 Task: Find connections with filter location Três Lagoas with filter topic #LetsWork with filter profile language French with filter current company JOJO INTERNATIONAL PVT LTD with filter school International Institute of Information Technology Bangalore with filter industry Child Day Care Services with filter service category SupportTechnical Writing with filter keywords title Retail Worker
Action: Mouse moved to (609, 115)
Screenshot: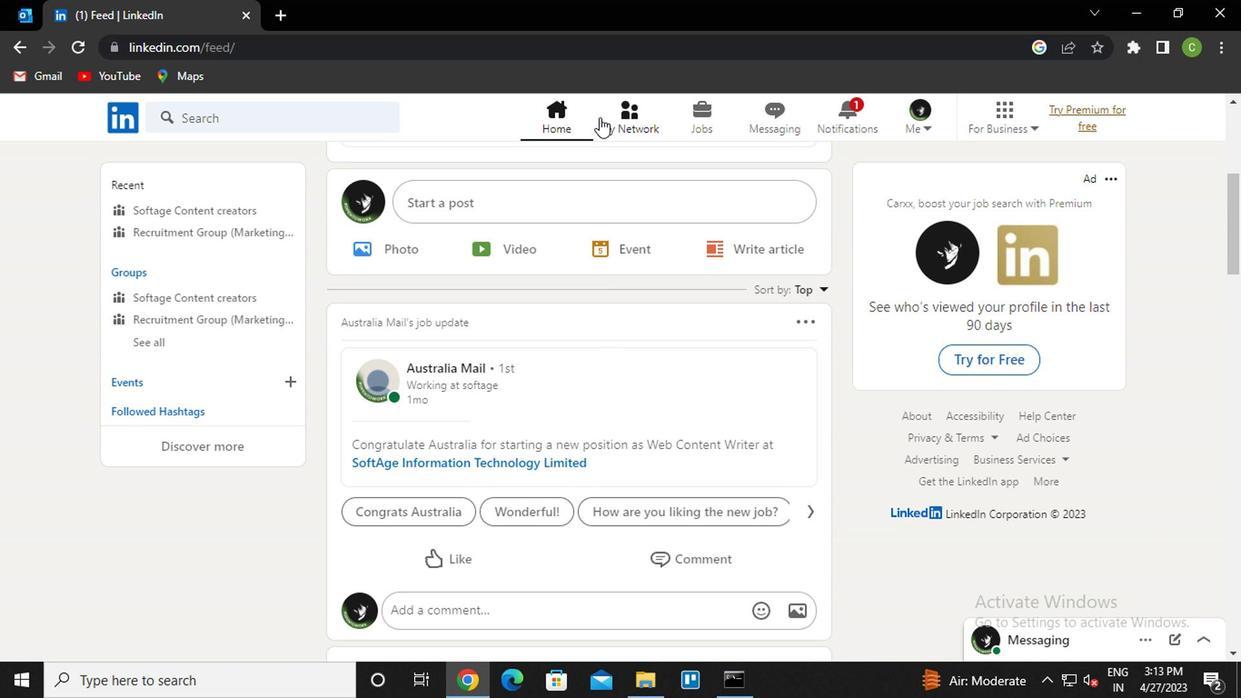 
Action: Mouse pressed left at (609, 115)
Screenshot: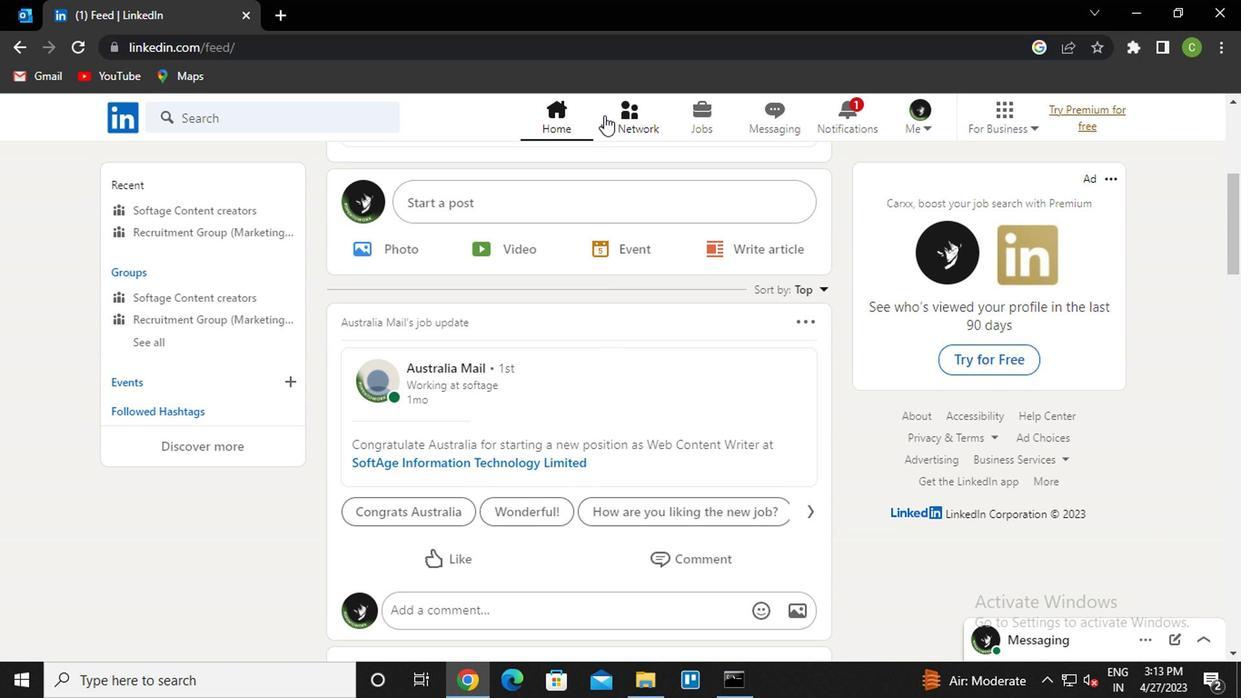 
Action: Mouse moved to (254, 216)
Screenshot: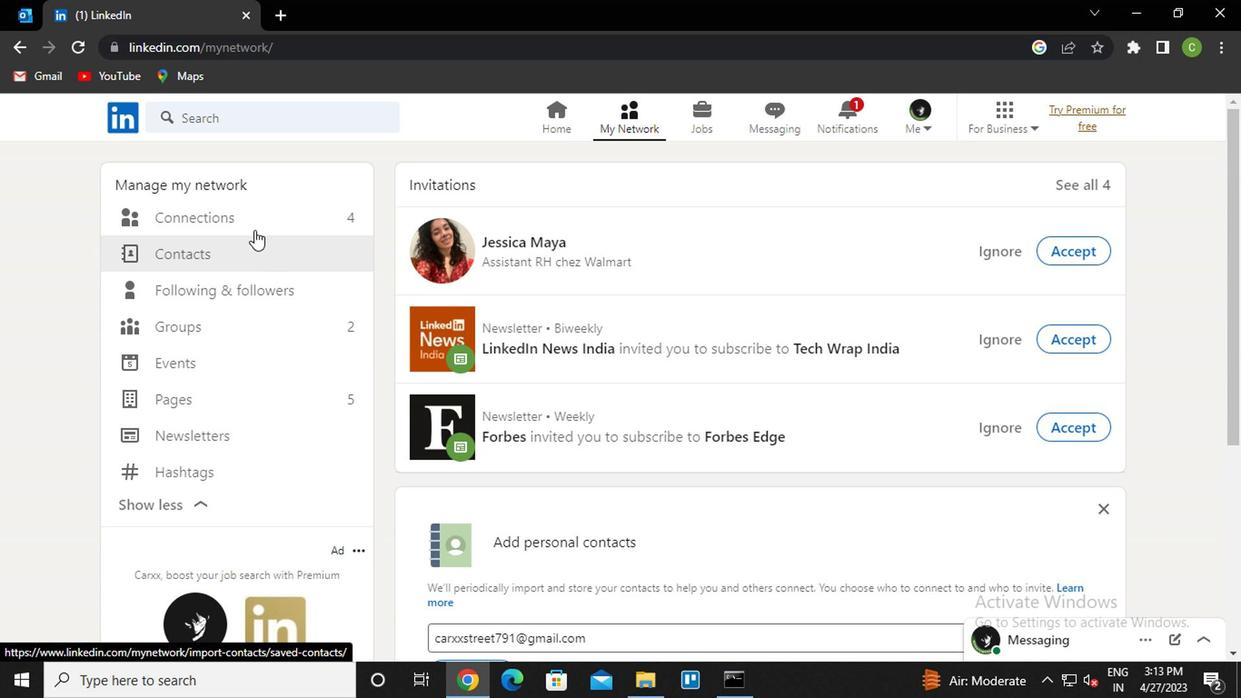 
Action: Mouse pressed left at (254, 216)
Screenshot: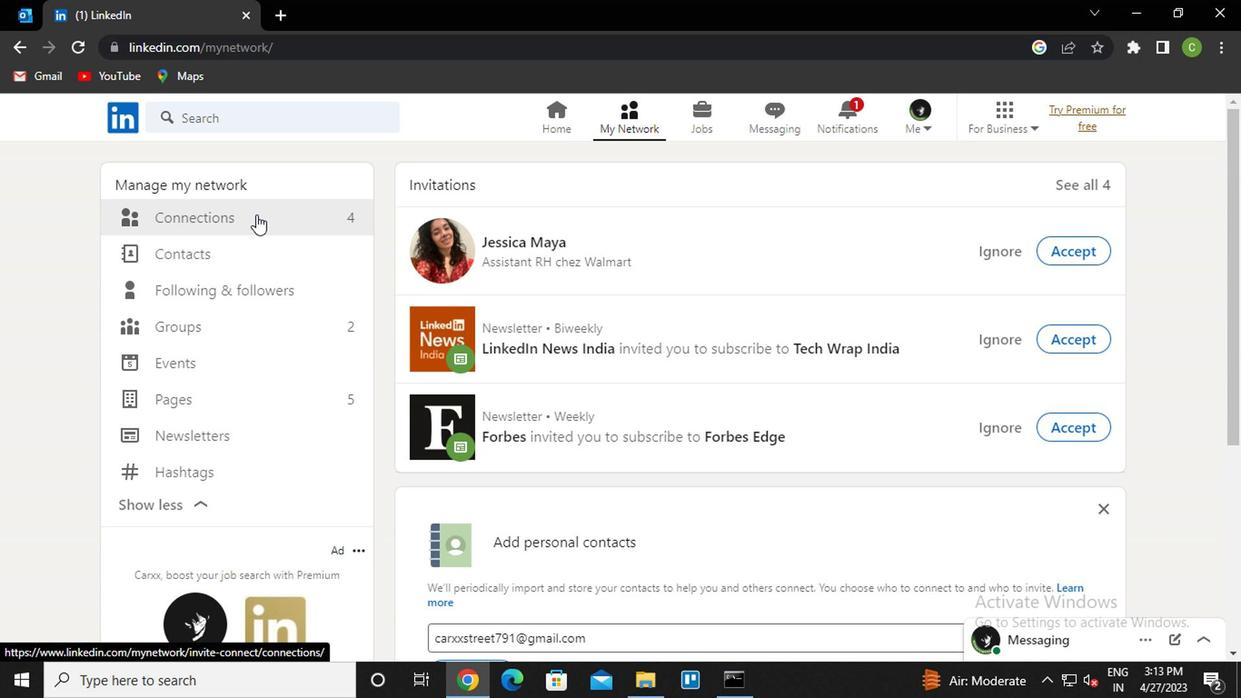 
Action: Mouse moved to (739, 223)
Screenshot: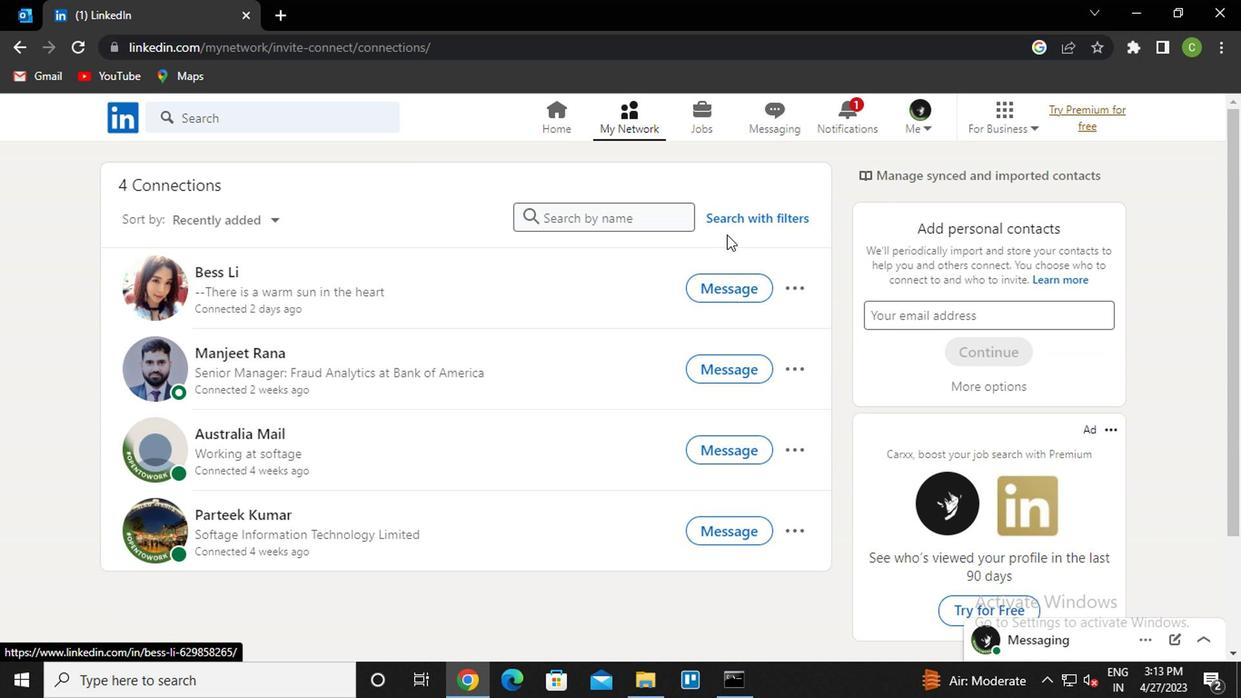 
Action: Mouse pressed left at (739, 223)
Screenshot: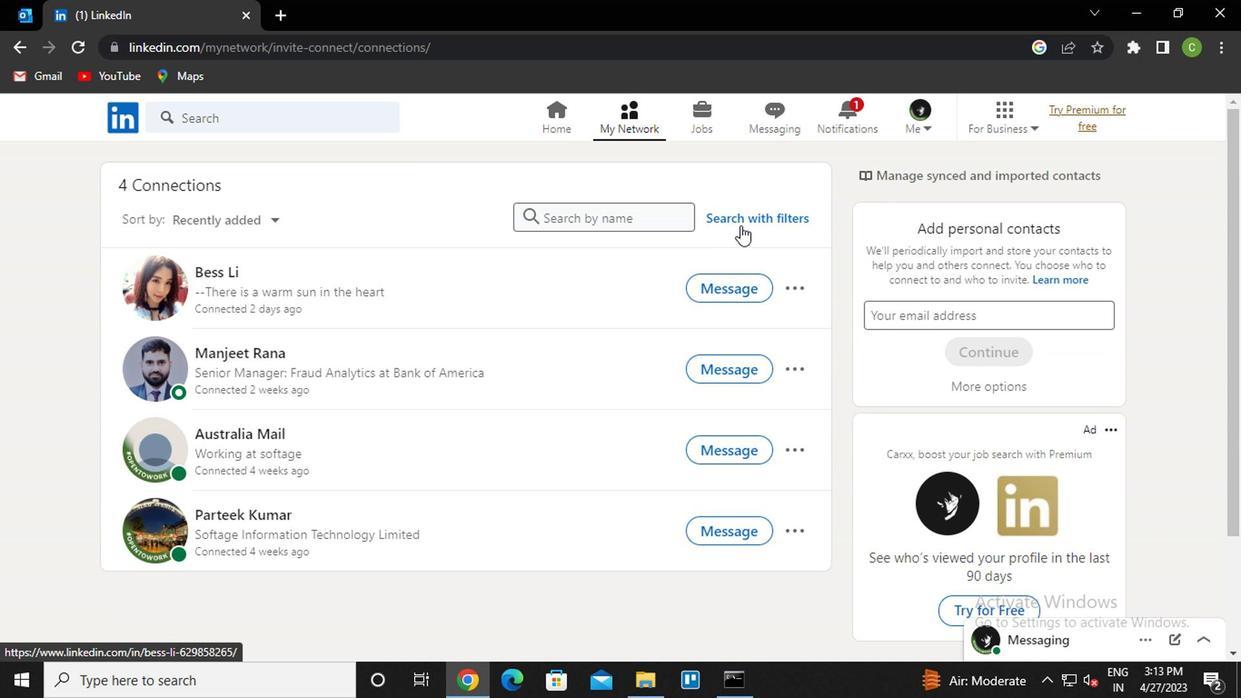 
Action: Mouse moved to (670, 172)
Screenshot: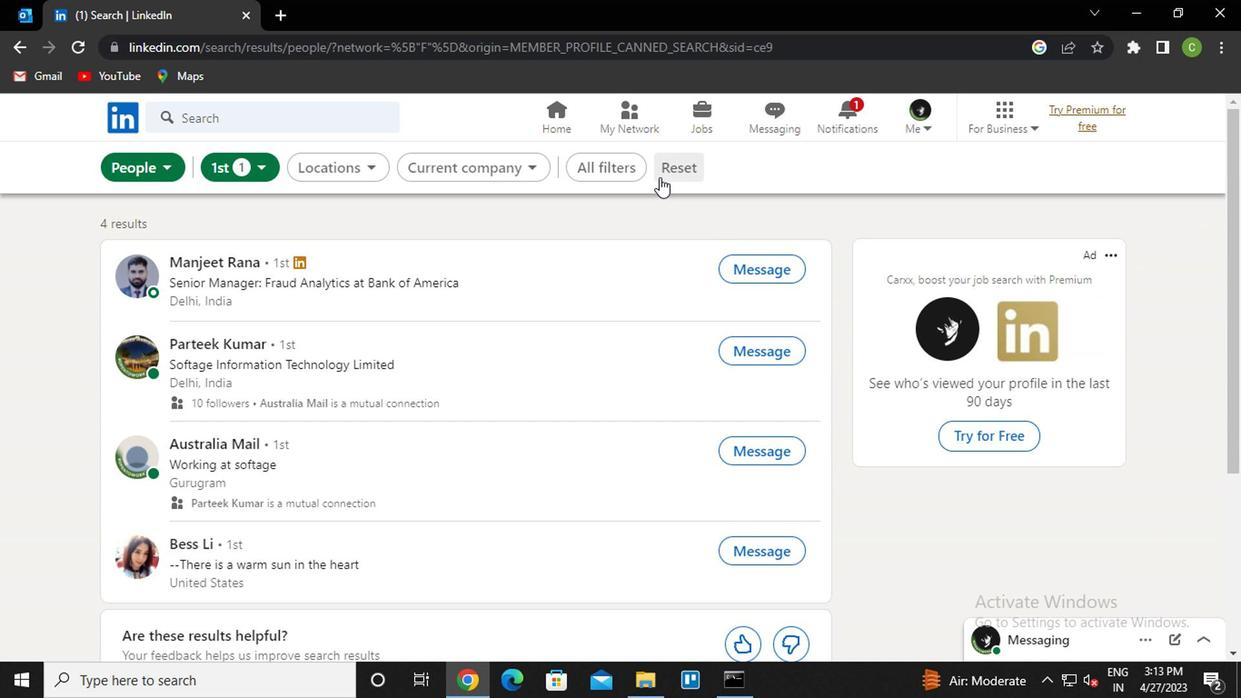 
Action: Mouse pressed left at (670, 172)
Screenshot: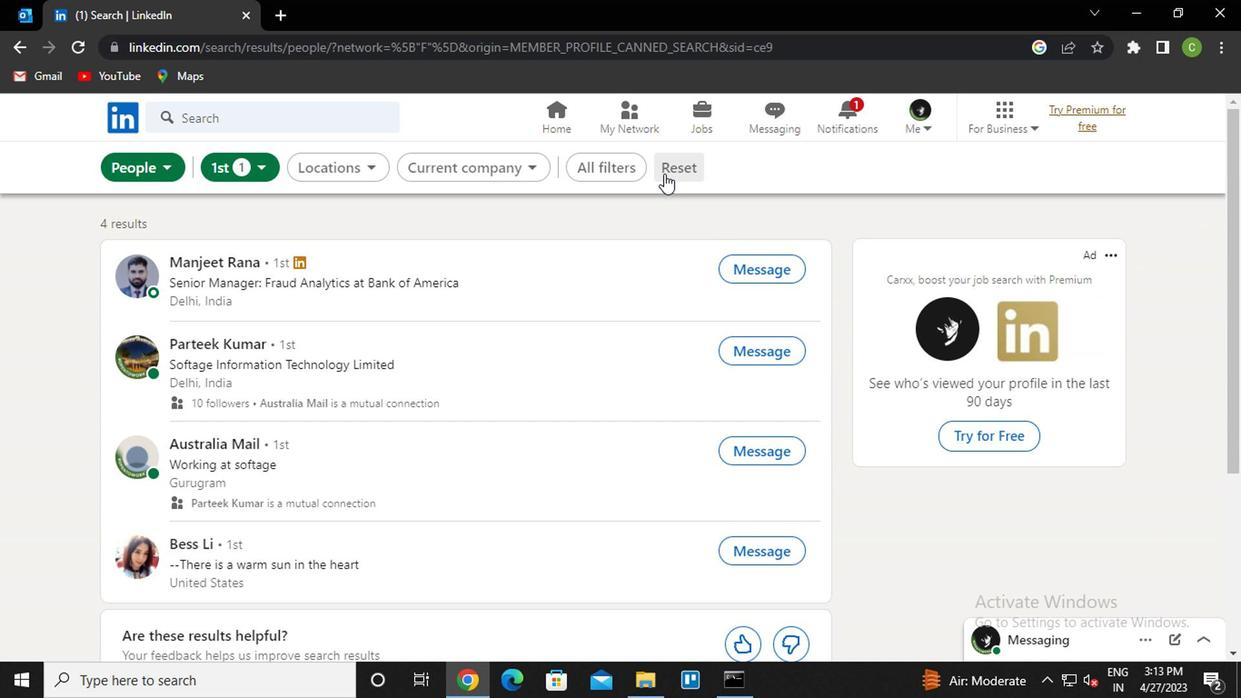 
Action: Mouse moved to (649, 170)
Screenshot: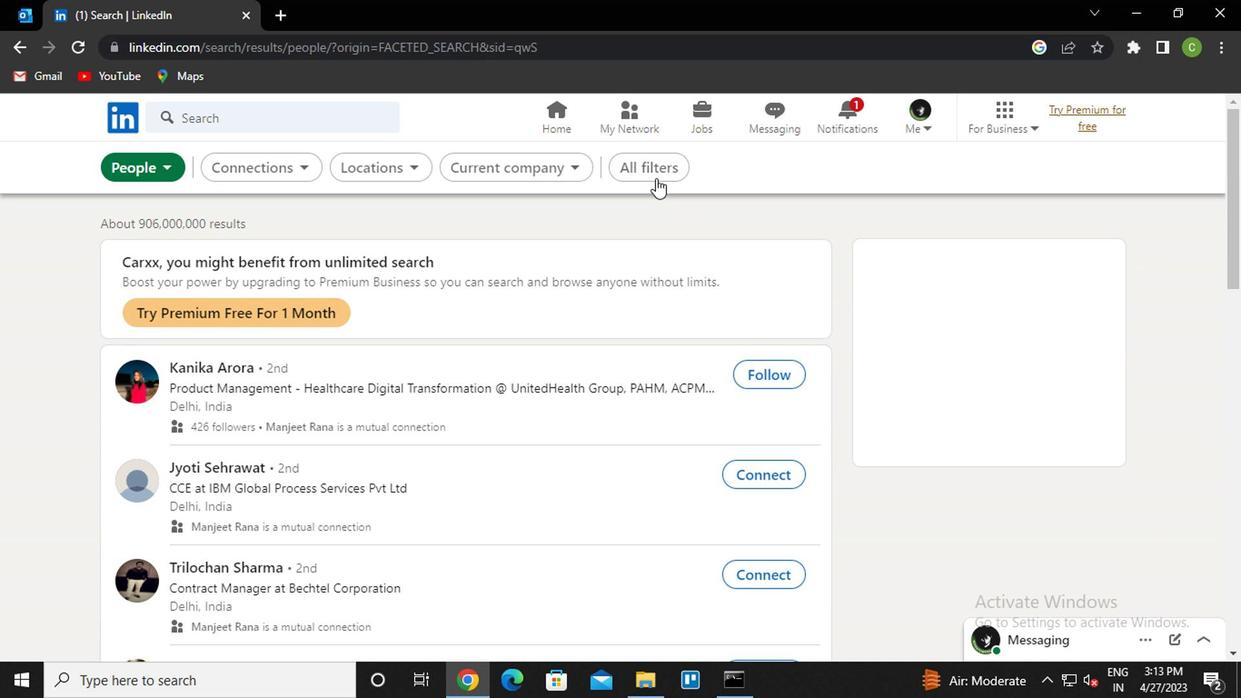 
Action: Mouse pressed left at (649, 170)
Screenshot: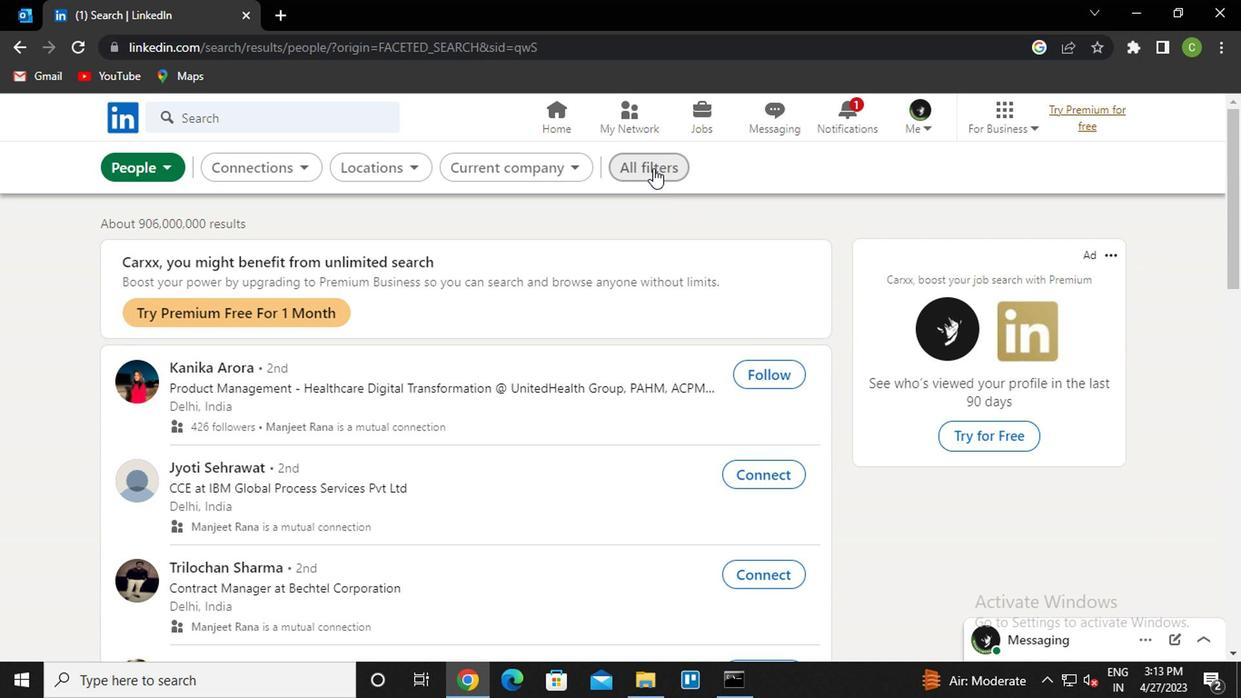 
Action: Mouse moved to (833, 351)
Screenshot: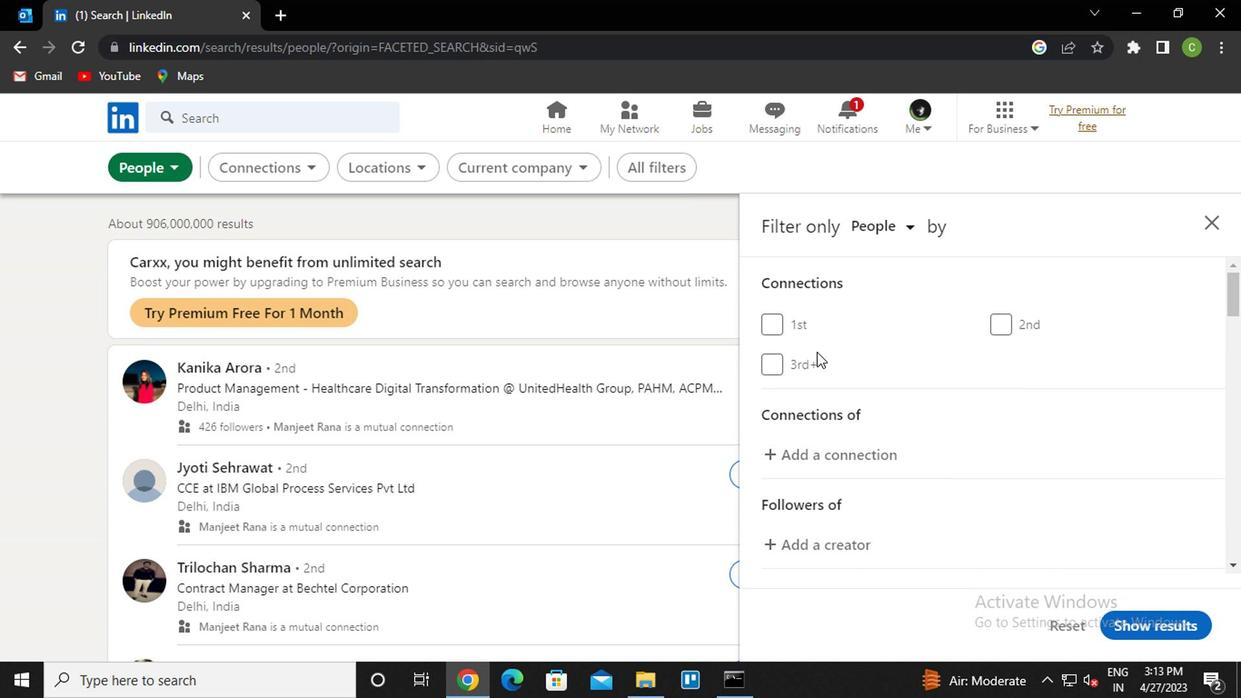 
Action: Mouse scrolled (833, 351) with delta (0, 0)
Screenshot: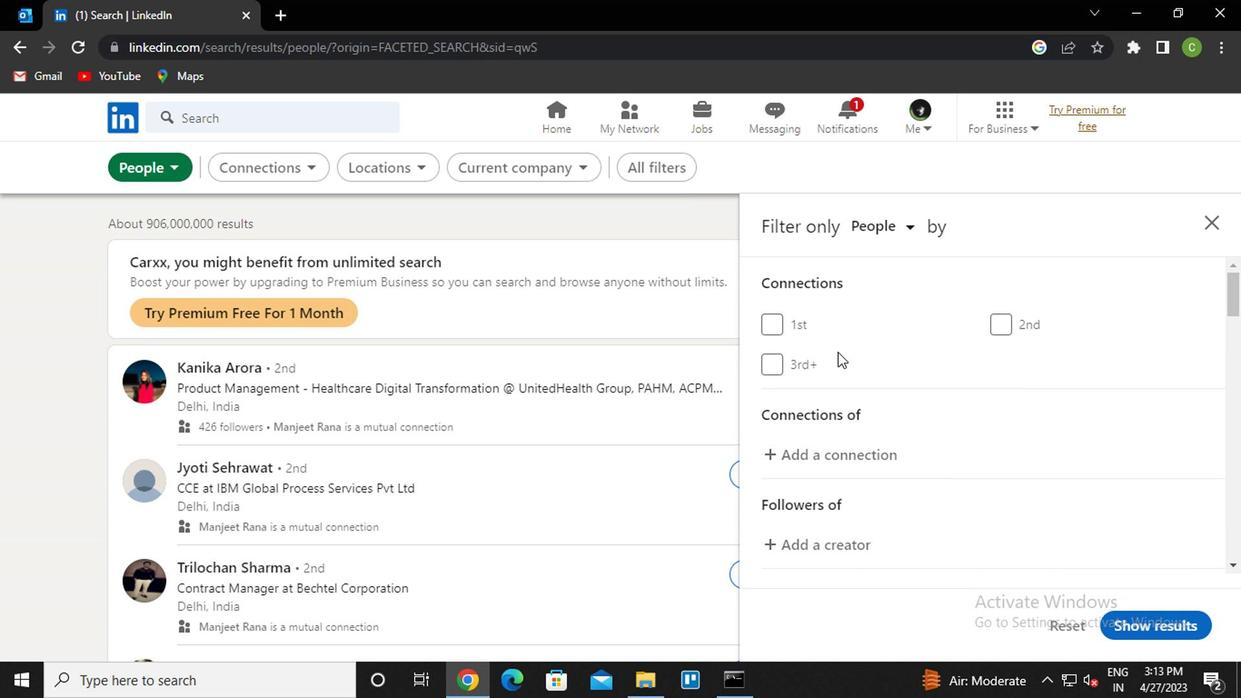 
Action: Mouse scrolled (833, 351) with delta (0, 0)
Screenshot: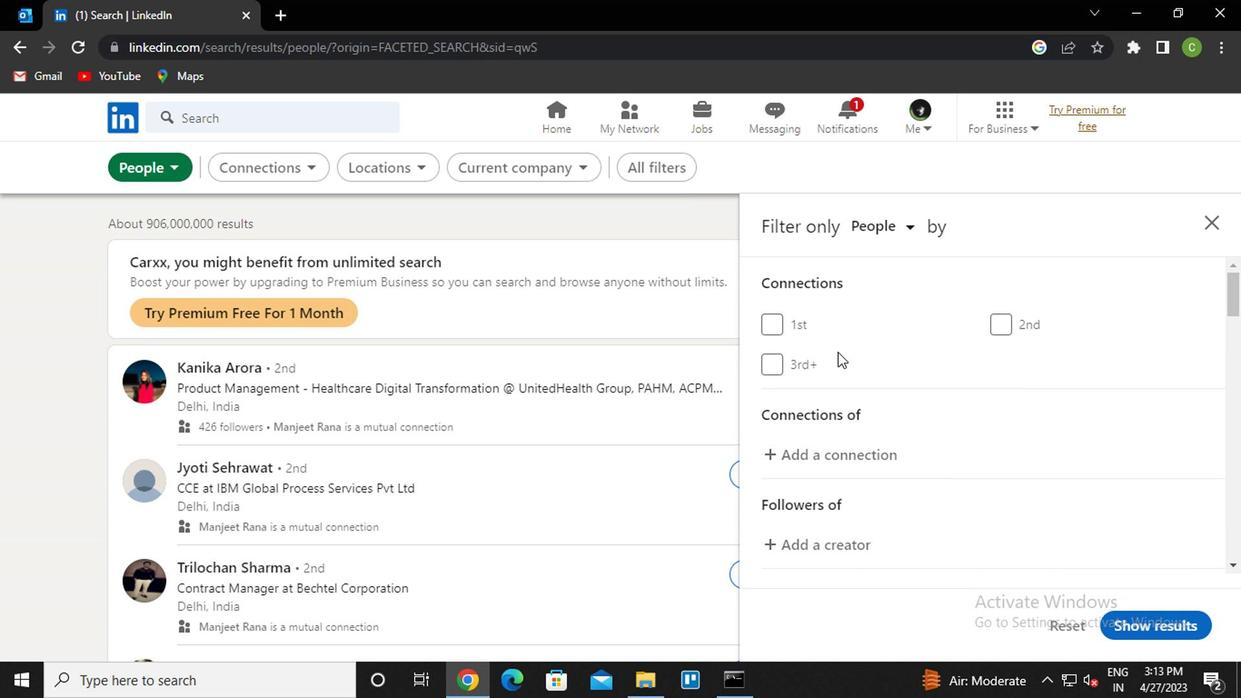 
Action: Mouse scrolled (833, 351) with delta (0, 0)
Screenshot: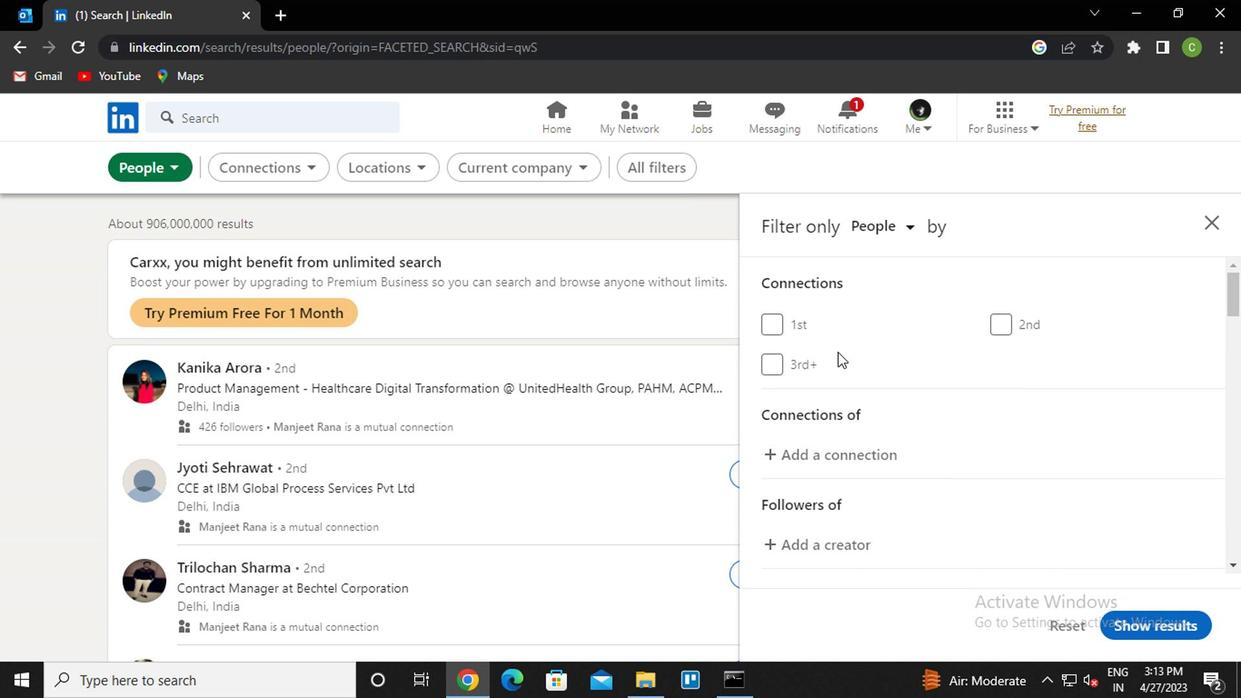 
Action: Mouse scrolled (833, 351) with delta (0, 0)
Screenshot: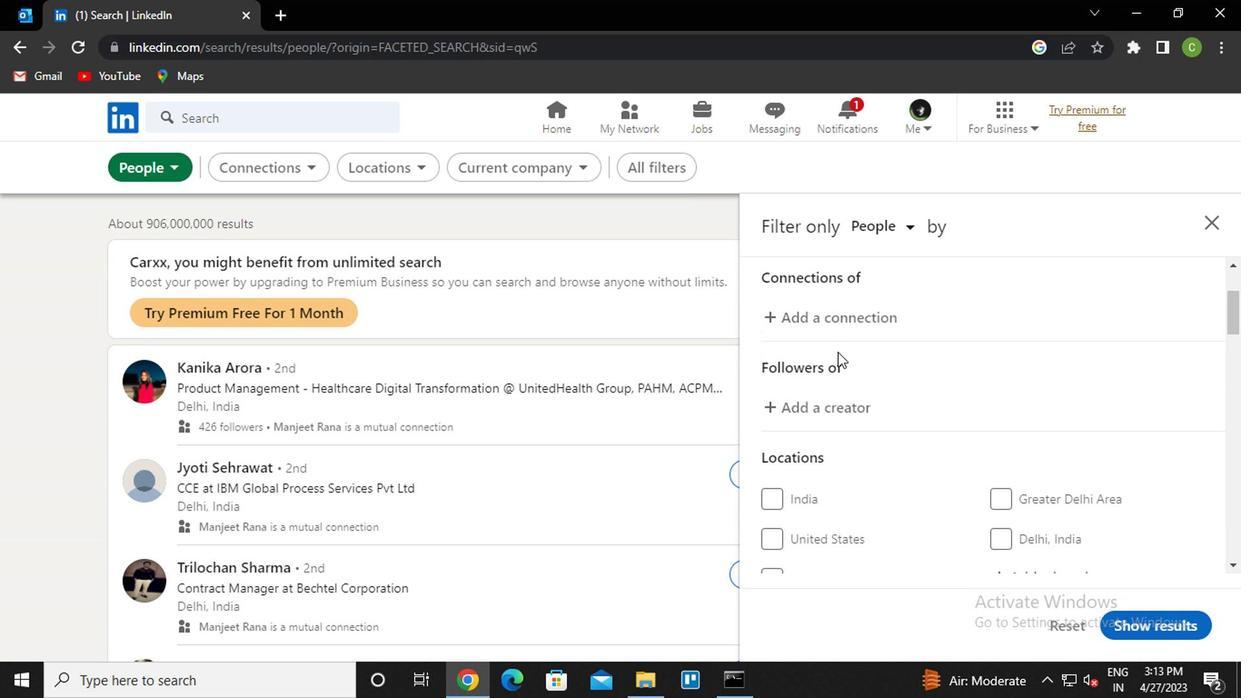 
Action: Mouse moved to (1054, 355)
Screenshot: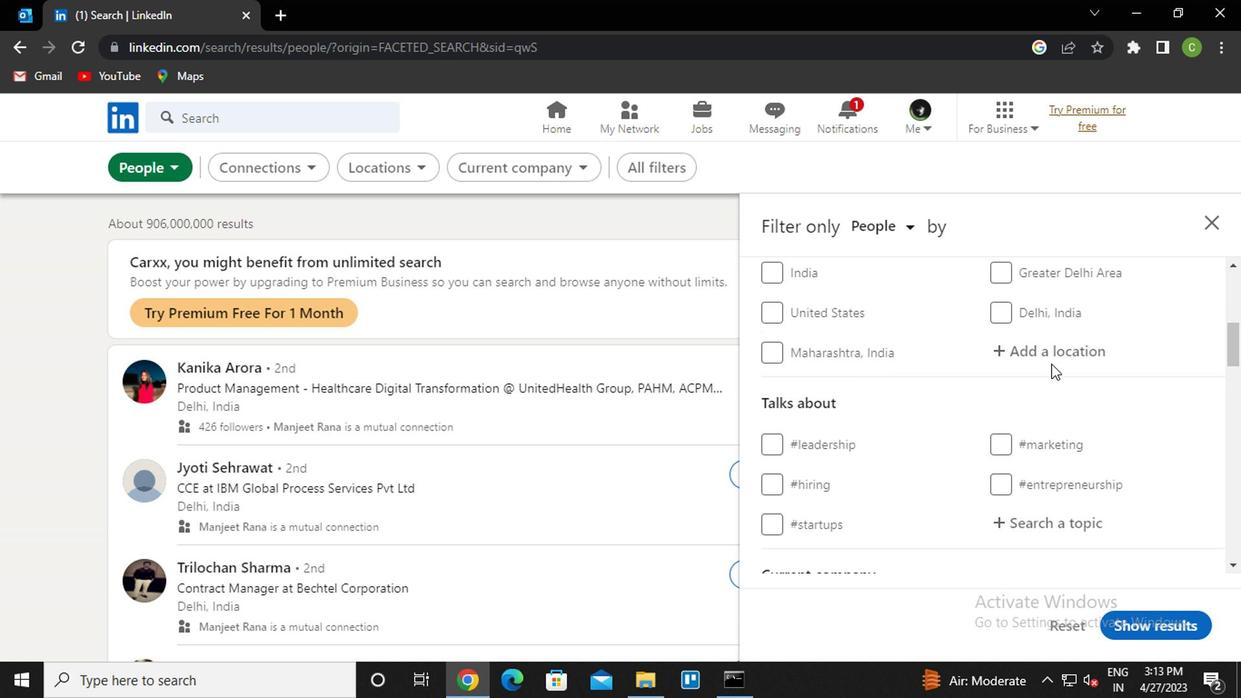 
Action: Mouse pressed left at (1054, 355)
Screenshot: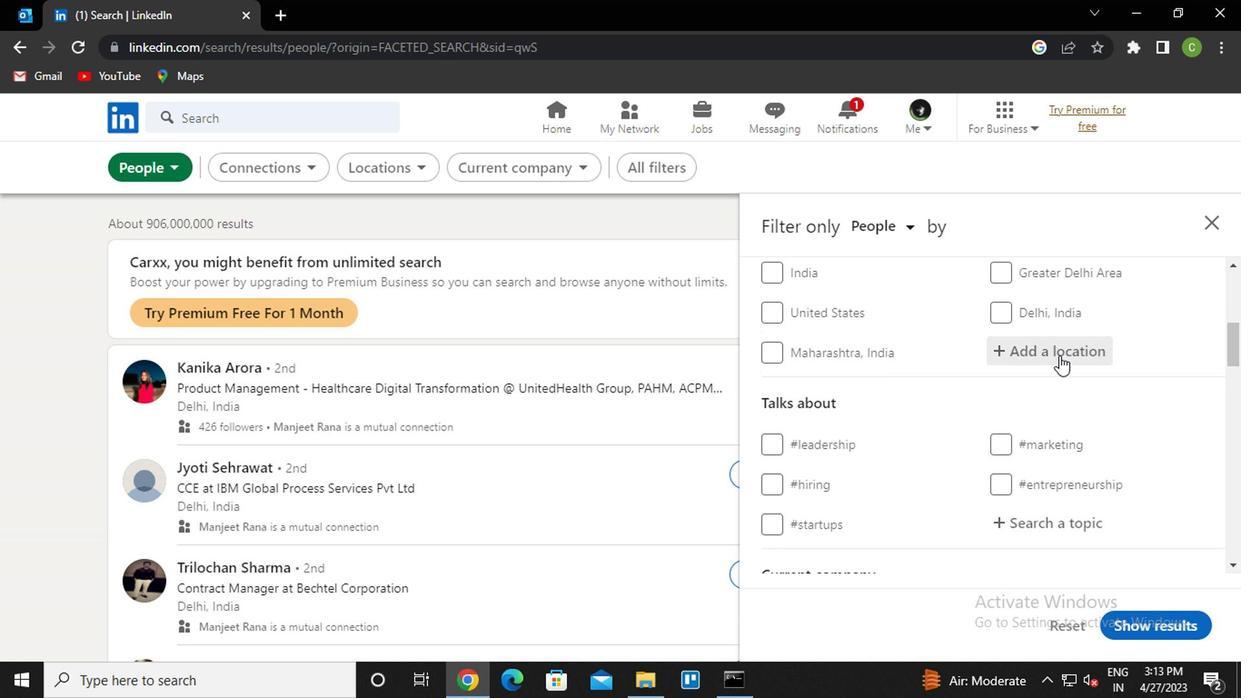 
Action: Key pressed <Key.caps_lock>t<Key.caps_lock>res<Key.space><Key.caps_lock>l<Key.caps_lock>ag<Key.down><Key.enter>
Screenshot: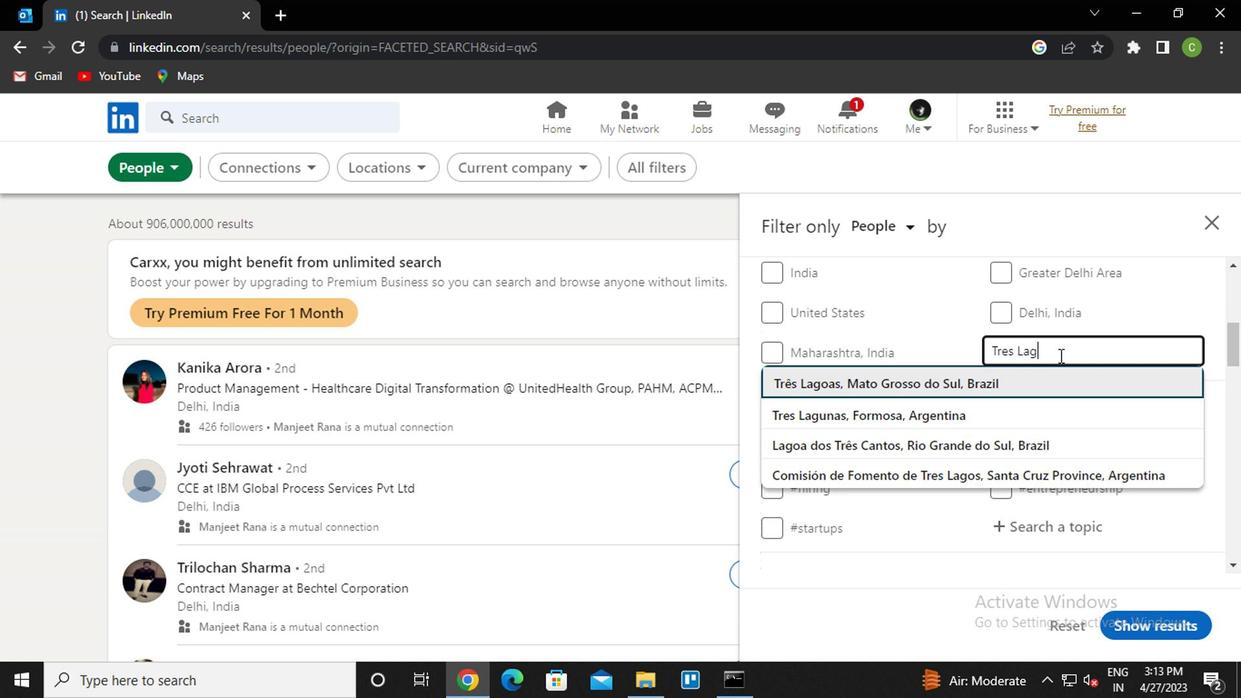 
Action: Mouse scrolled (1054, 354) with delta (0, -1)
Screenshot: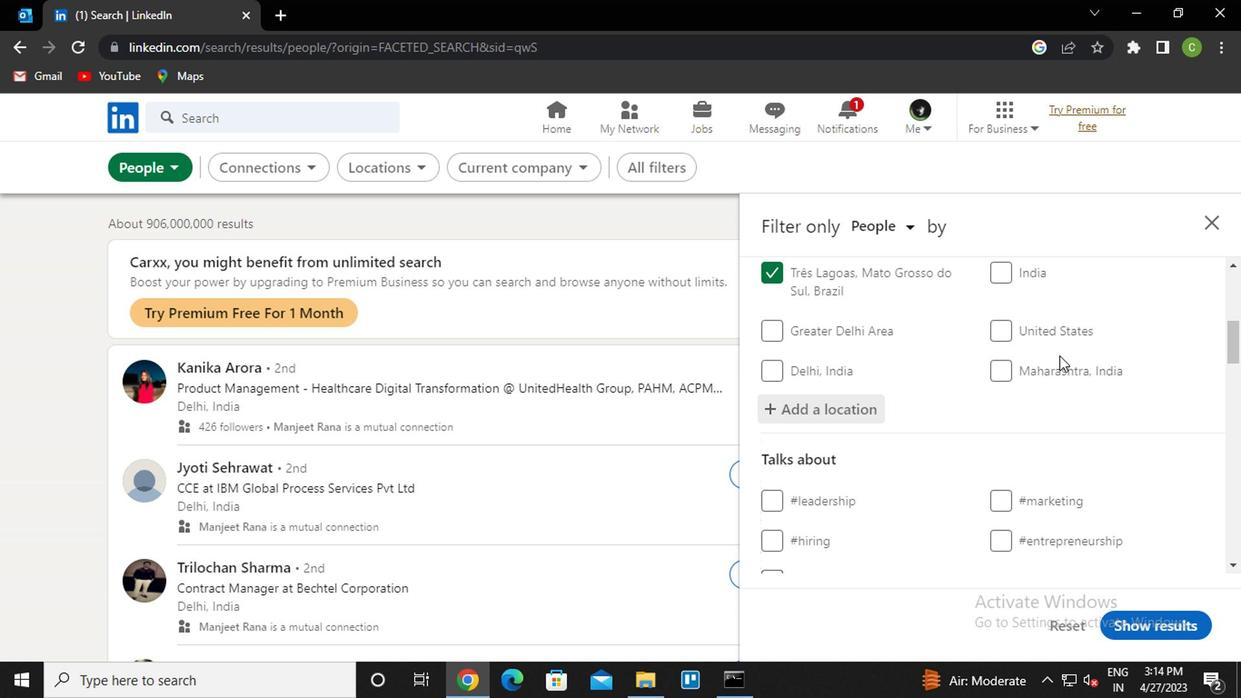 
Action: Mouse scrolled (1054, 354) with delta (0, -1)
Screenshot: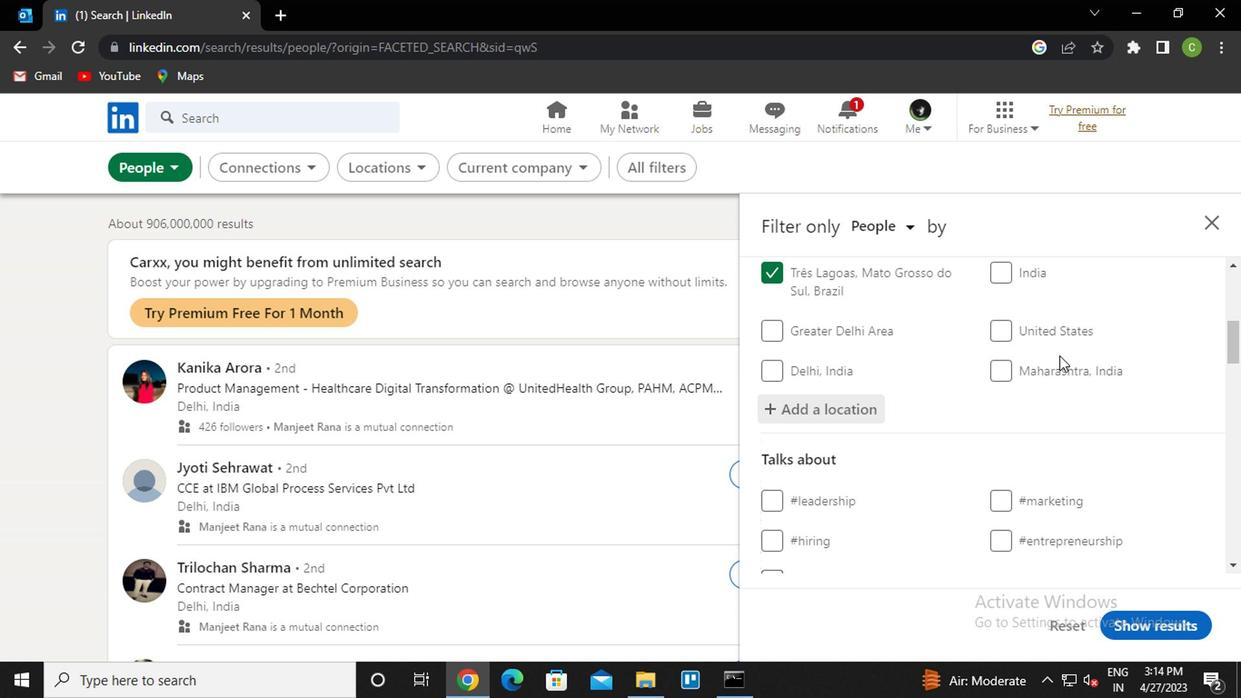 
Action: Mouse moved to (1048, 399)
Screenshot: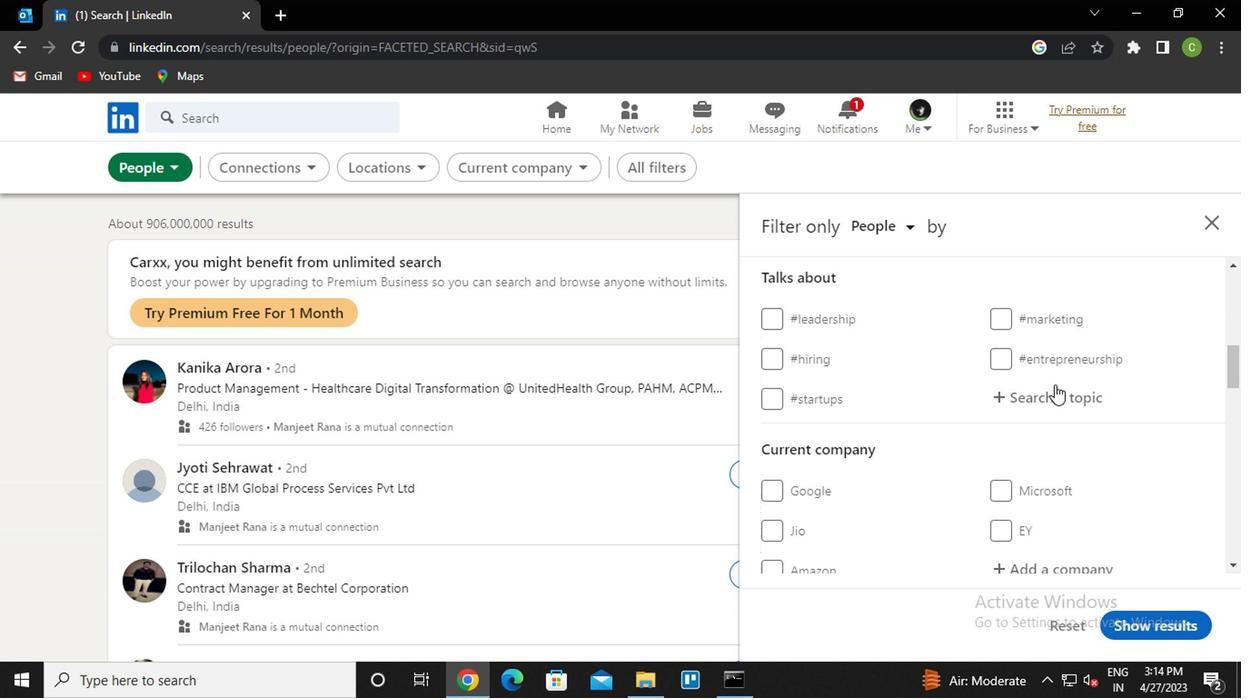 
Action: Mouse pressed left at (1048, 399)
Screenshot: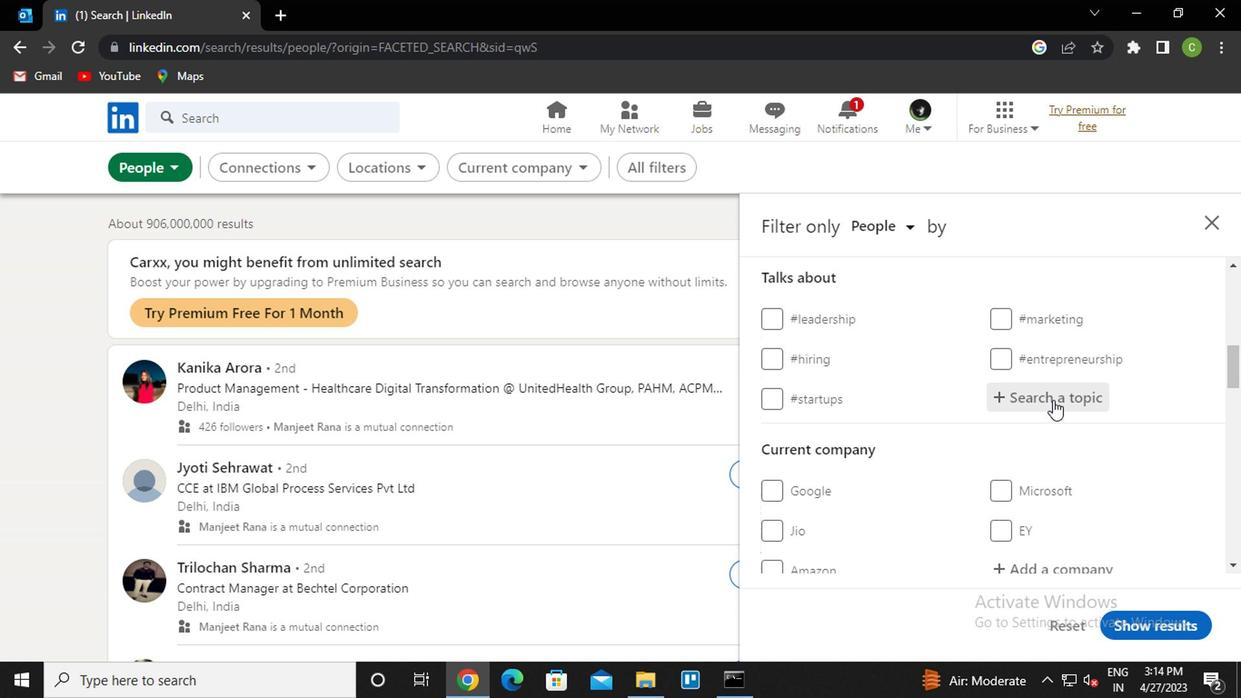 
Action: Key pressed letswork<Key.down><Key.enter>
Screenshot: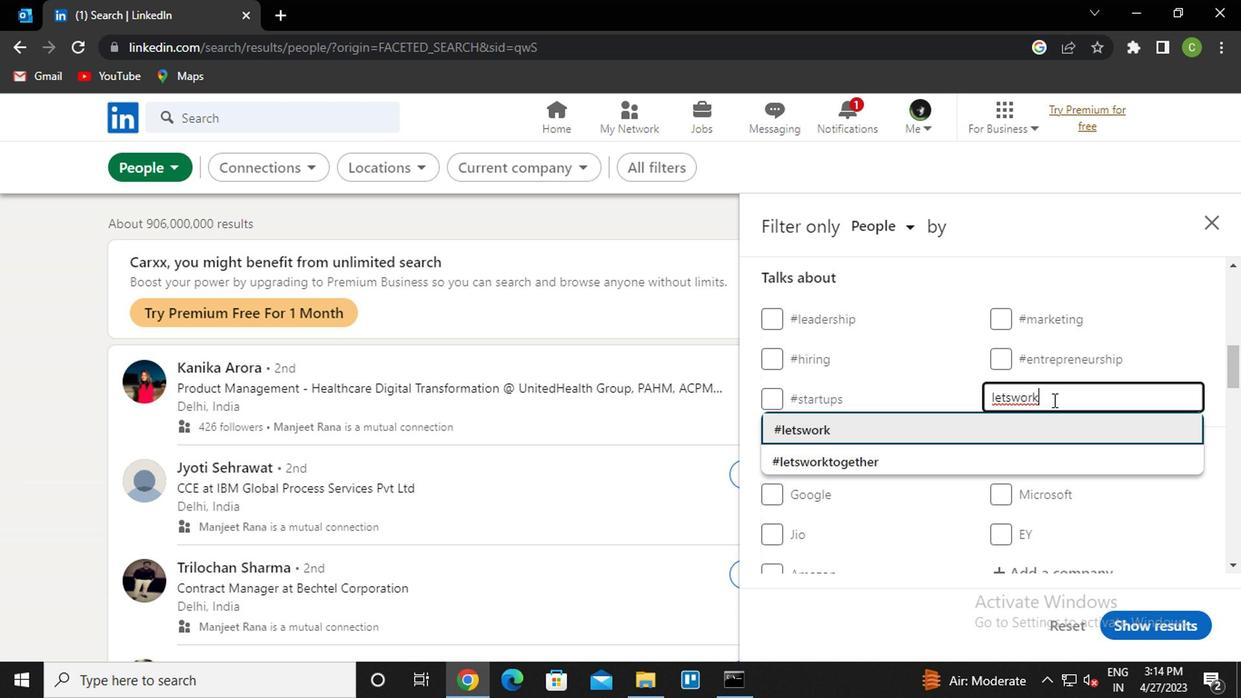
Action: Mouse scrolled (1048, 398) with delta (0, -1)
Screenshot: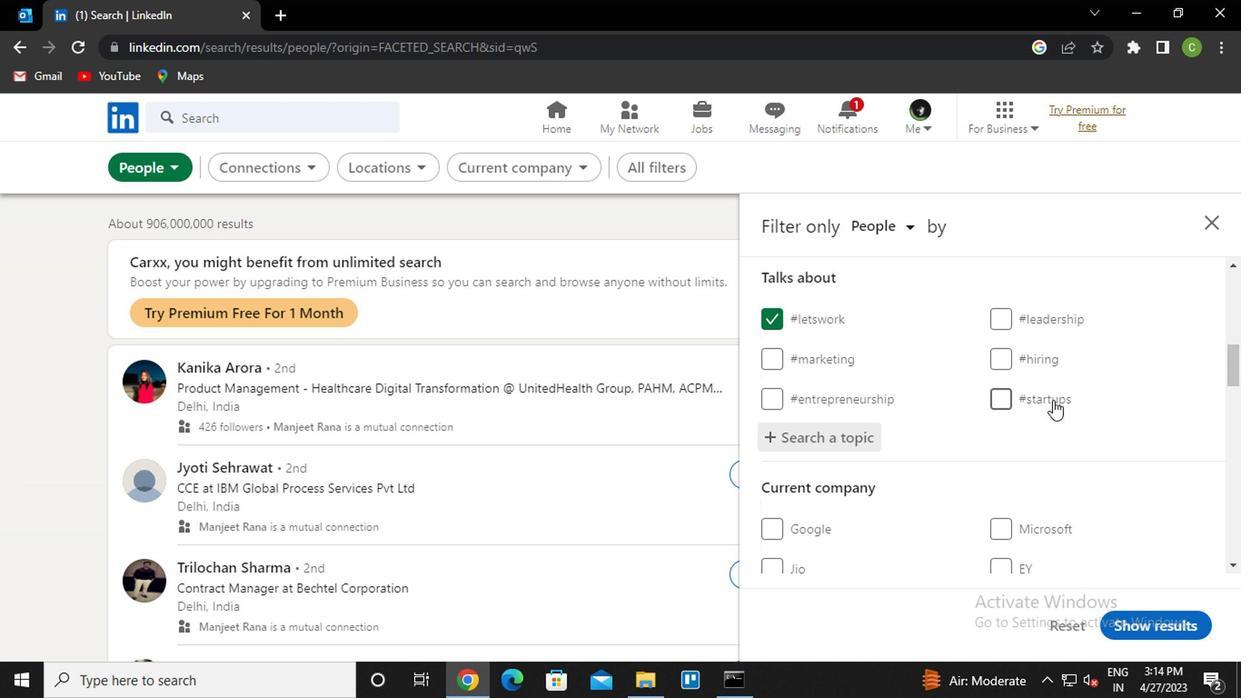 
Action: Mouse scrolled (1048, 398) with delta (0, -1)
Screenshot: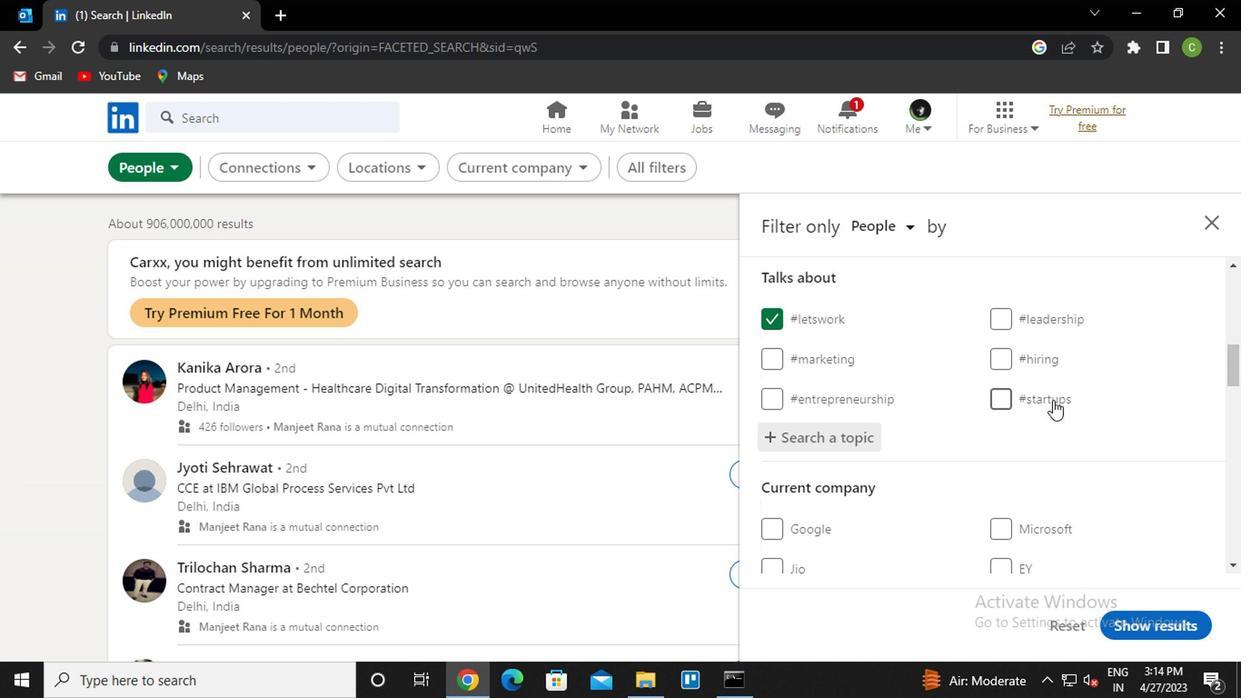 
Action: Mouse moved to (1047, 401)
Screenshot: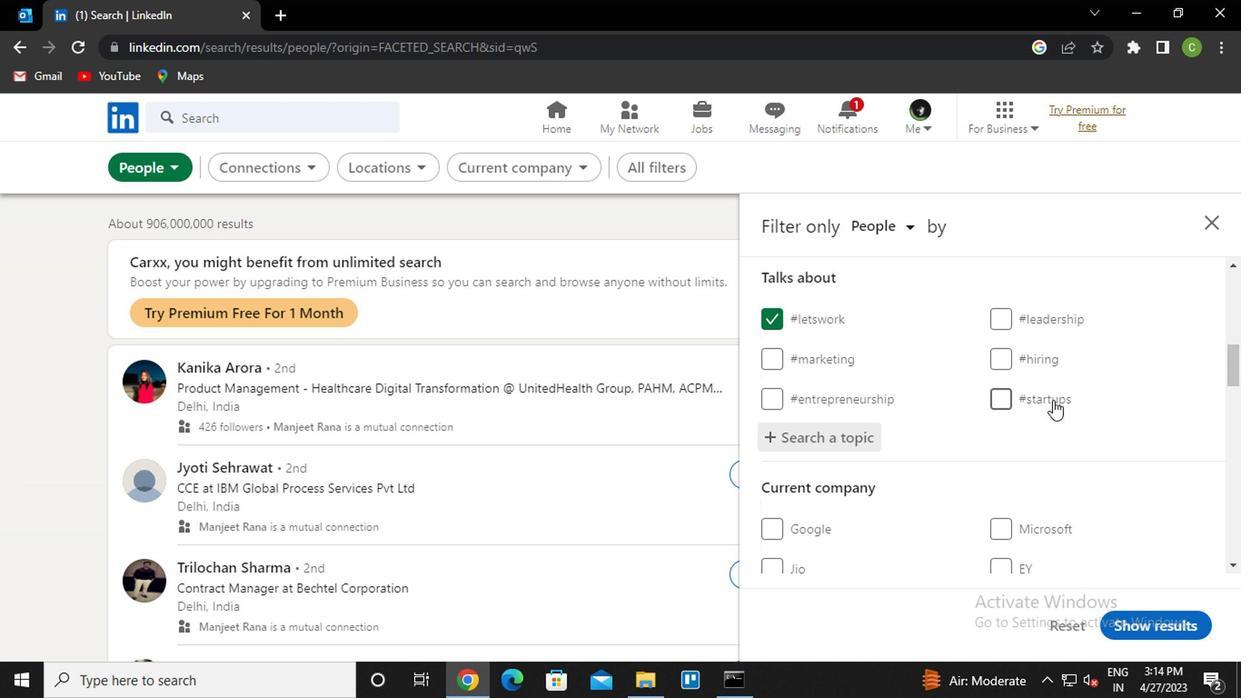 
Action: Mouse scrolled (1047, 400) with delta (0, -1)
Screenshot: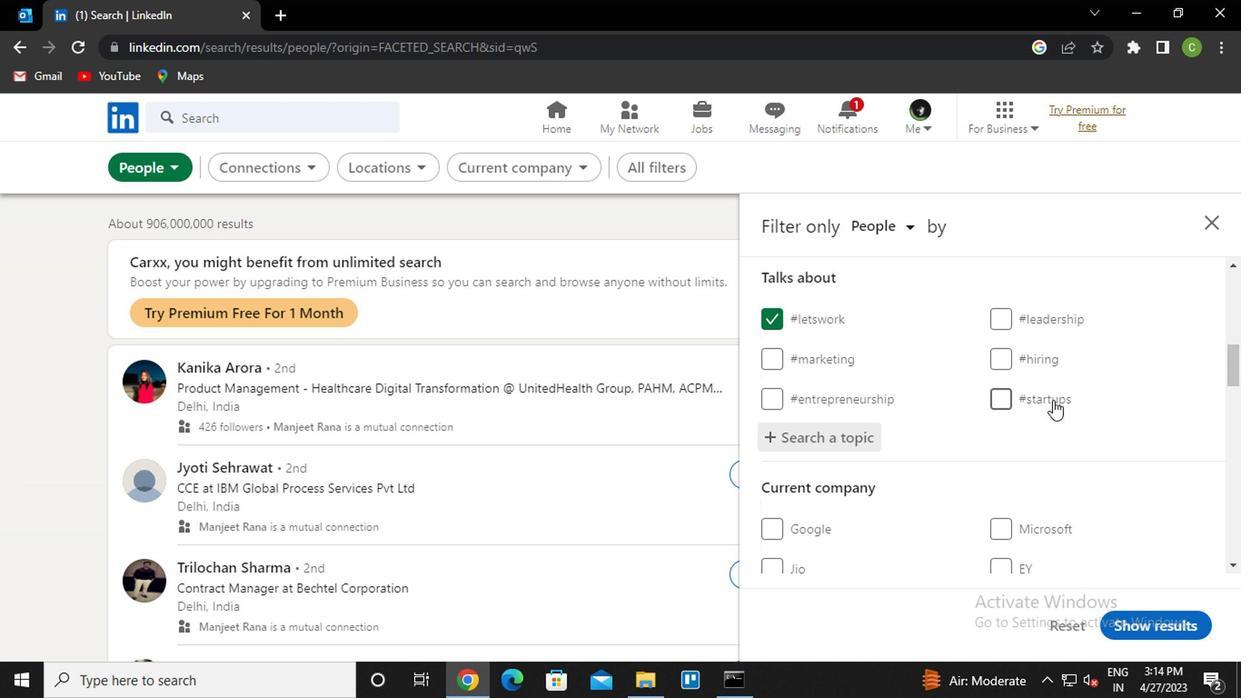 
Action: Mouse moved to (1045, 402)
Screenshot: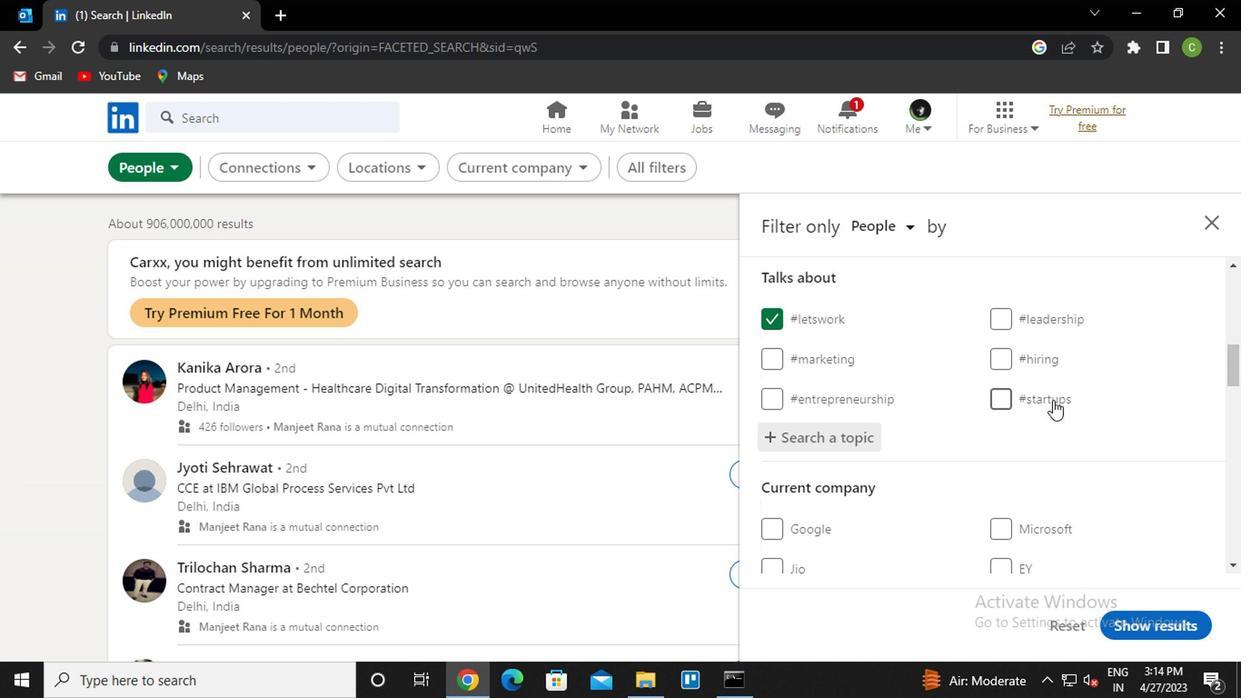 
Action: Mouse scrolled (1045, 402) with delta (0, 0)
Screenshot: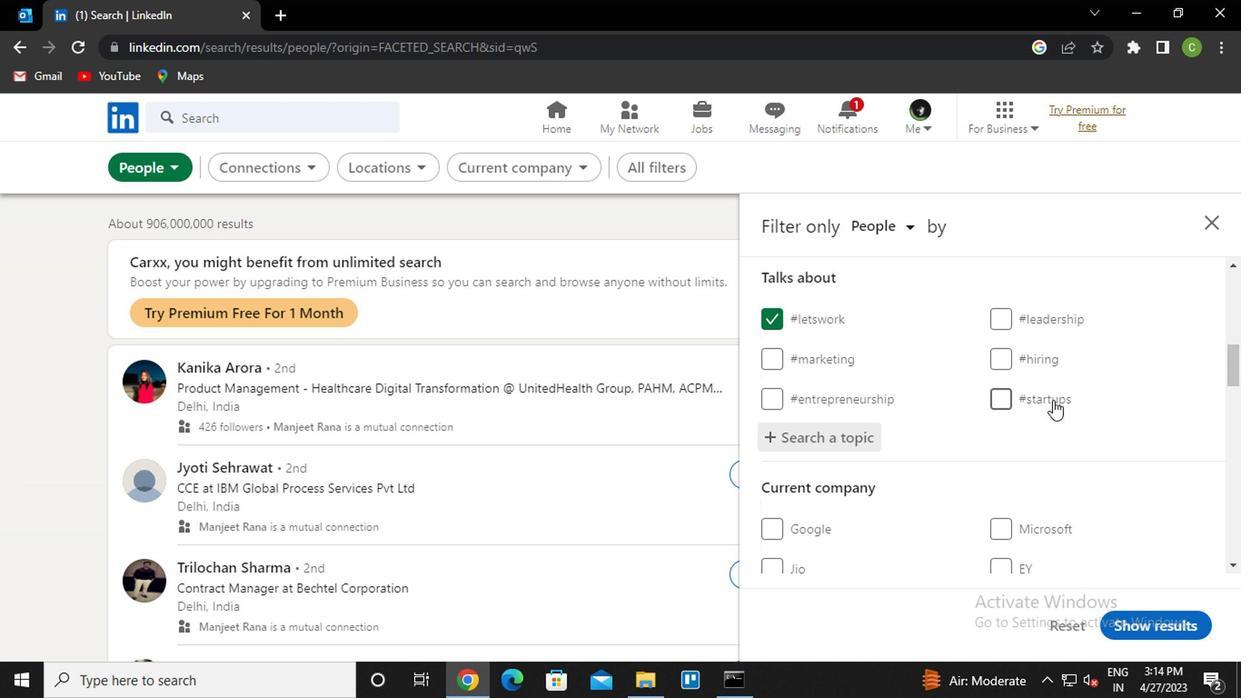 
Action: Mouse moved to (1045, 404)
Screenshot: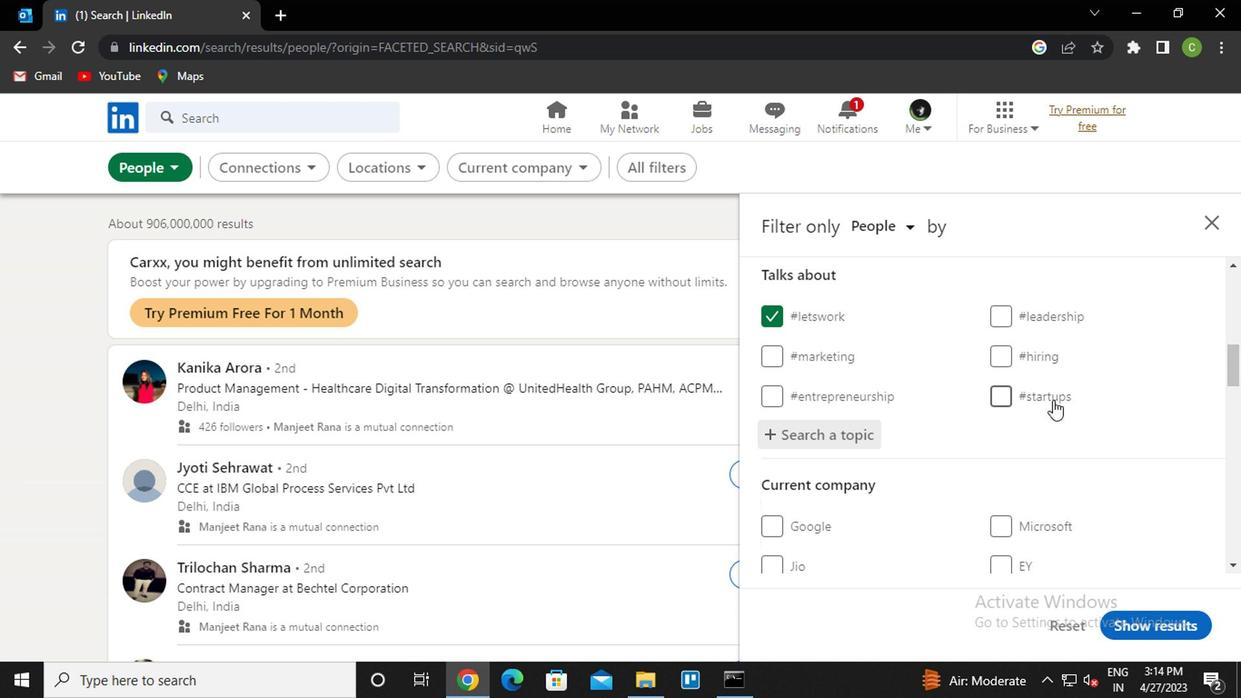 
Action: Mouse scrolled (1045, 402) with delta (0, -1)
Screenshot: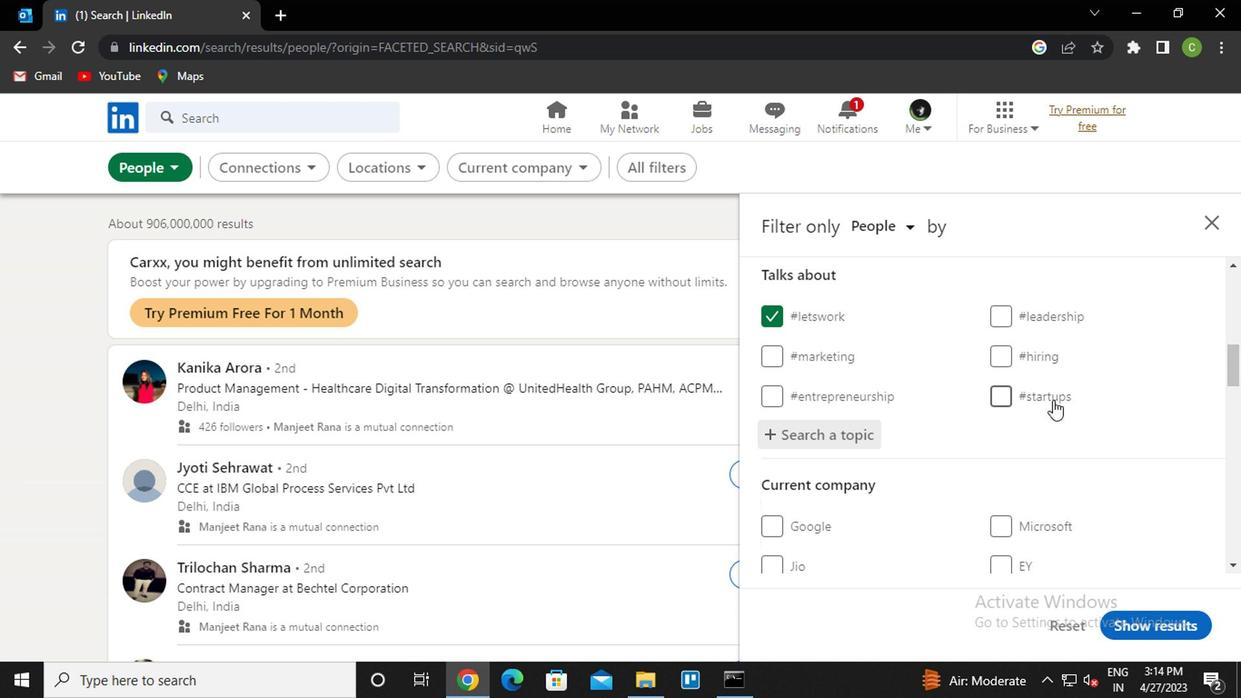 
Action: Mouse moved to (1045, 404)
Screenshot: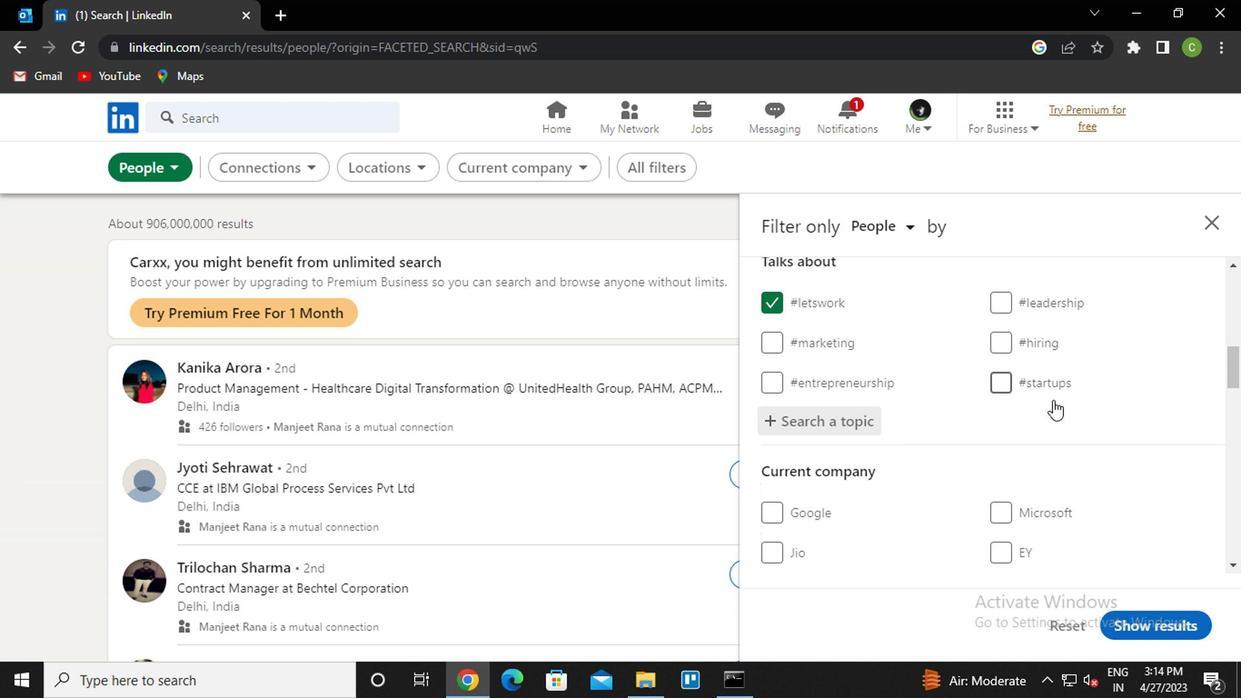 
Action: Mouse scrolled (1045, 402) with delta (0, -1)
Screenshot: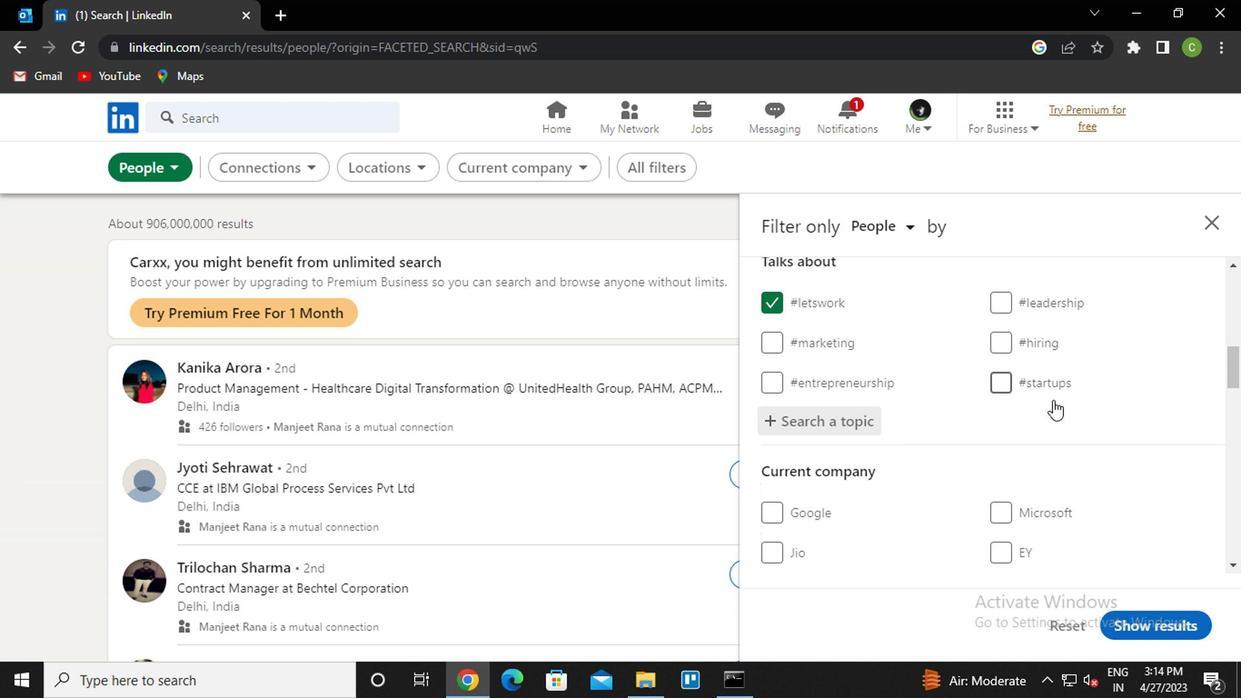 
Action: Mouse scrolled (1045, 402) with delta (0, -1)
Screenshot: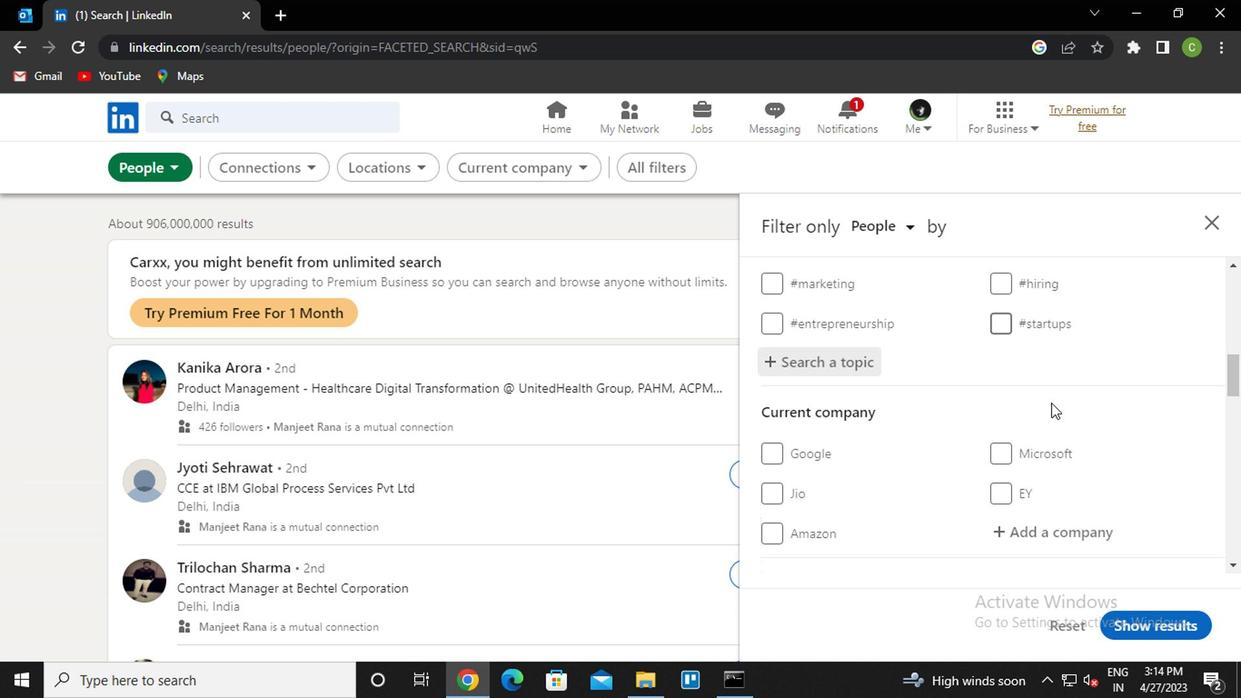 
Action: Mouse moved to (1043, 404)
Screenshot: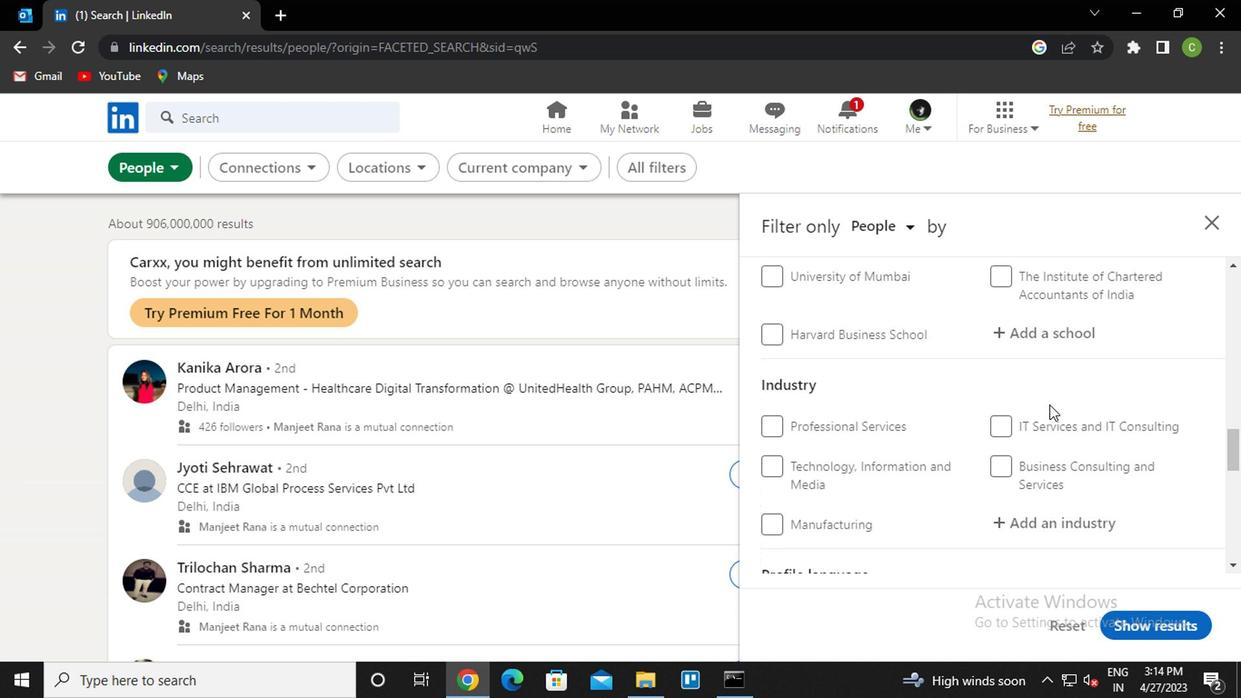 
Action: Mouse scrolled (1043, 402) with delta (0, -1)
Screenshot: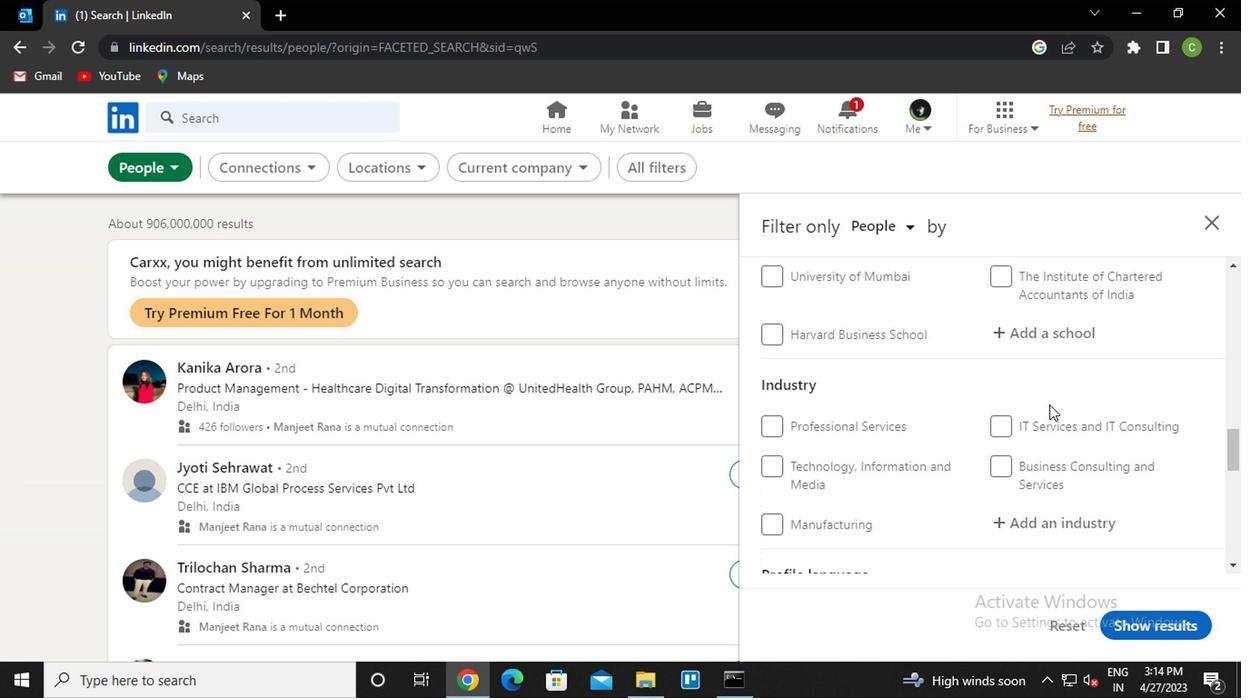 
Action: Mouse moved to (1043, 404)
Screenshot: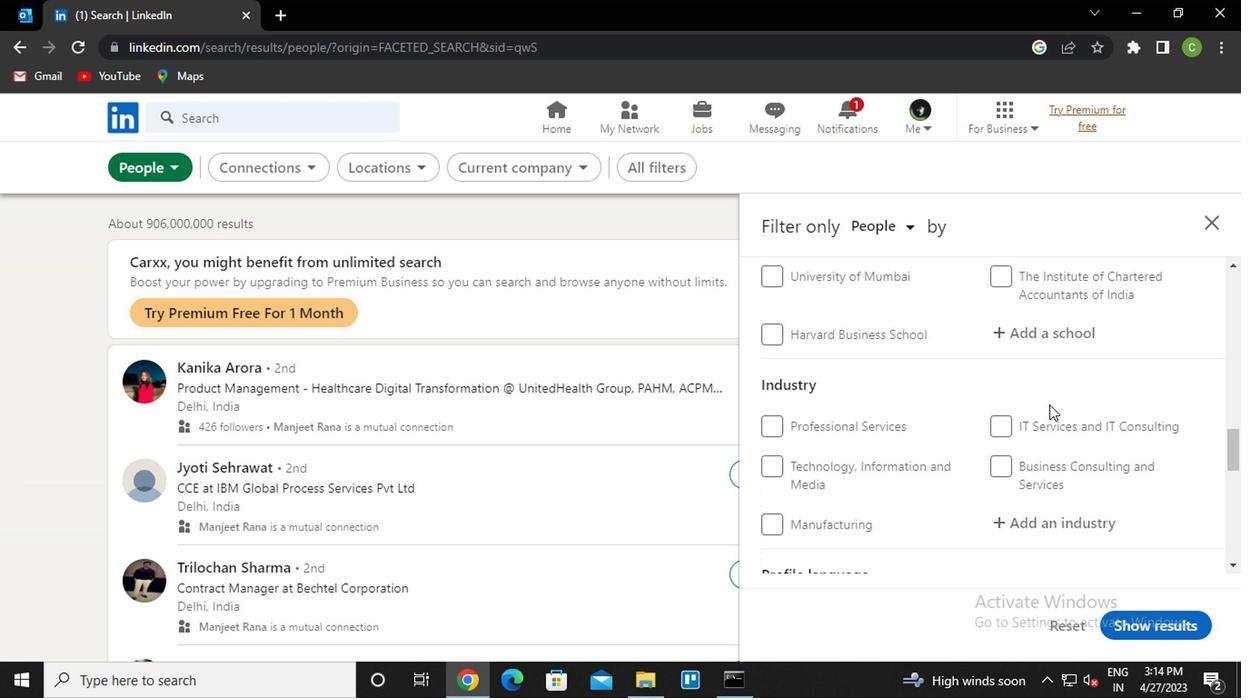 
Action: Mouse scrolled (1043, 402) with delta (0, -1)
Screenshot: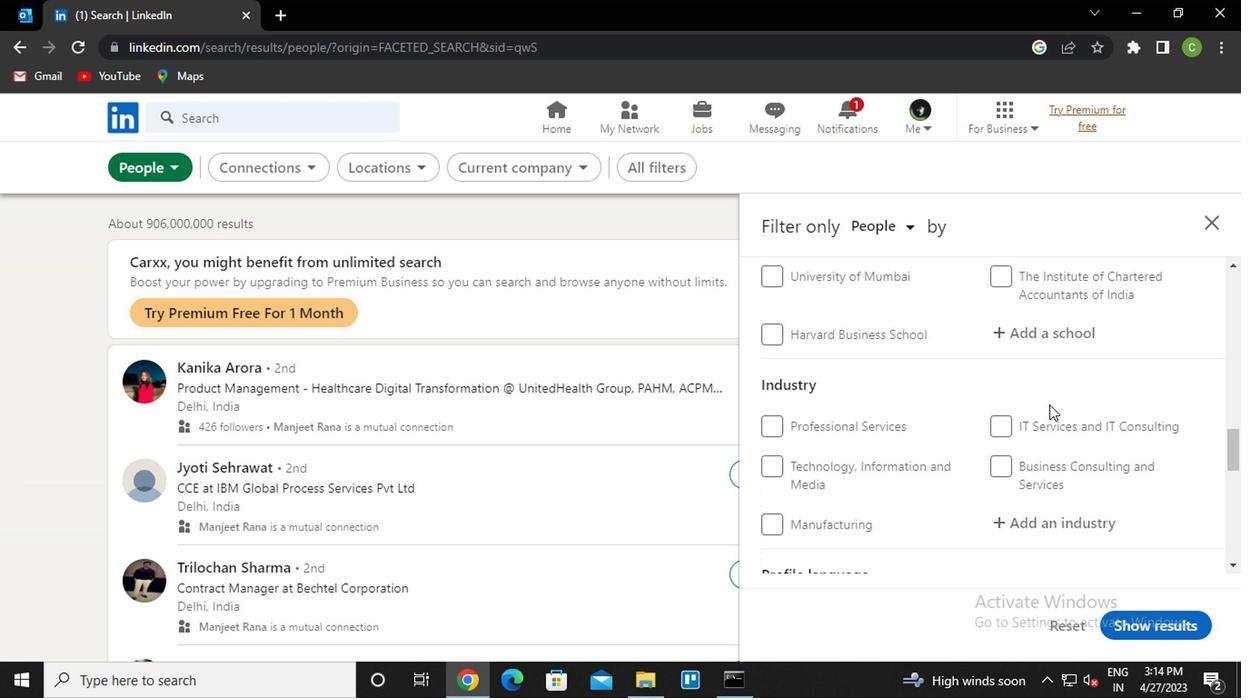 
Action: Mouse moved to (1041, 404)
Screenshot: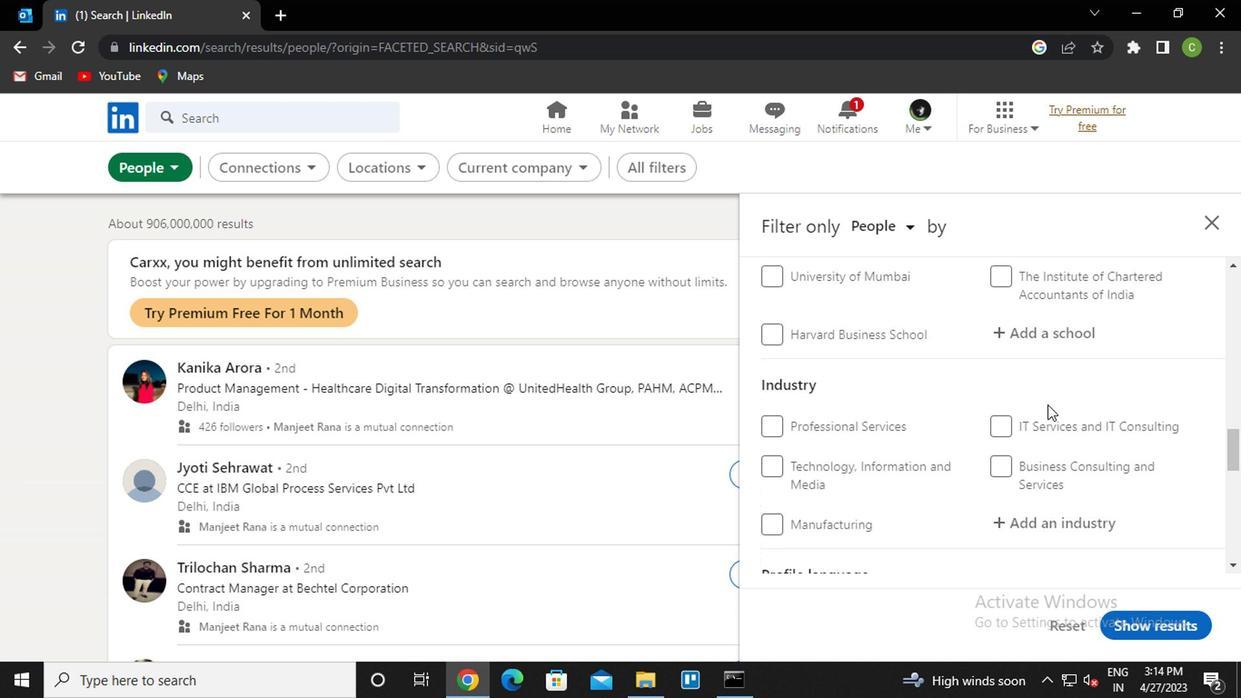 
Action: Mouse scrolled (1041, 404) with delta (0, 0)
Screenshot: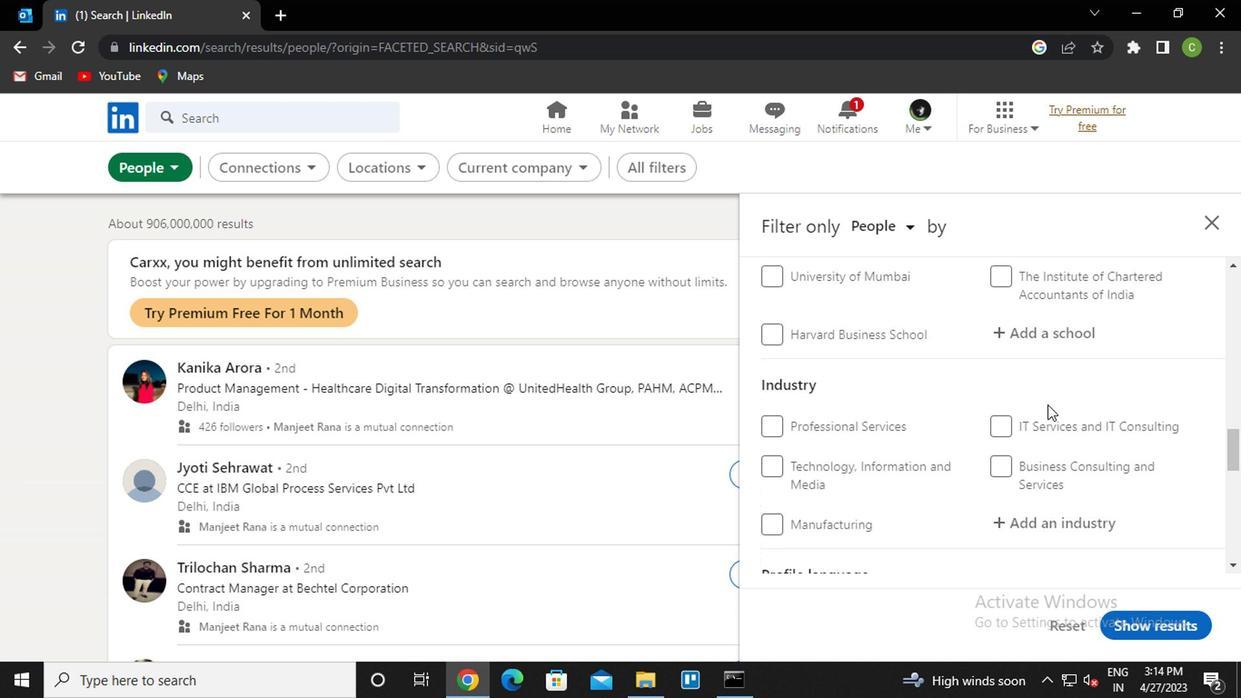 
Action: Mouse moved to (1003, 346)
Screenshot: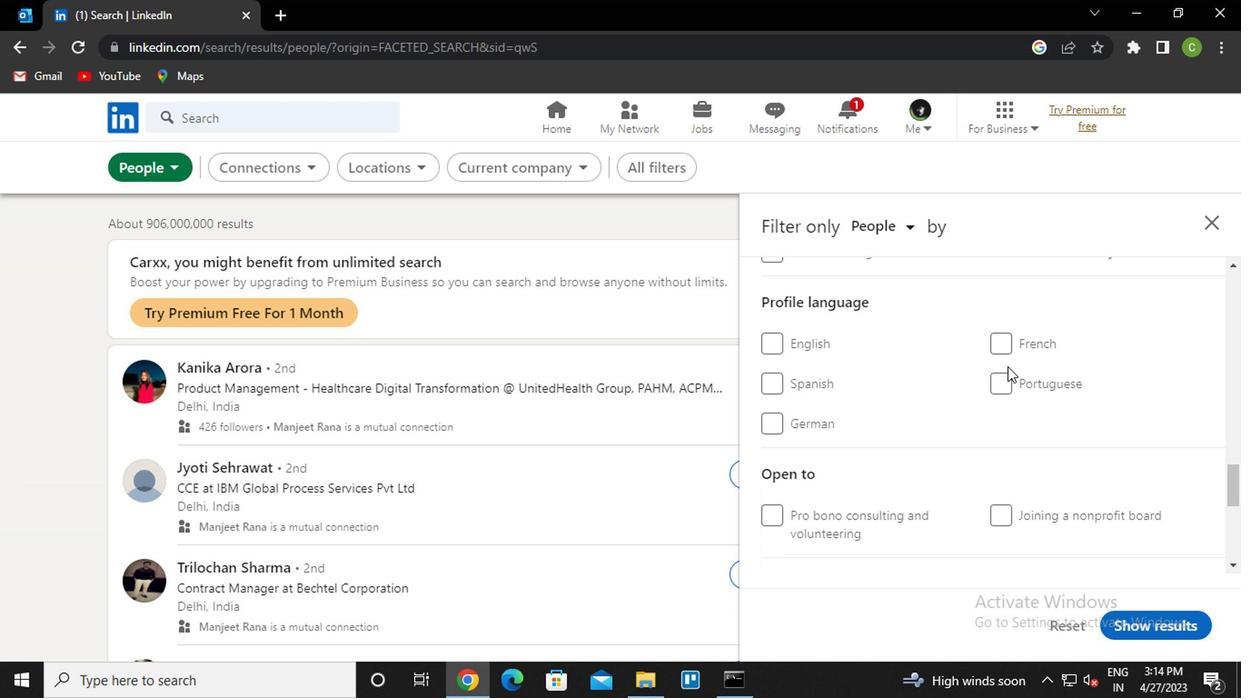 
Action: Mouse pressed left at (1003, 346)
Screenshot: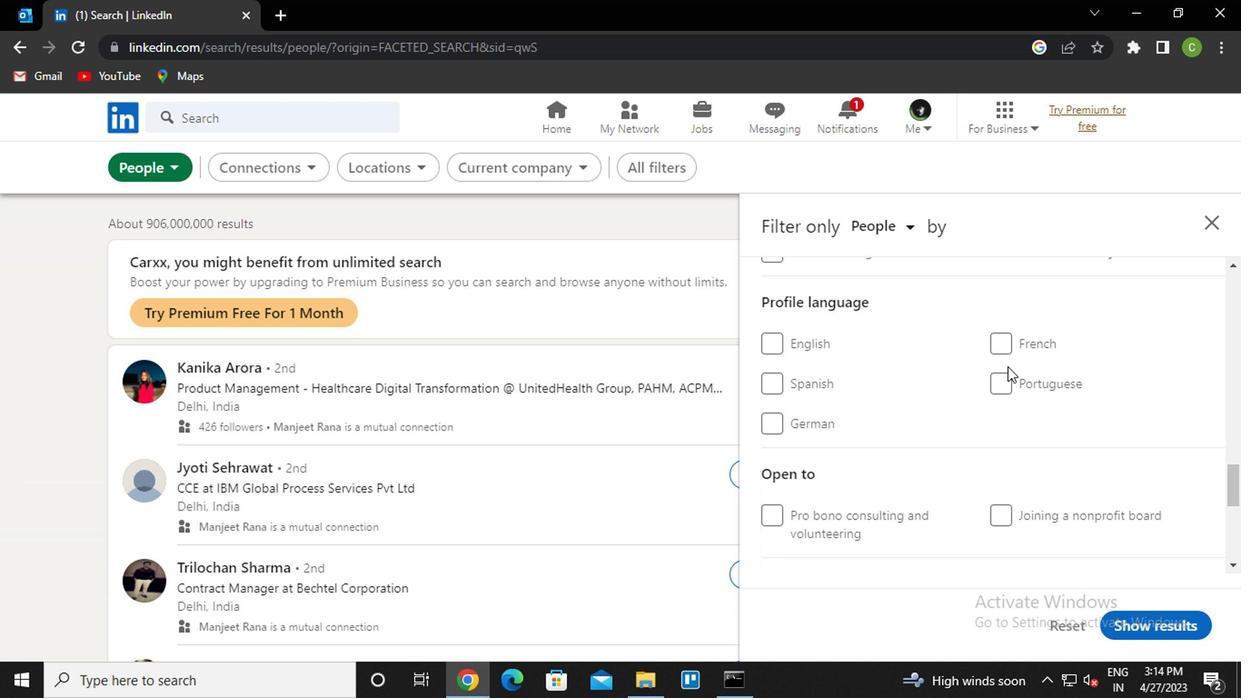 
Action: Mouse moved to (966, 379)
Screenshot: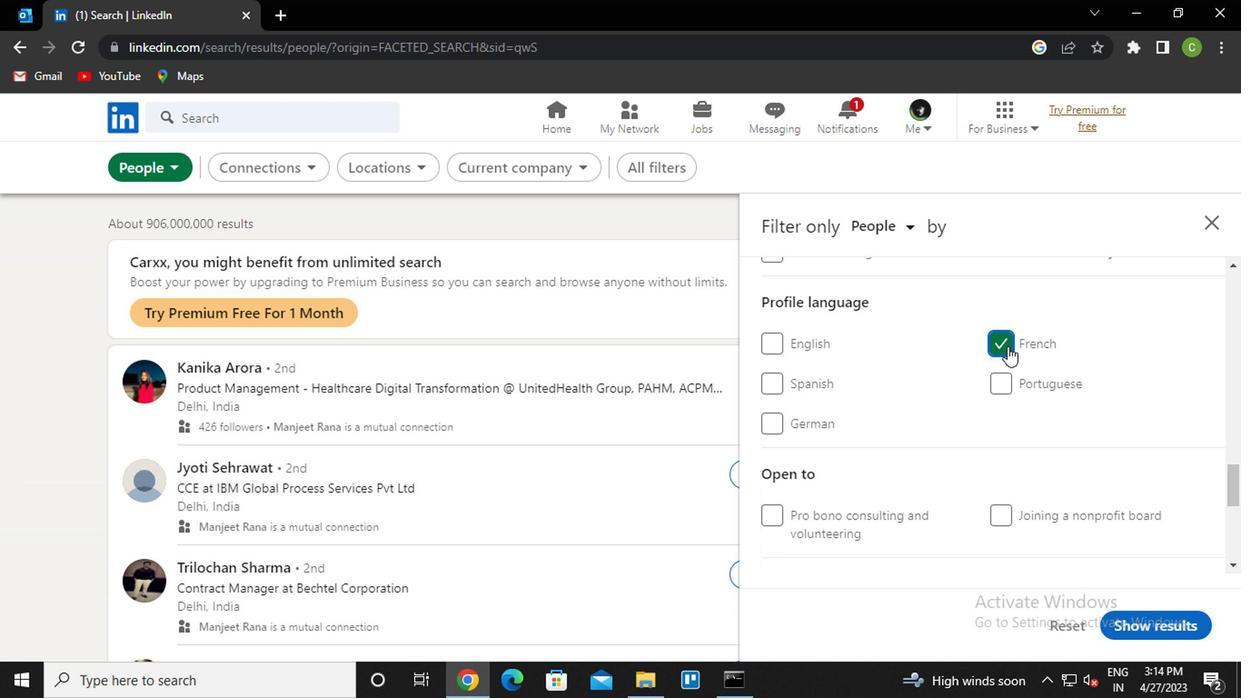 
Action: Mouse scrolled (966, 380) with delta (0, 1)
Screenshot: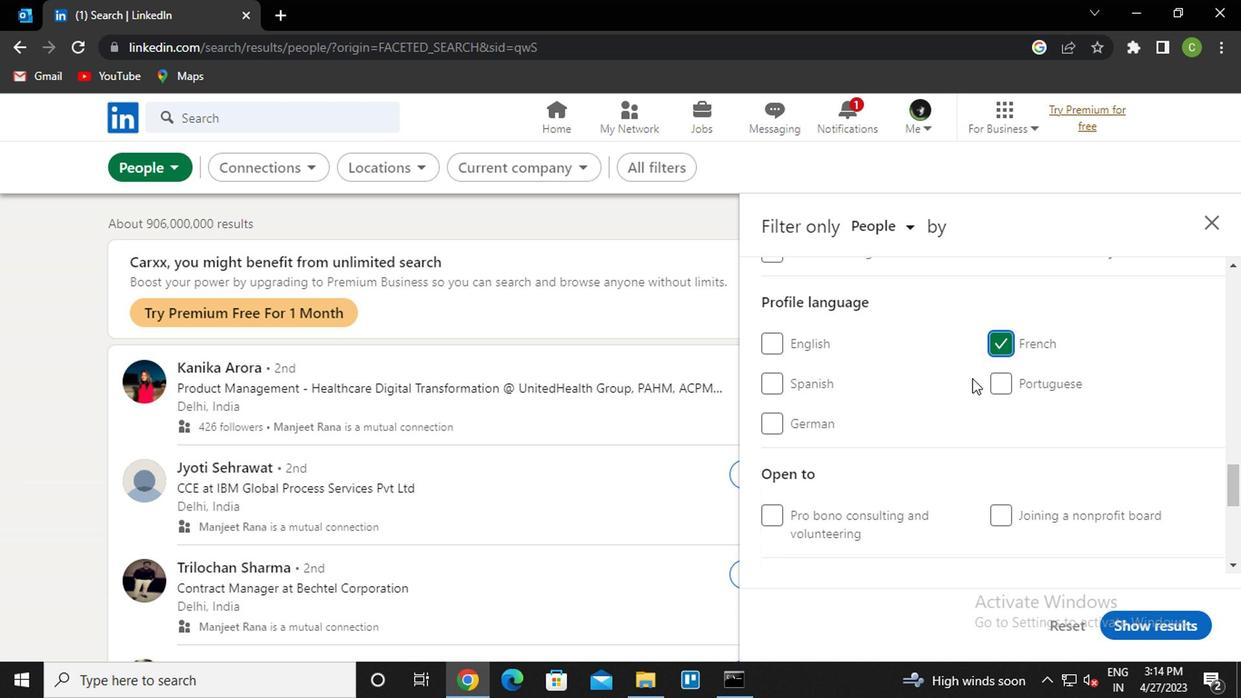 
Action: Mouse scrolled (966, 380) with delta (0, 1)
Screenshot: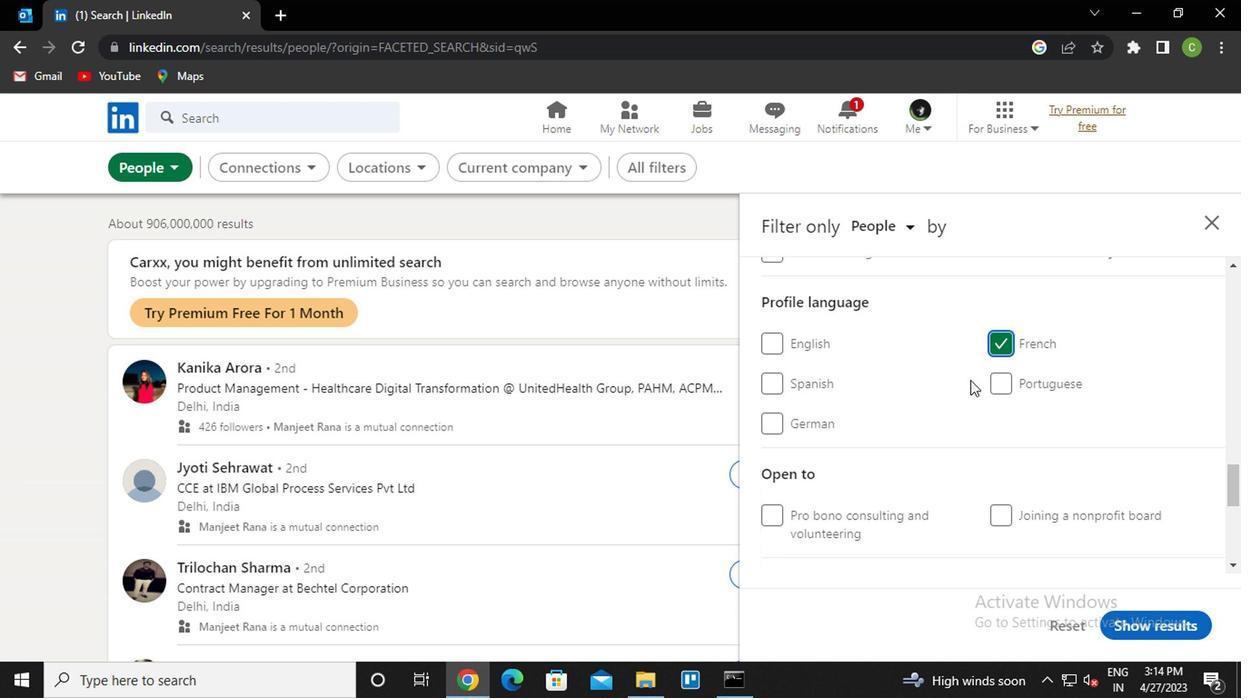 
Action: Mouse scrolled (966, 380) with delta (0, 1)
Screenshot: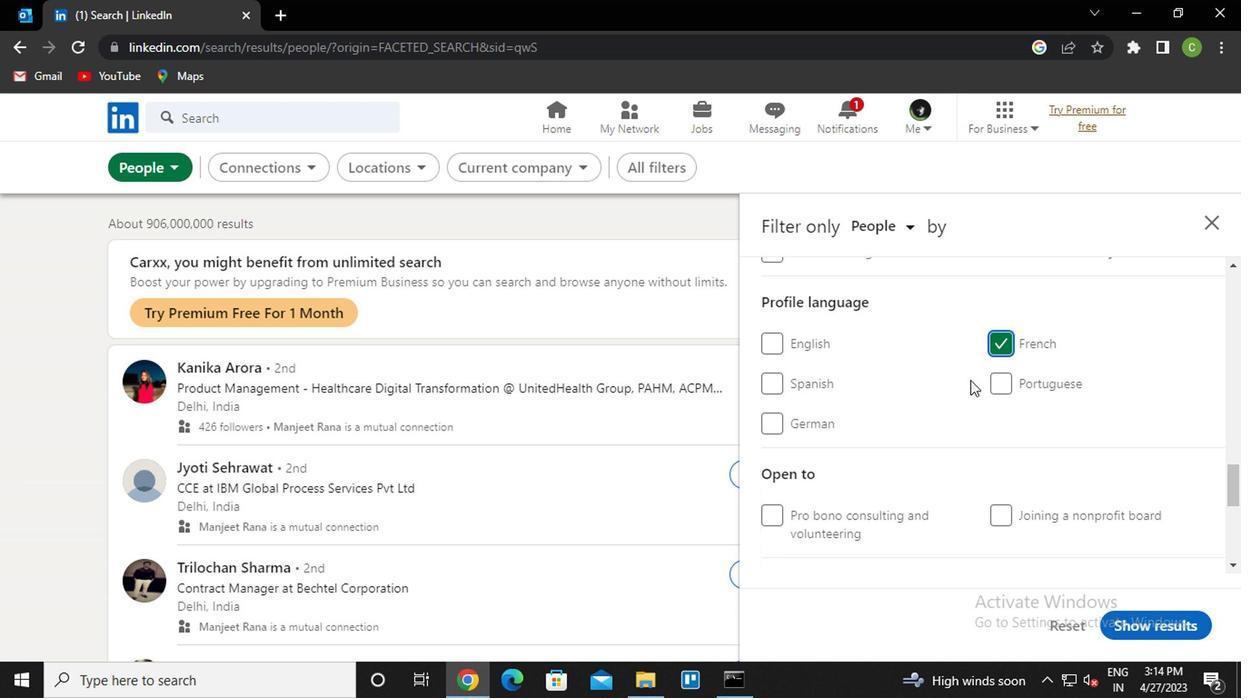 
Action: Mouse scrolled (966, 380) with delta (0, 1)
Screenshot: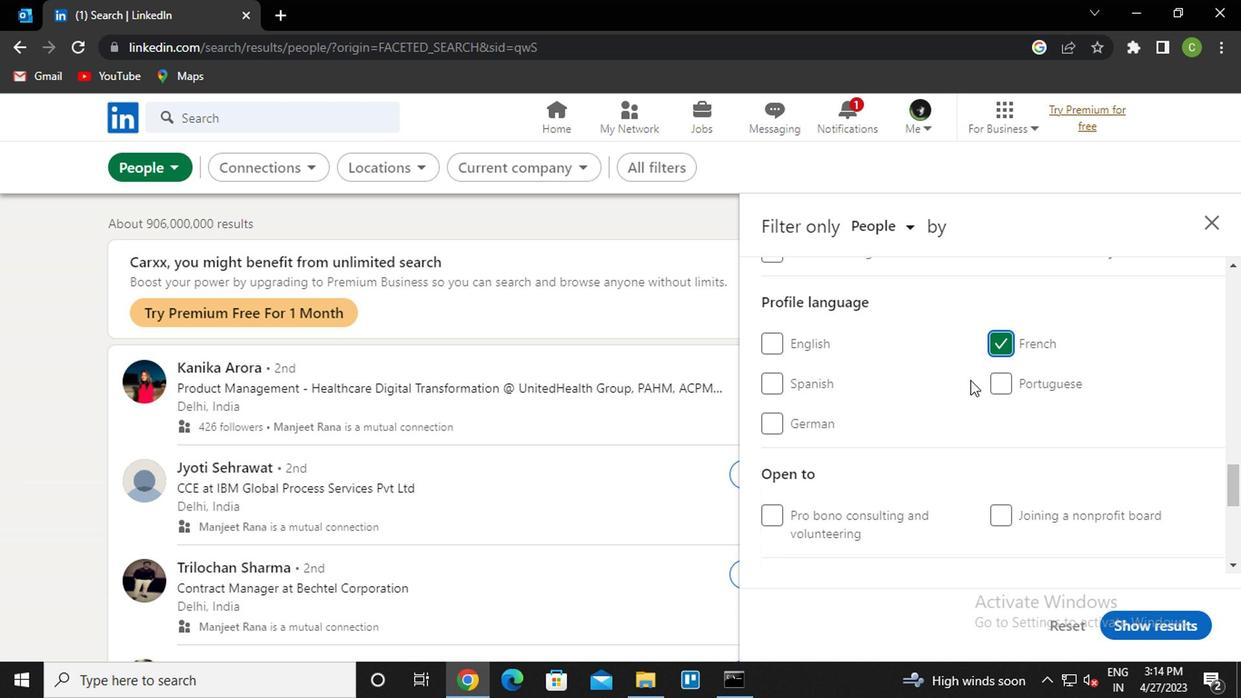
Action: Mouse scrolled (966, 380) with delta (0, 1)
Screenshot: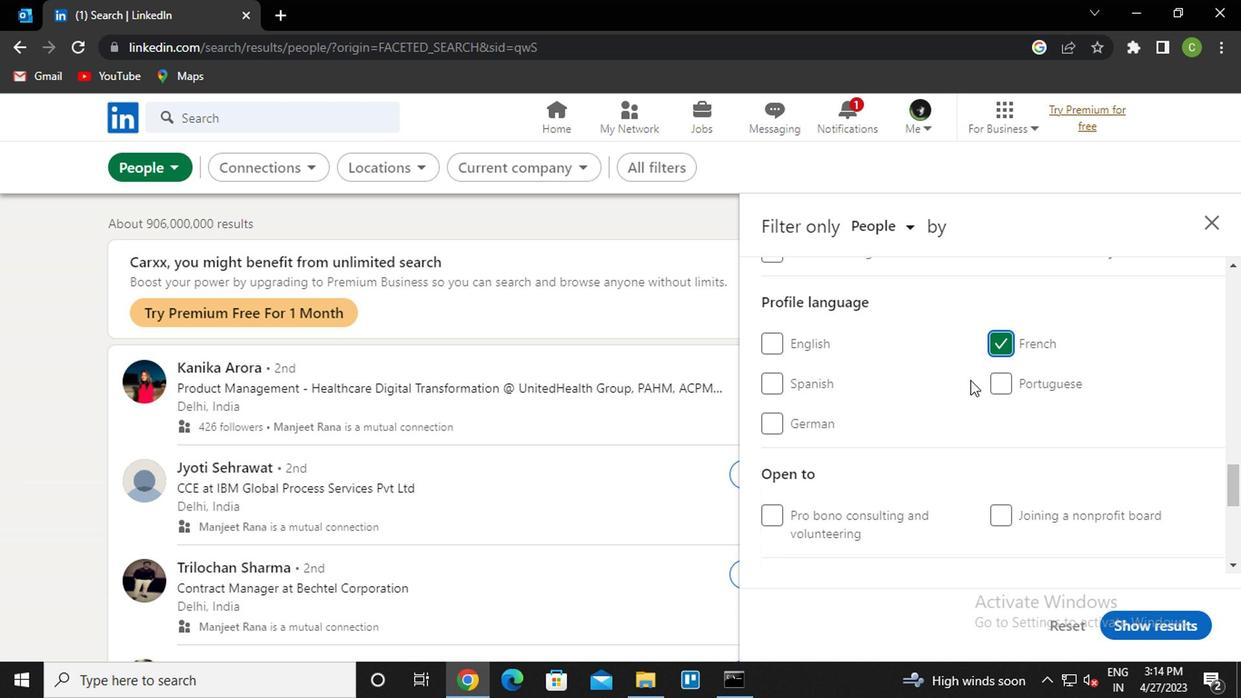 
Action: Mouse scrolled (966, 380) with delta (0, 1)
Screenshot: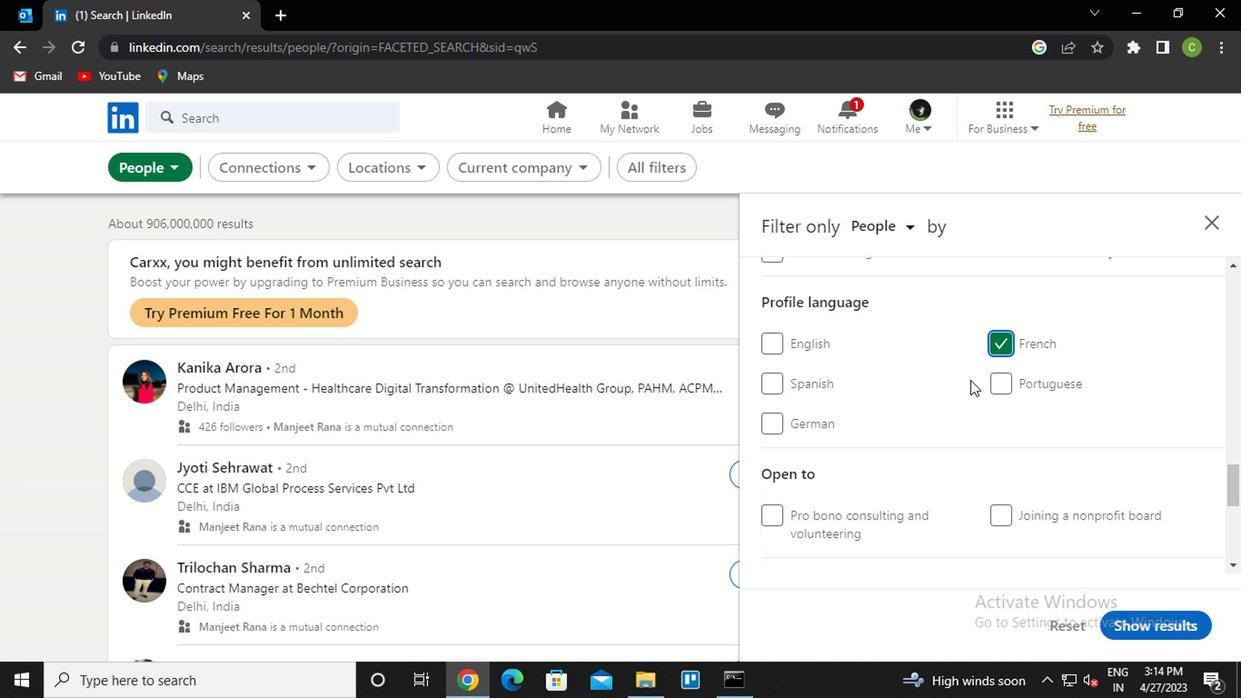 
Action: Mouse scrolled (966, 380) with delta (0, 1)
Screenshot: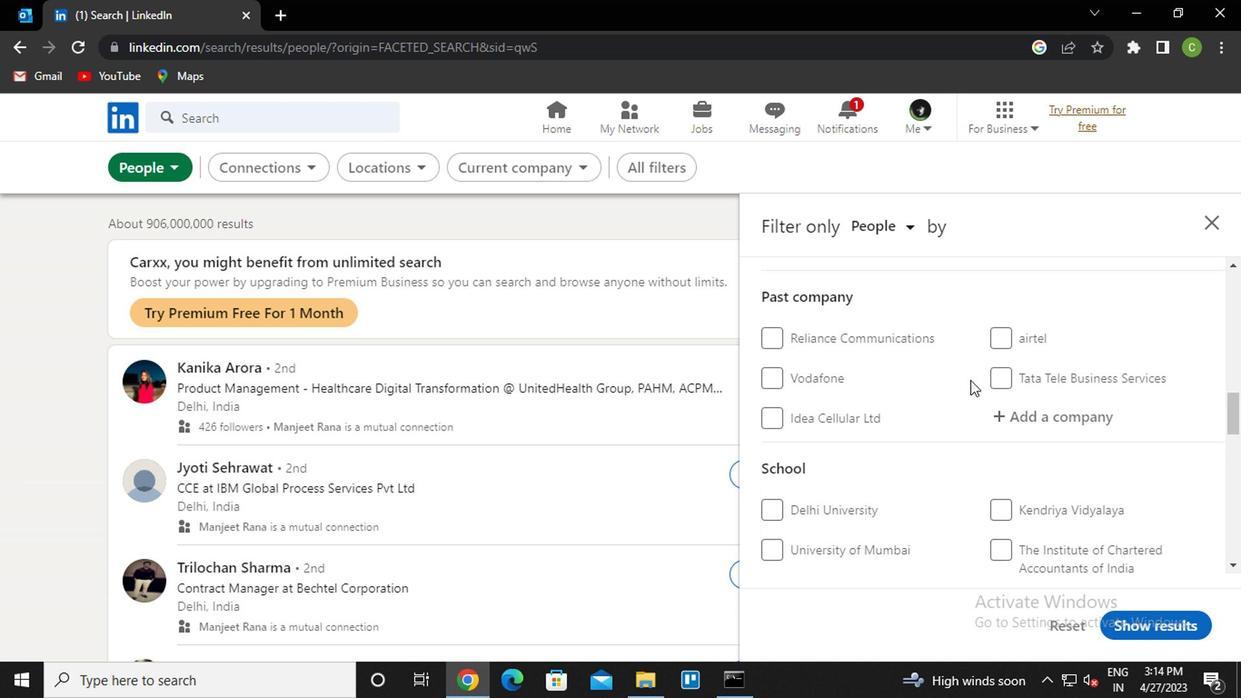 
Action: Mouse scrolled (966, 380) with delta (0, 1)
Screenshot: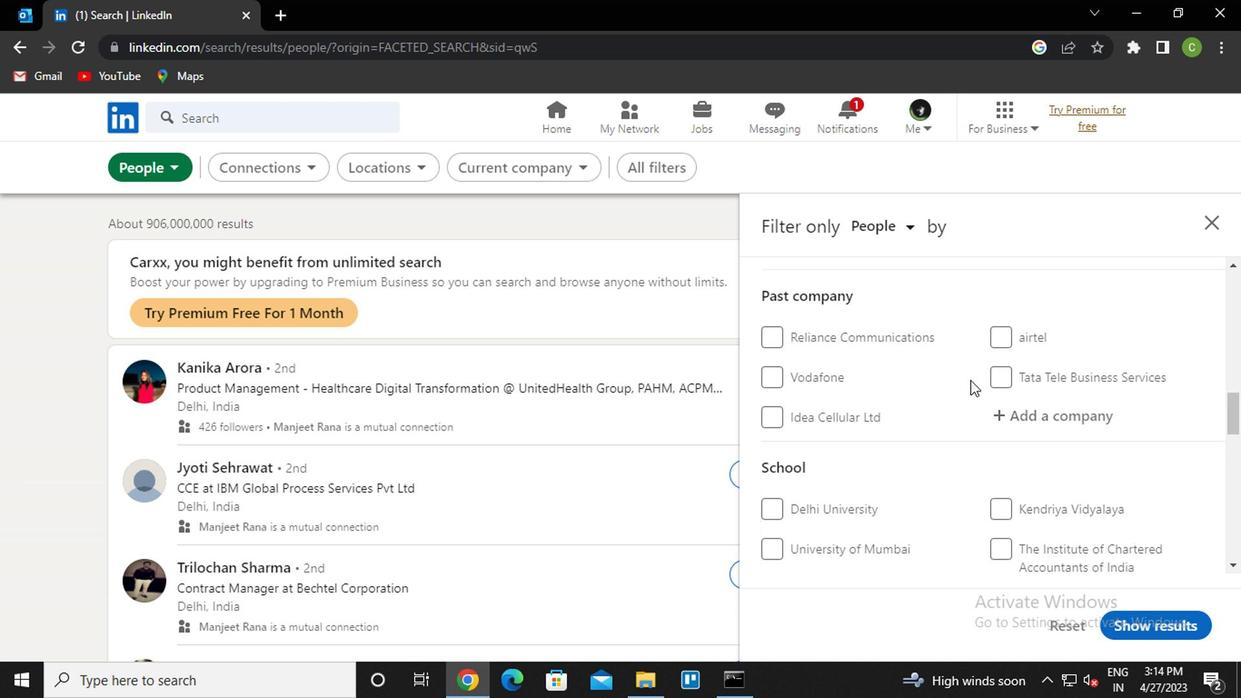 
Action: Mouse scrolled (966, 380) with delta (0, 1)
Screenshot: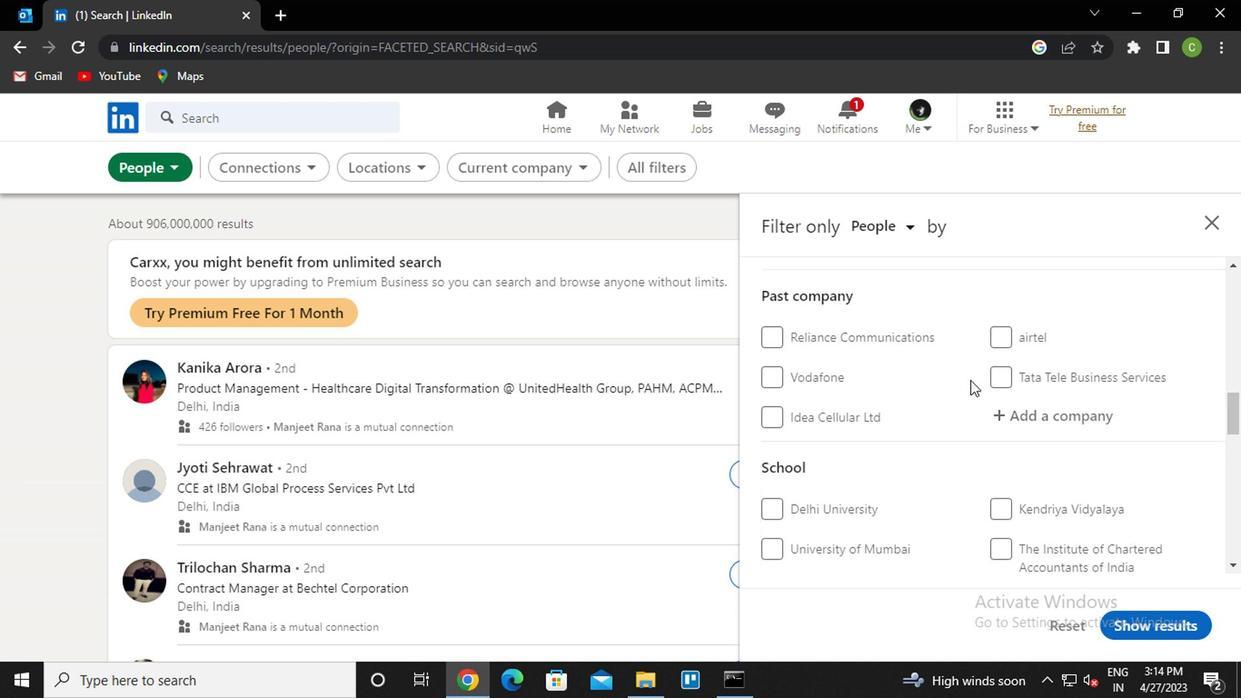 
Action: Mouse scrolled (966, 380) with delta (0, 1)
Screenshot: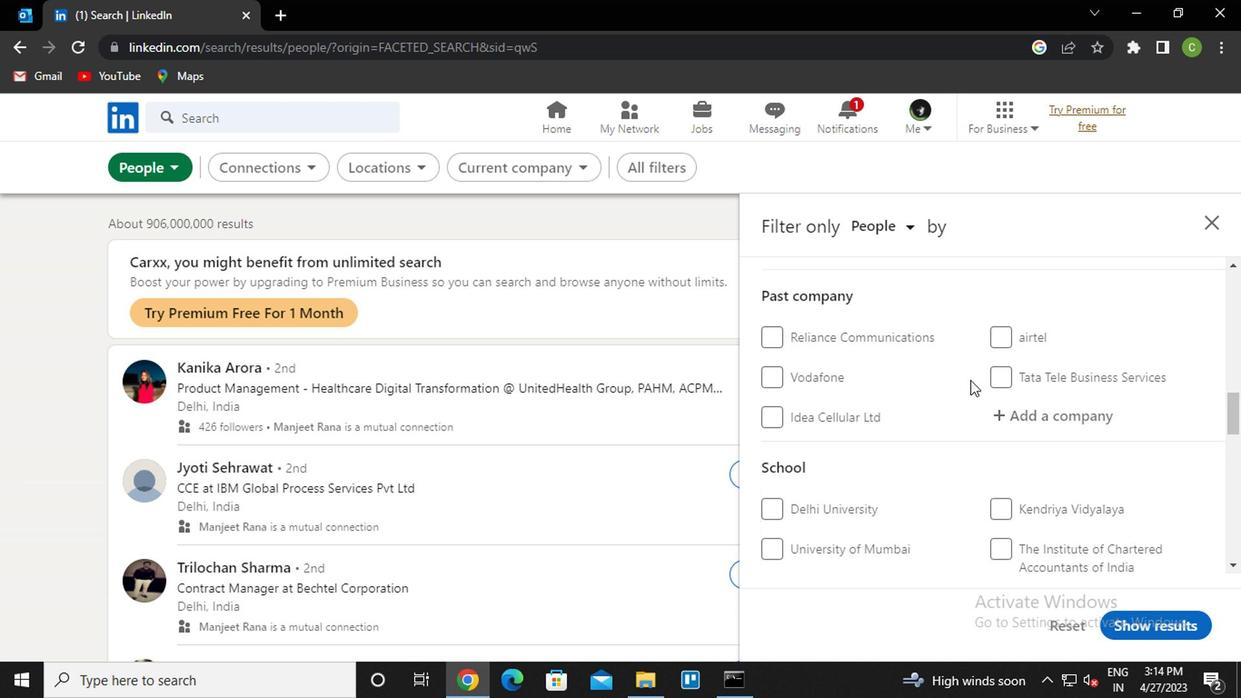 
Action: Mouse moved to (989, 425)
Screenshot: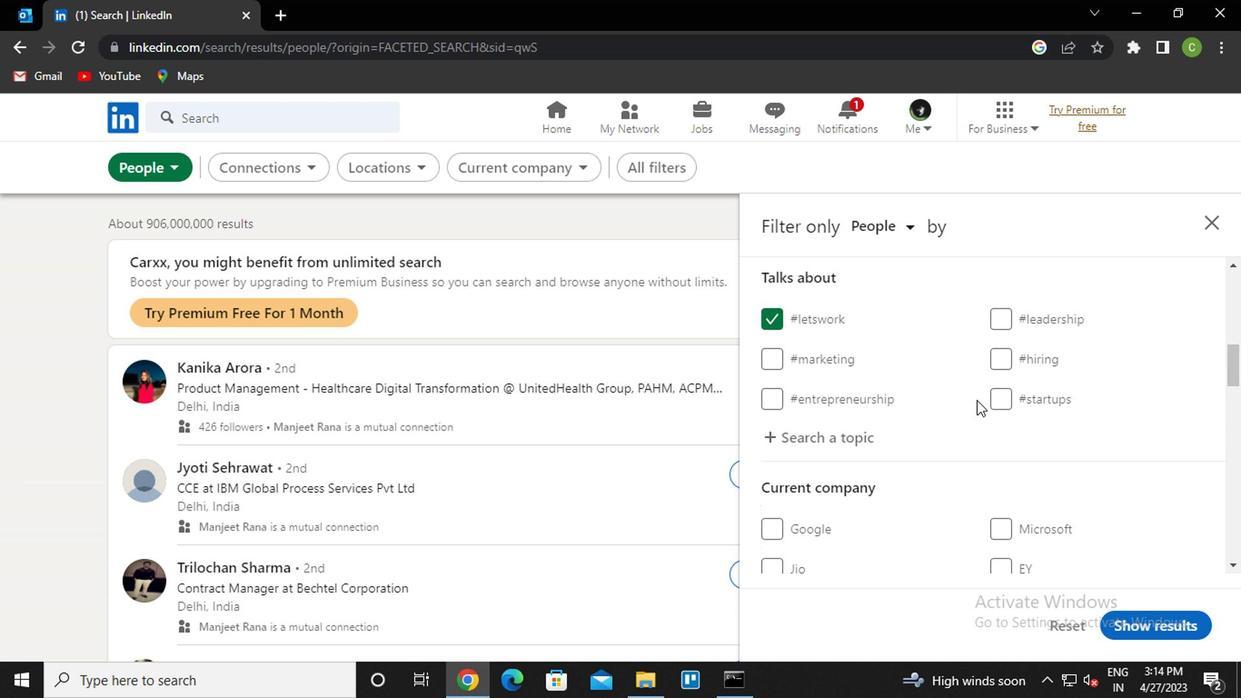 
Action: Mouse scrolled (989, 424) with delta (0, 0)
Screenshot: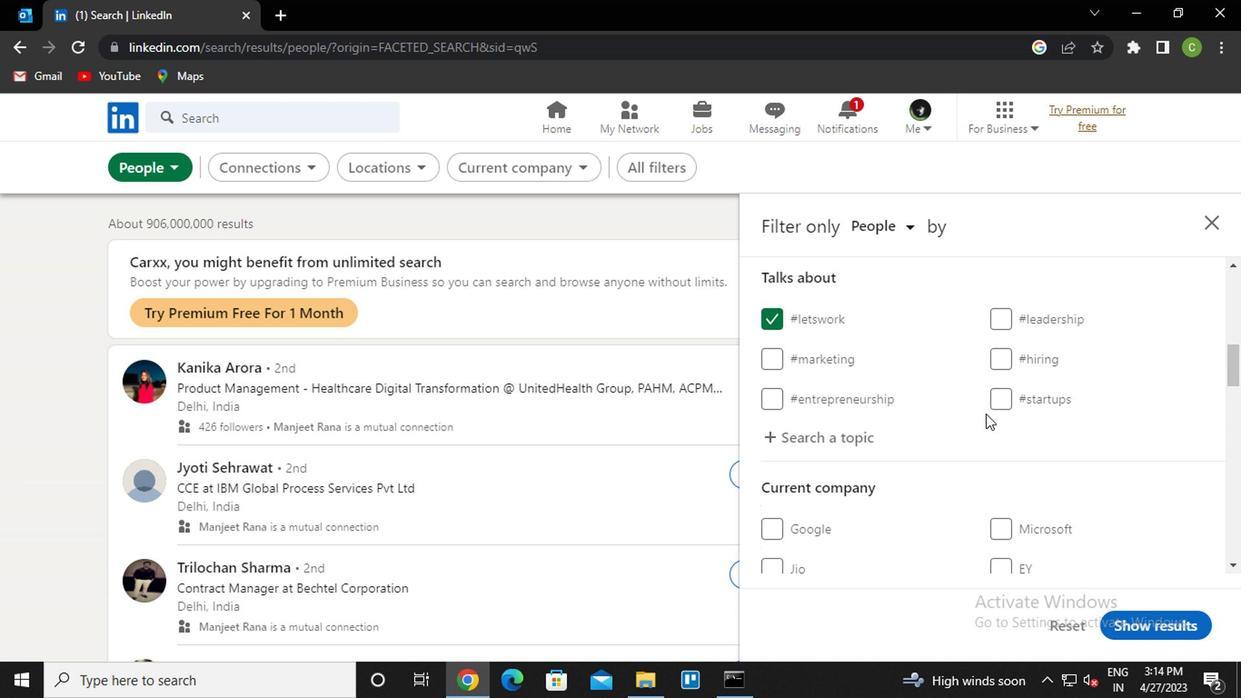 
Action: Mouse scrolled (989, 424) with delta (0, 0)
Screenshot: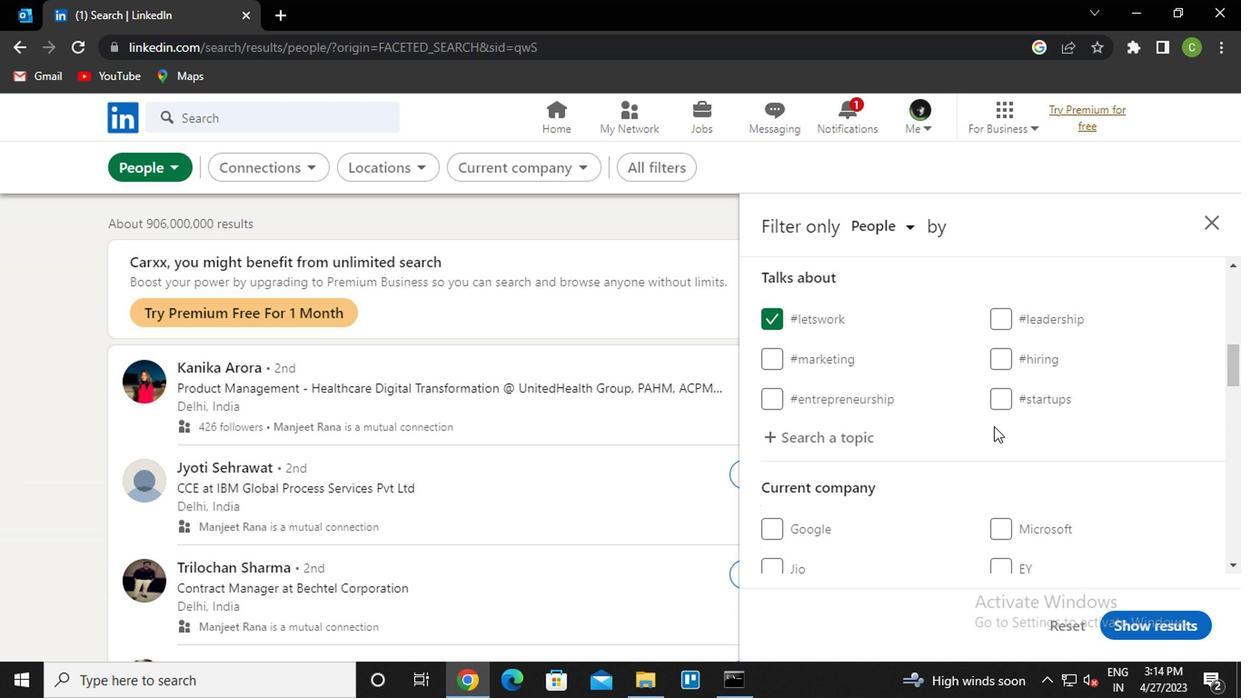 
Action: Mouse moved to (996, 423)
Screenshot: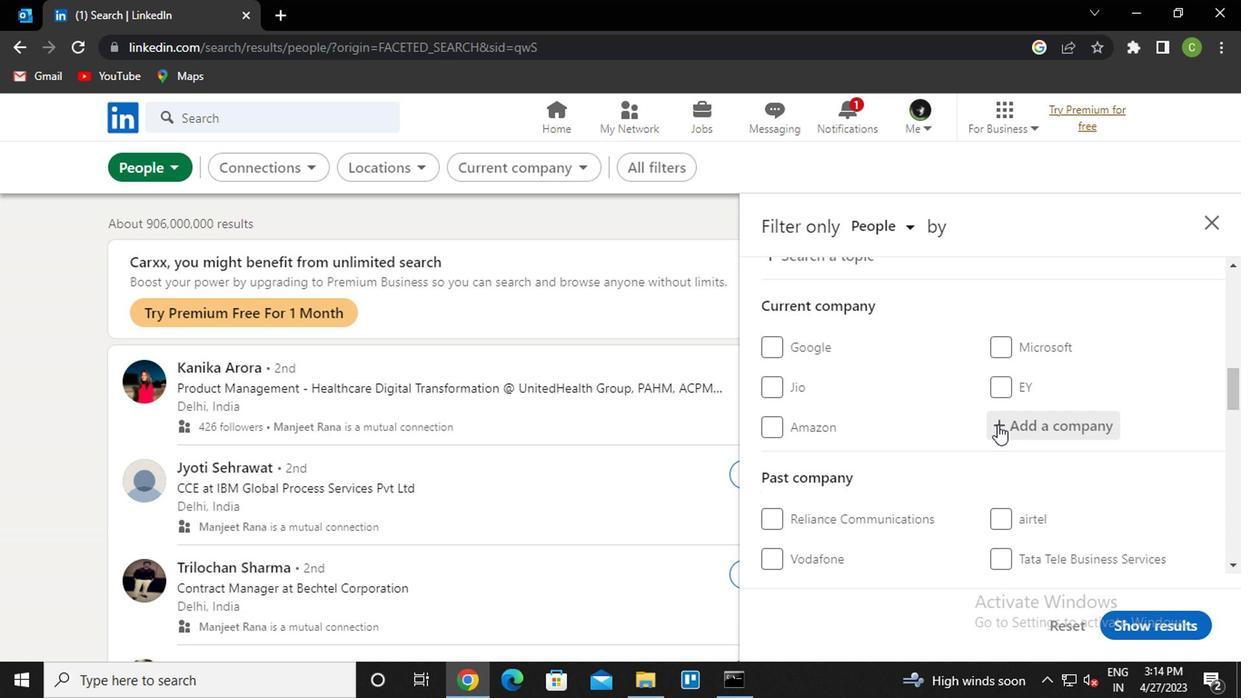 
Action: Mouse pressed left at (996, 423)
Screenshot: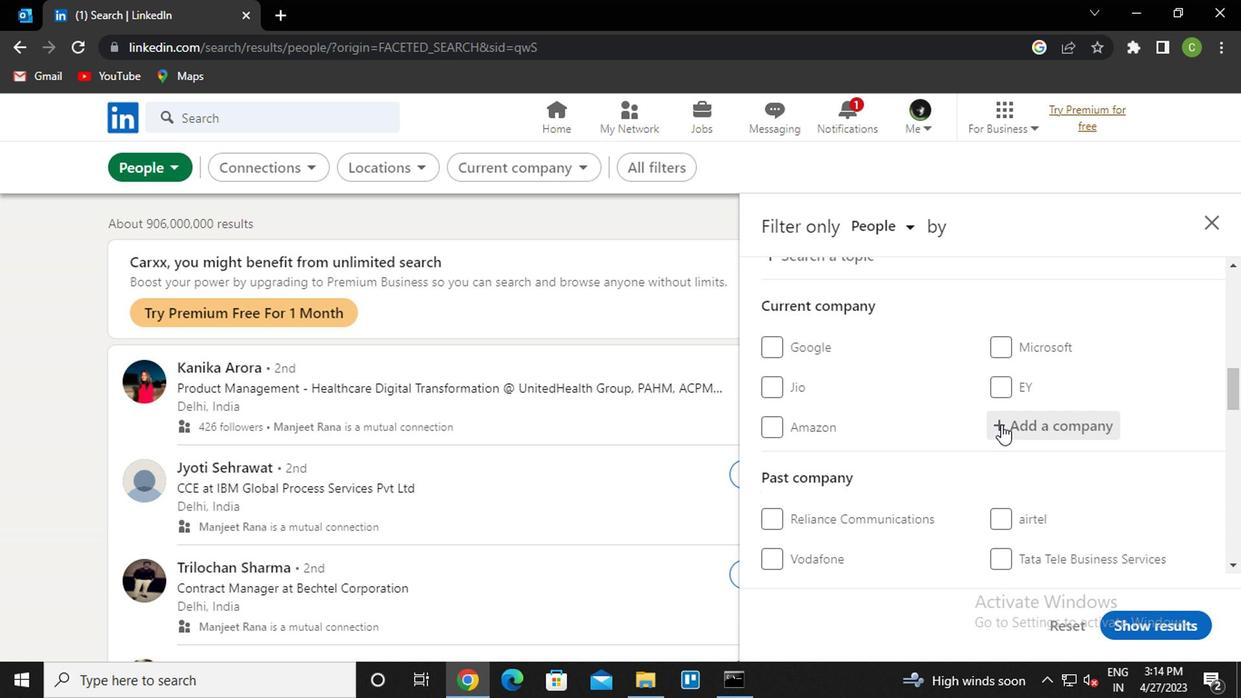 
Action: Key pressed <Key.caps_lock>jojo<Key.space>i<Key.caps_lock>nterla<Key.backspace><Key.backspace><Key.down><Key.enter>
Screenshot: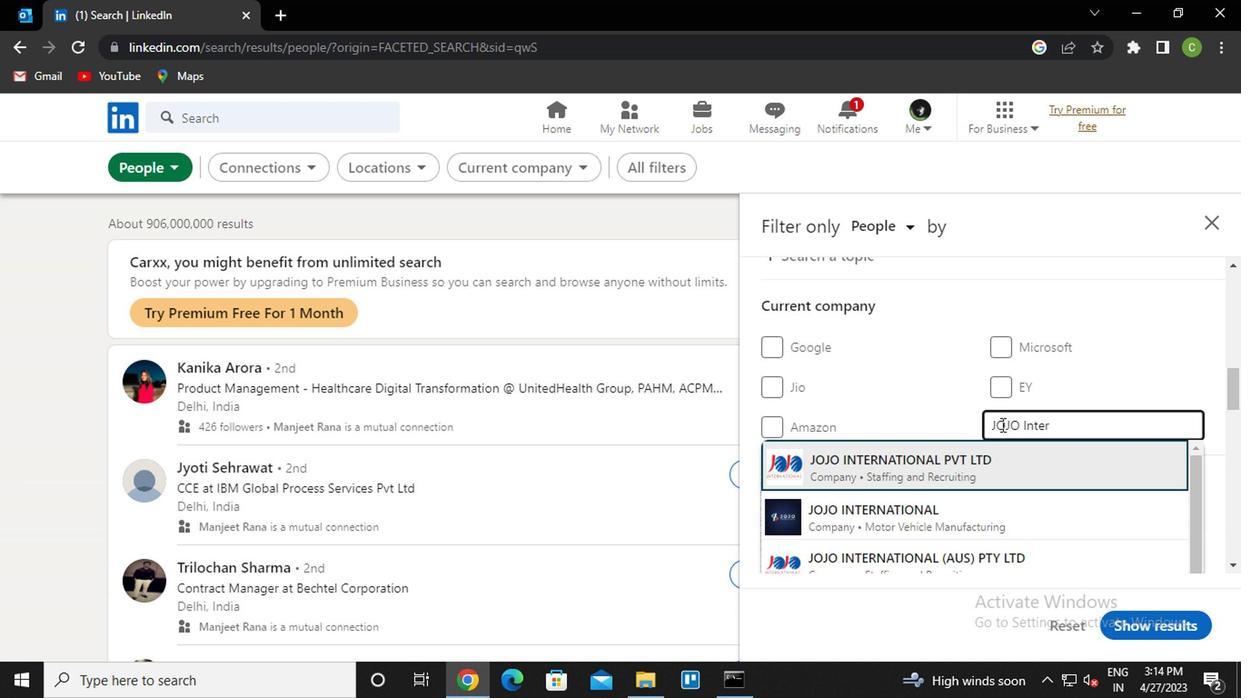 
Action: Mouse moved to (994, 415)
Screenshot: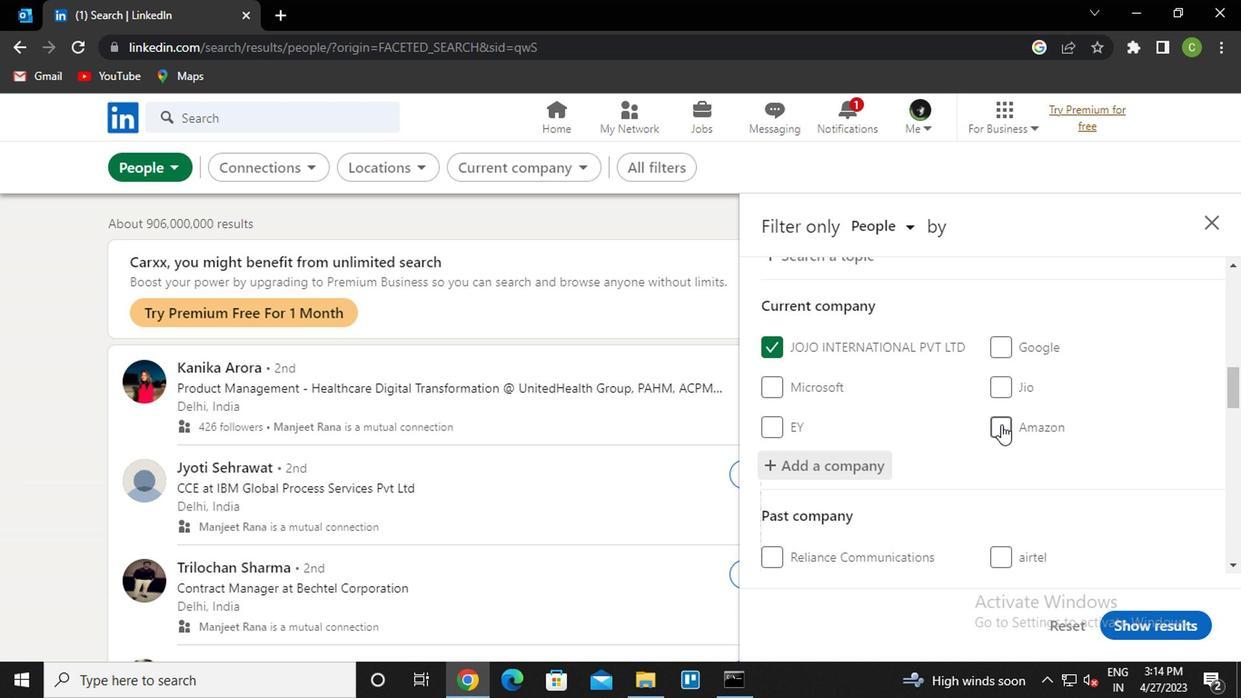 
Action: Mouse scrolled (994, 413) with delta (0, -1)
Screenshot: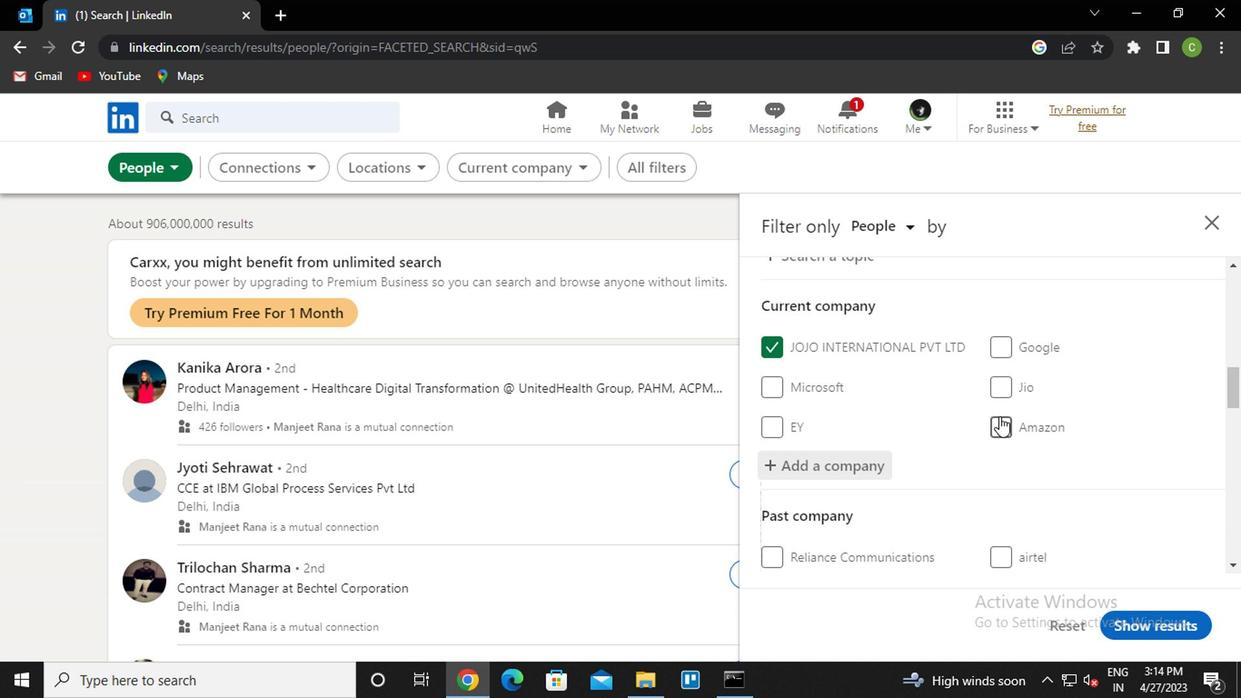
Action: Mouse moved to (994, 413)
Screenshot: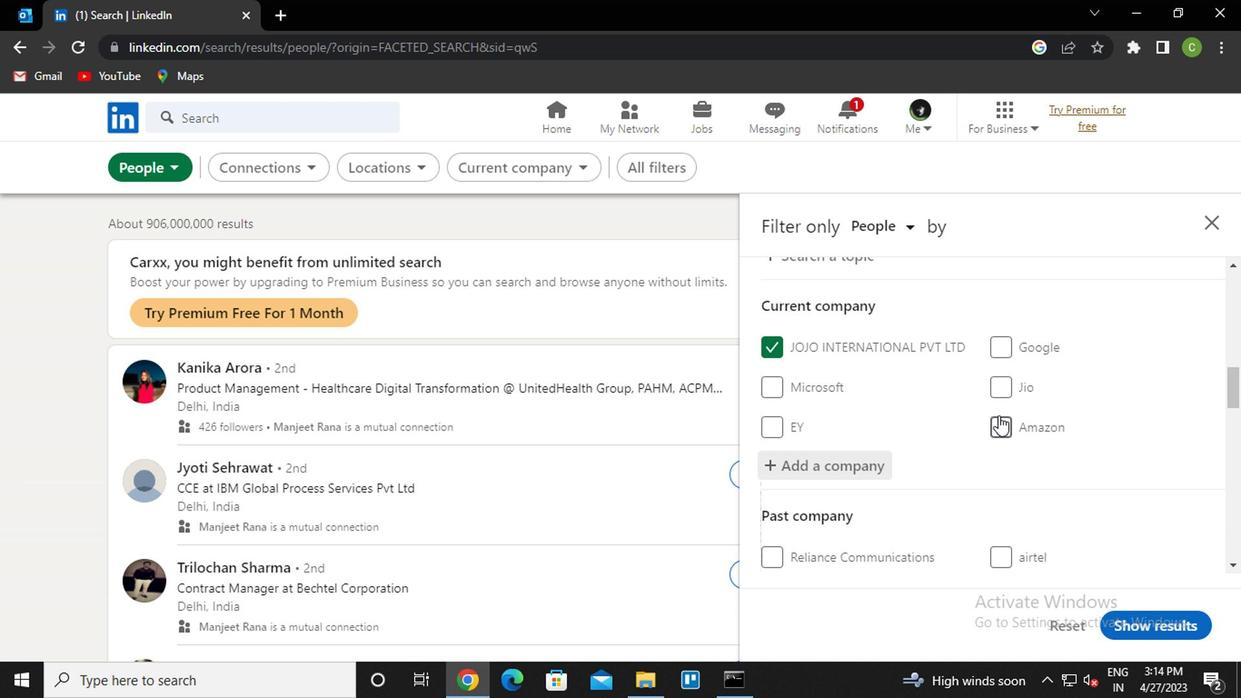 
Action: Mouse scrolled (994, 413) with delta (0, 0)
Screenshot: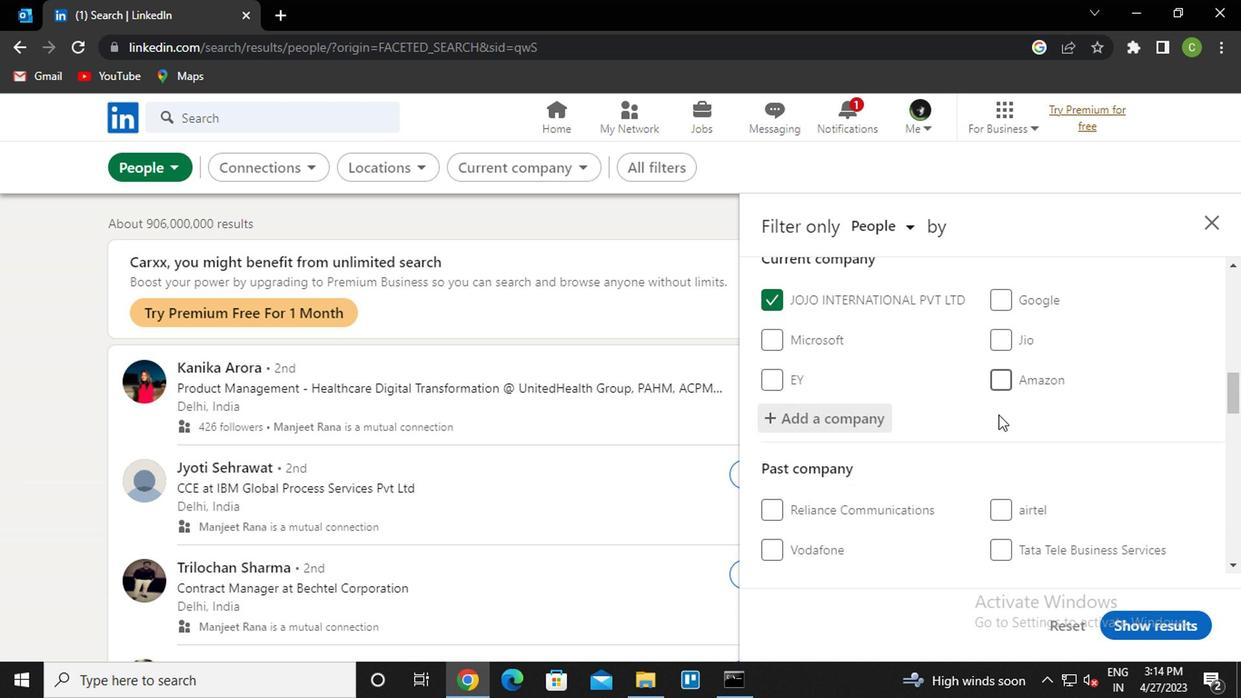 
Action: Mouse scrolled (994, 413) with delta (0, 0)
Screenshot: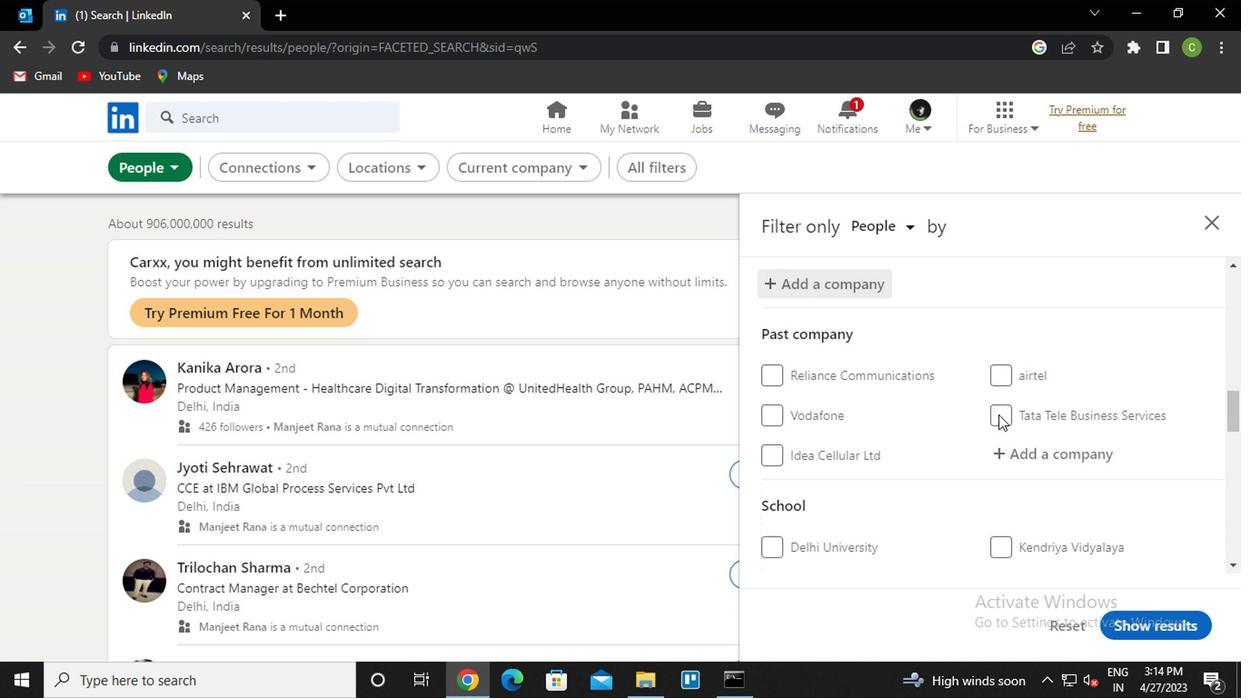 
Action: Mouse scrolled (994, 413) with delta (0, 0)
Screenshot: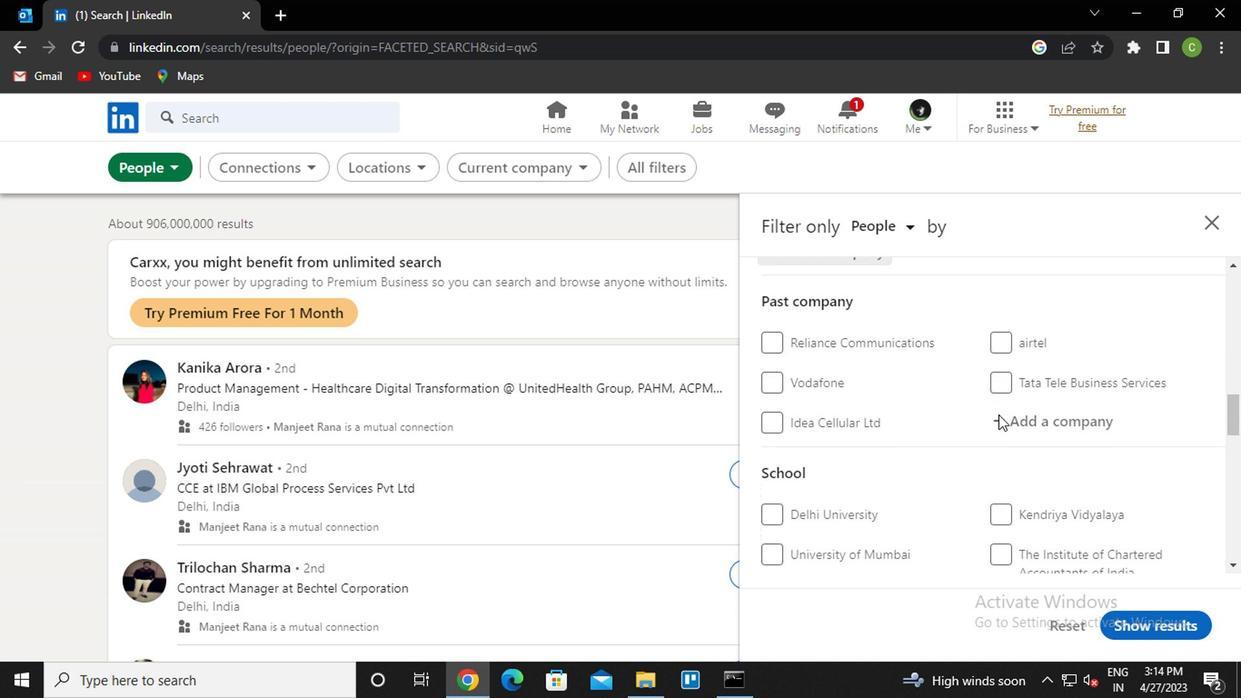 
Action: Mouse scrolled (994, 413) with delta (0, 0)
Screenshot: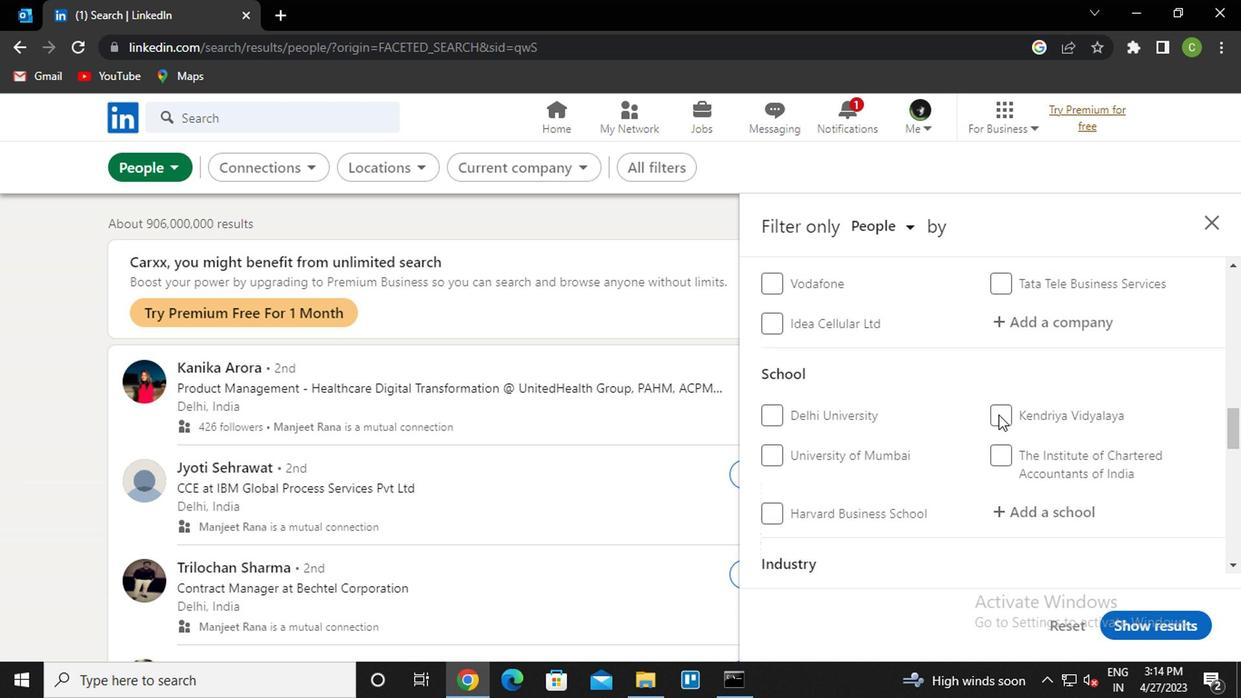 
Action: Mouse moved to (1036, 379)
Screenshot: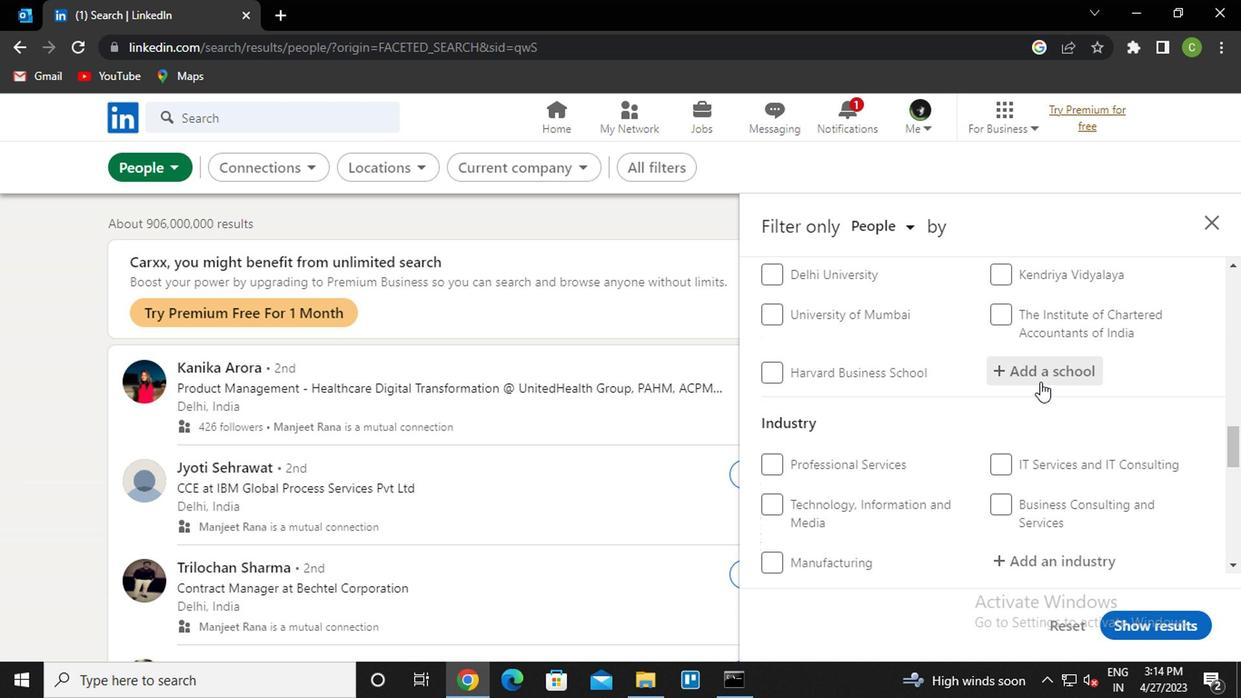 
Action: Mouse pressed left at (1036, 379)
Screenshot: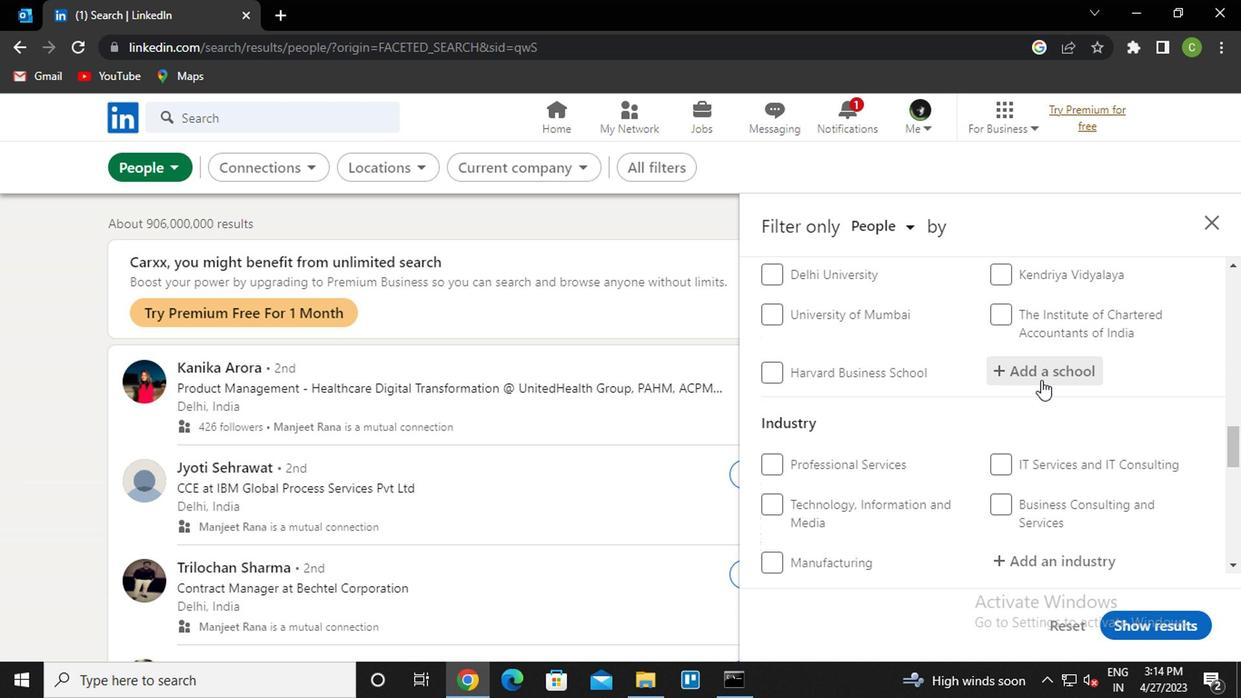 
Action: Key pressed <Key.caps_lock>i<Key.caps_lock>nternational<Key.space><Key.caps_lock>i<Key.caps_lock>nstitute<Key.space>of<Key.space>information<Key.space>
Screenshot: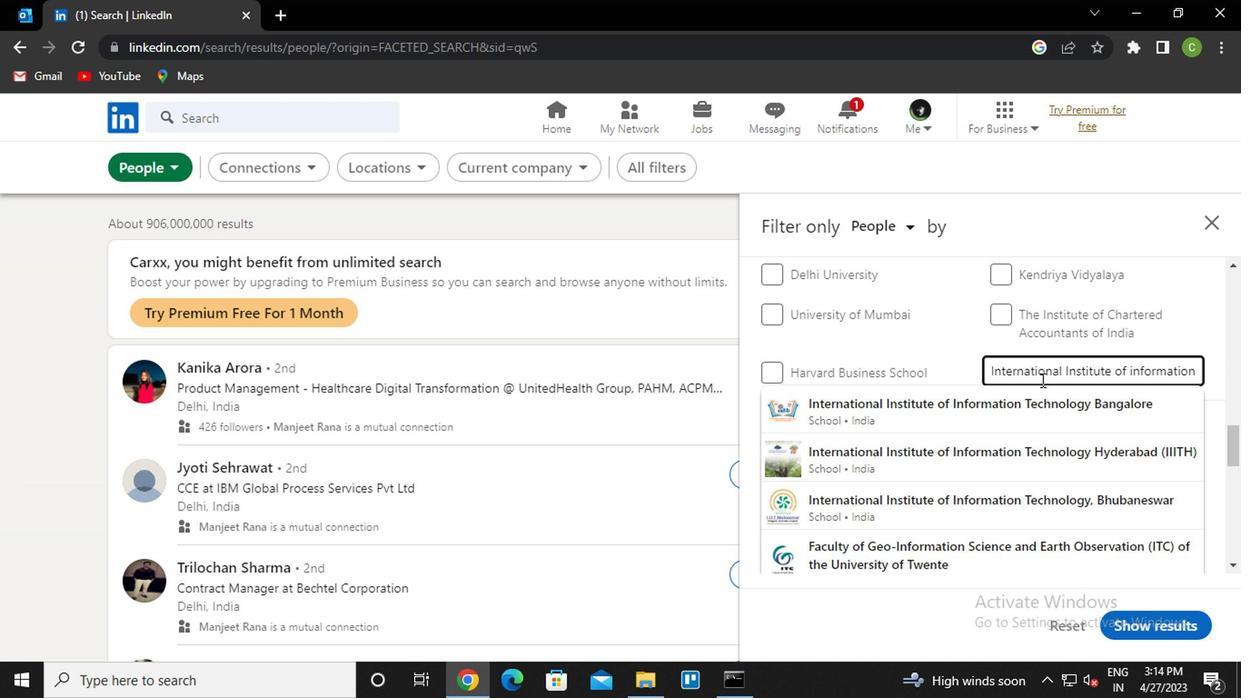 
Action: Mouse moved to (1034, 395)
Screenshot: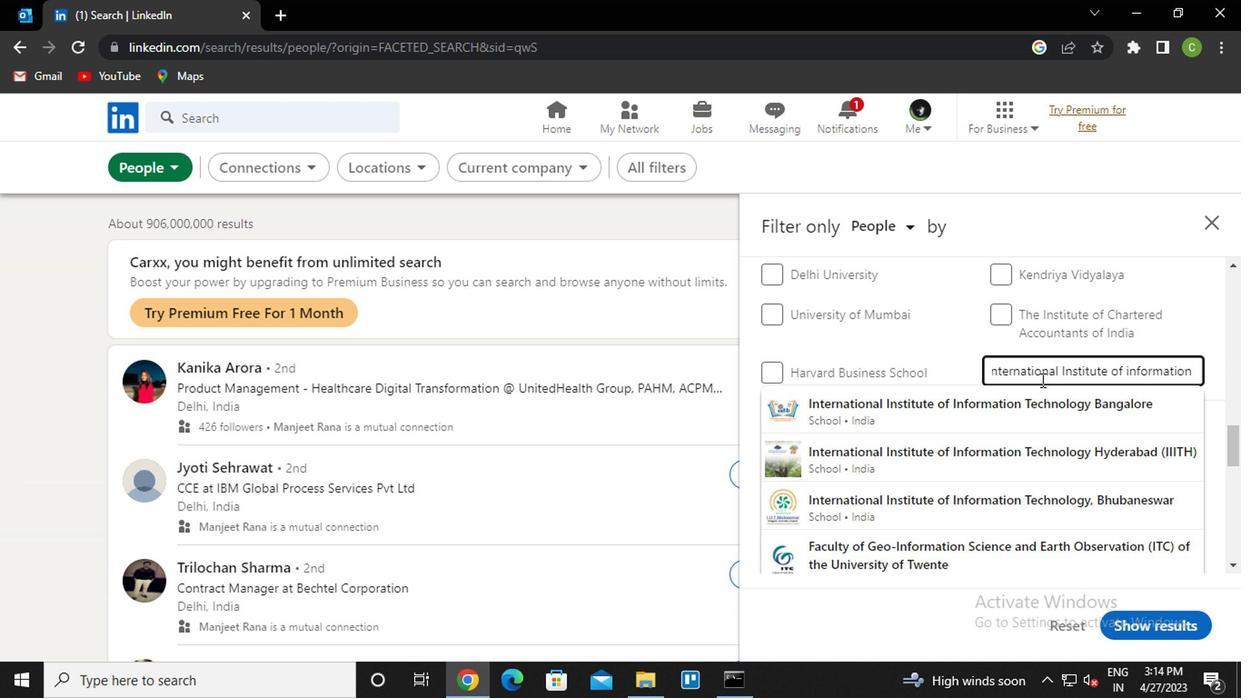 
Action: Mouse pressed left at (1034, 395)
Screenshot: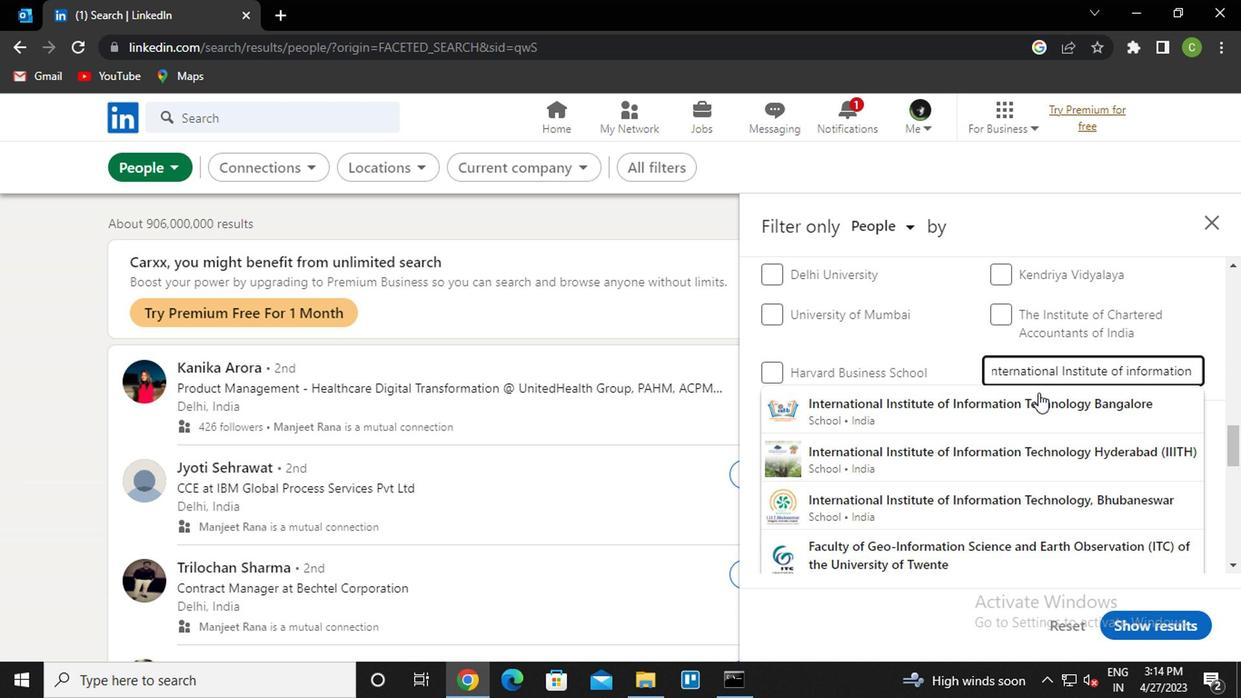 
Action: Mouse moved to (1027, 398)
Screenshot: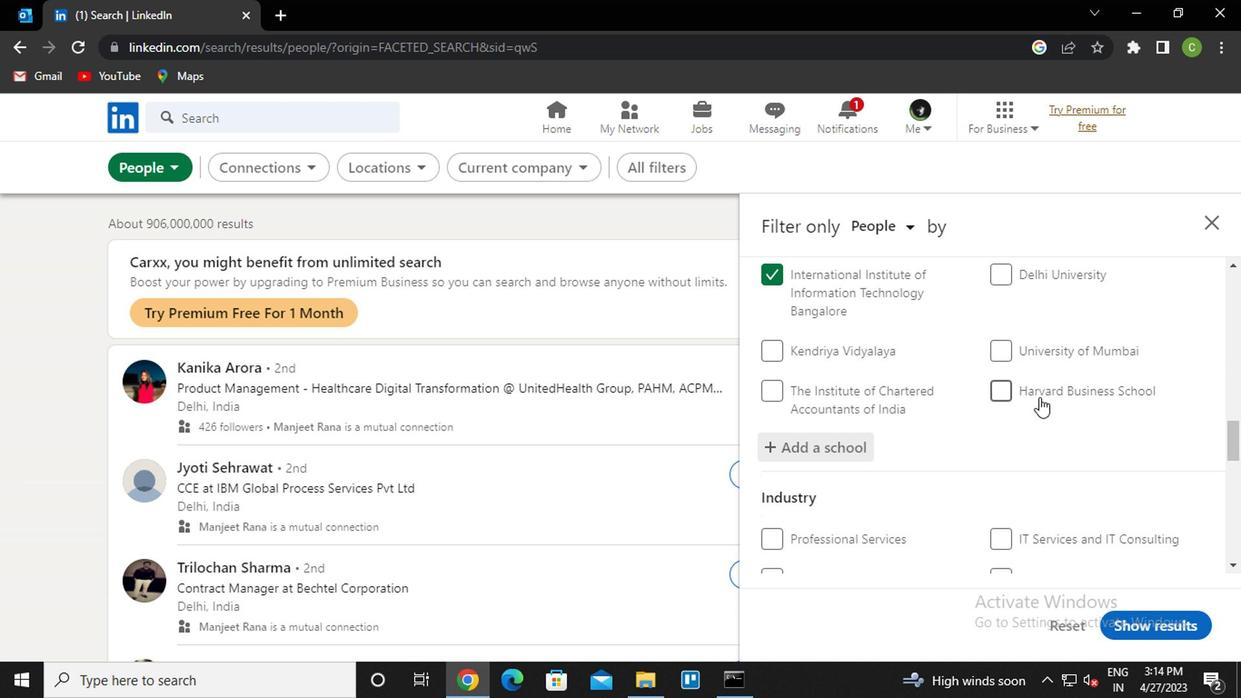 
Action: Mouse scrolled (1027, 397) with delta (0, 0)
Screenshot: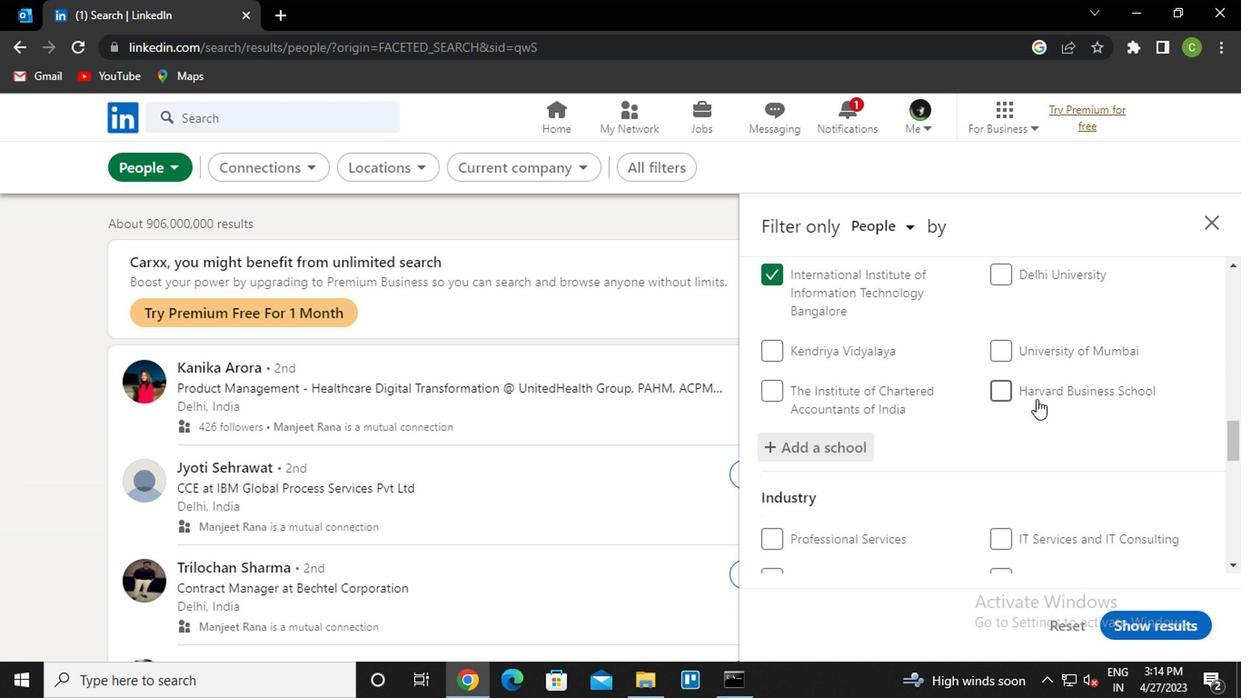 
Action: Mouse moved to (1025, 401)
Screenshot: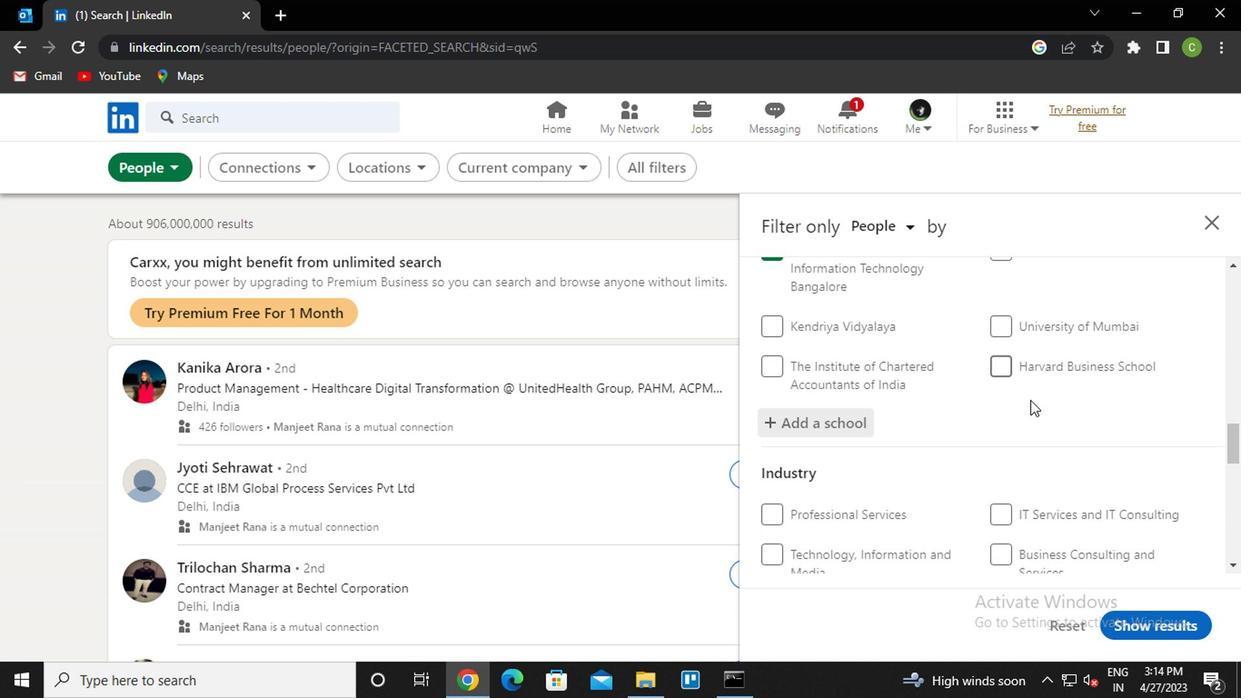 
Action: Mouse scrolled (1025, 400) with delta (0, -1)
Screenshot: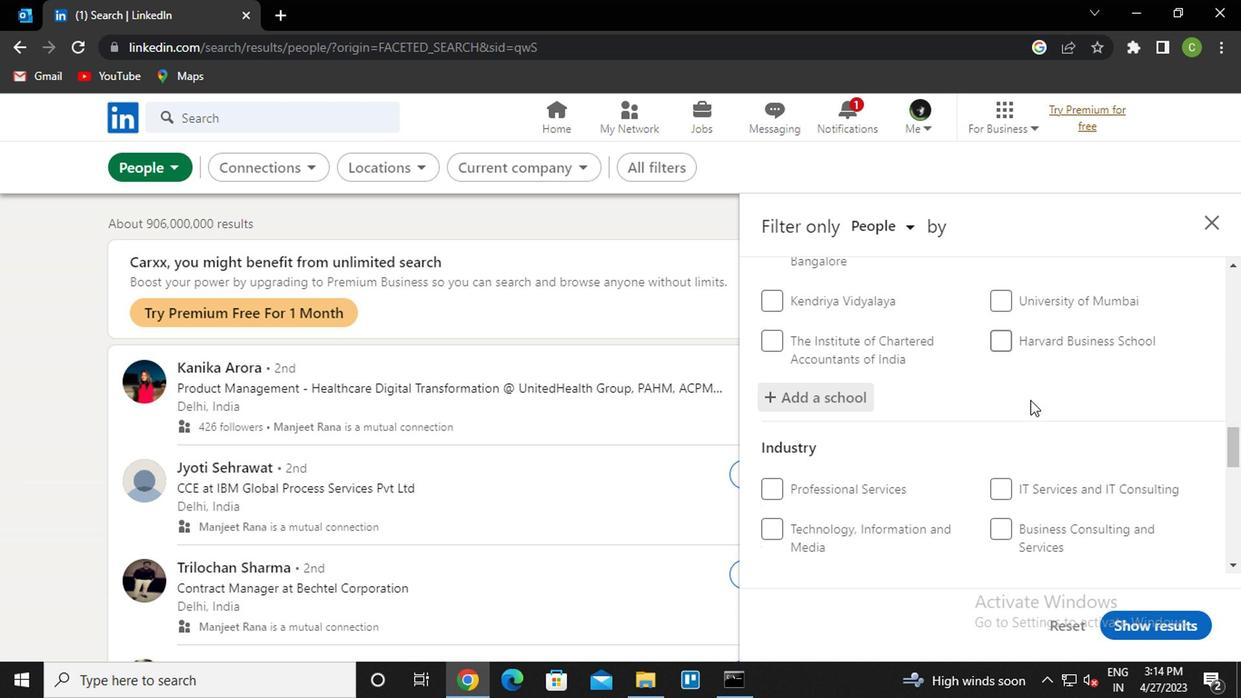 
Action: Mouse moved to (1023, 402)
Screenshot: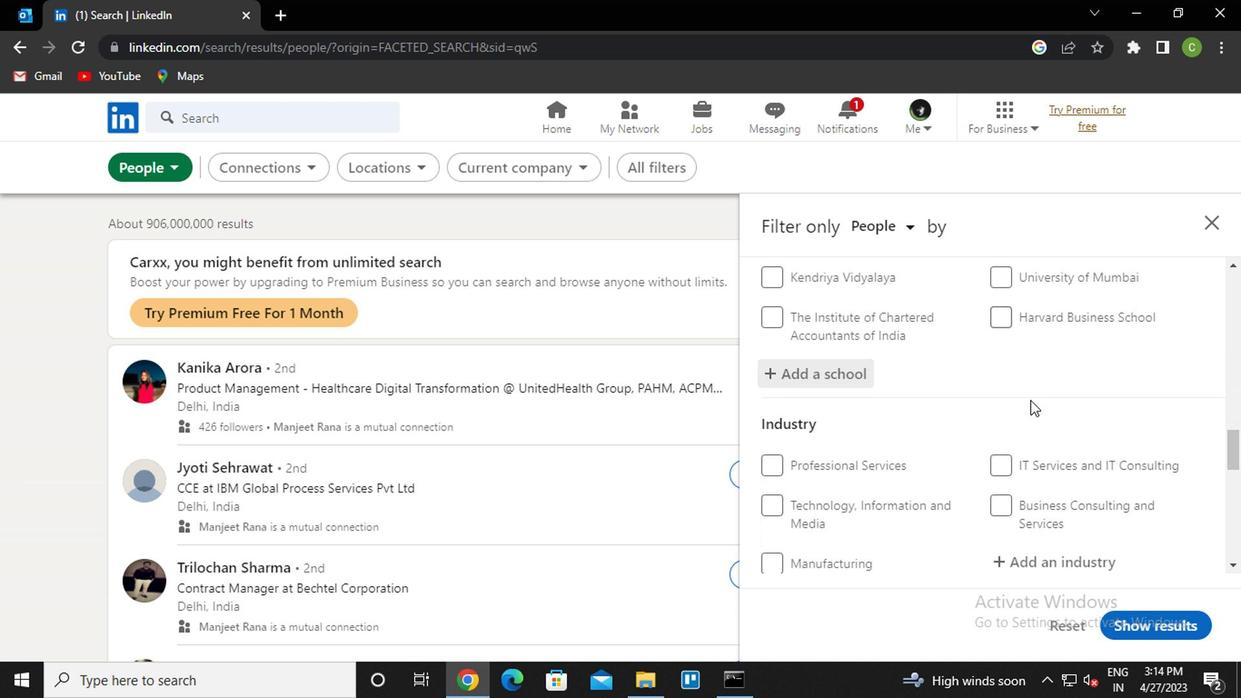 
Action: Mouse scrolled (1023, 401) with delta (0, 0)
Screenshot: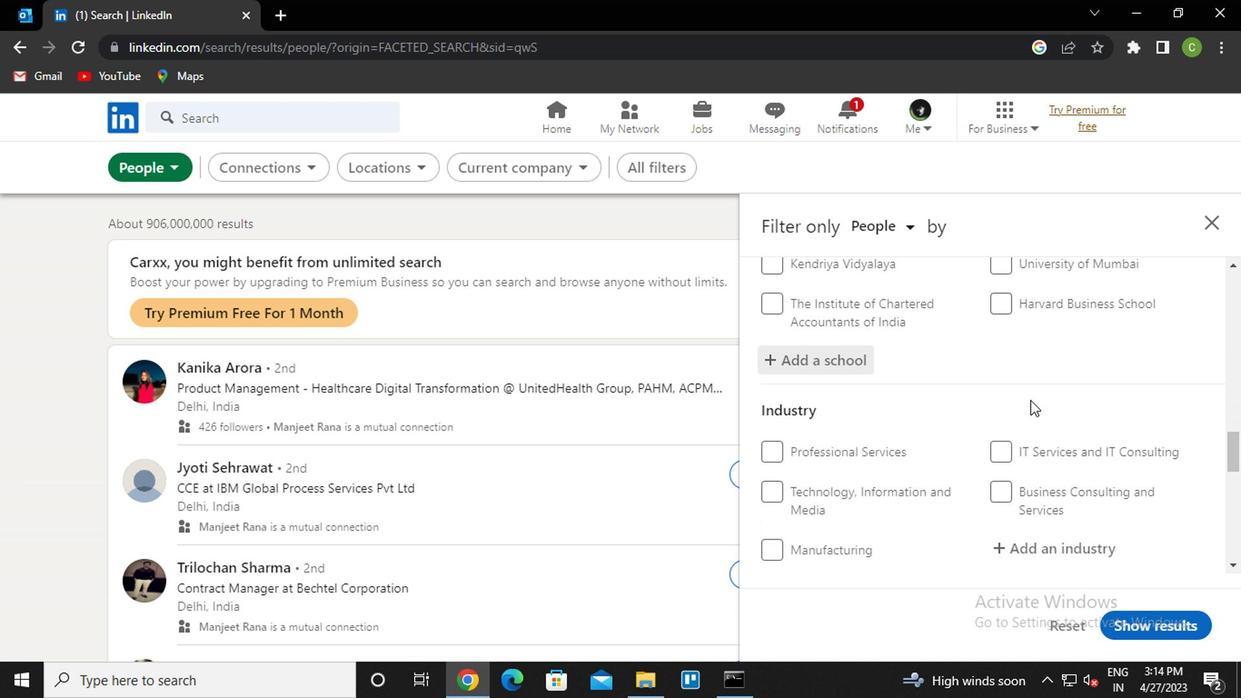 
Action: Mouse moved to (1023, 402)
Screenshot: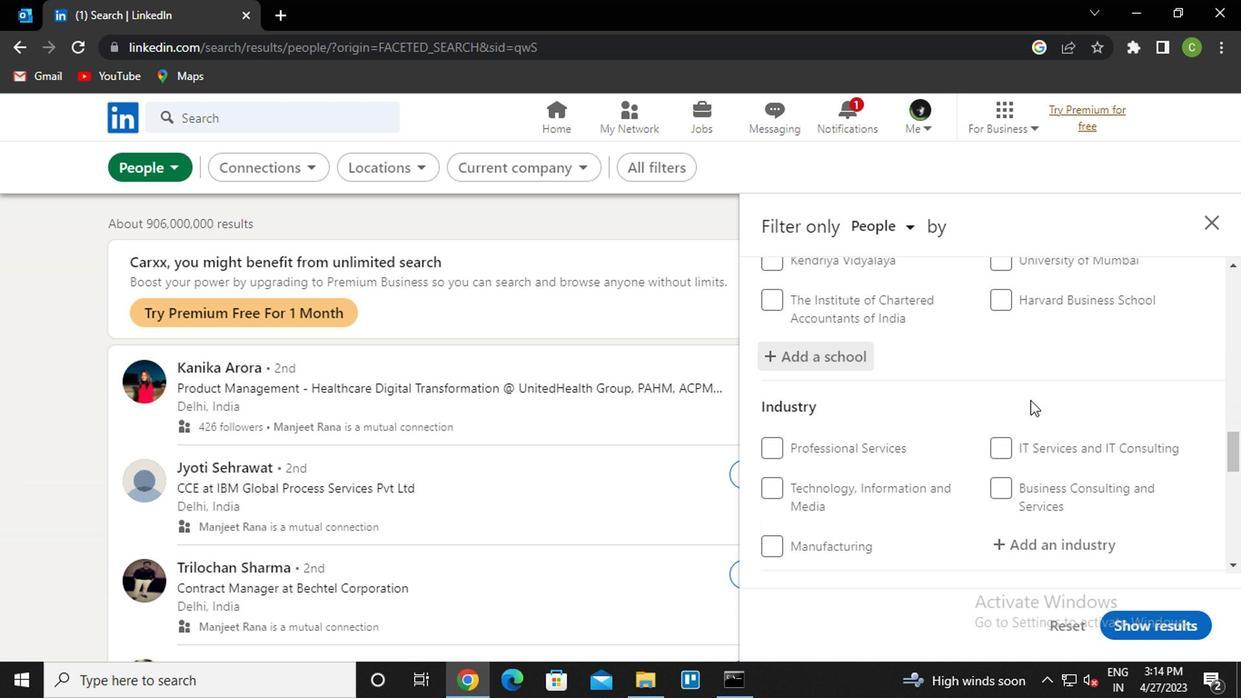 
Action: Mouse scrolled (1023, 401) with delta (0, 0)
Screenshot: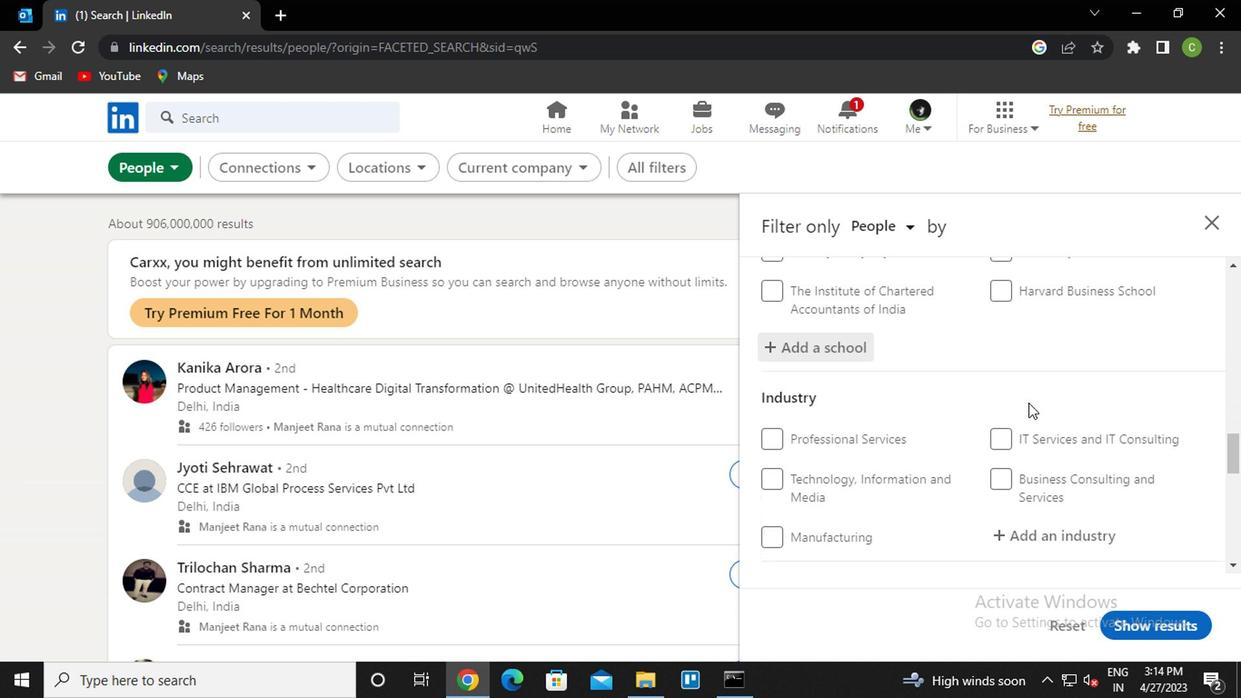 
Action: Mouse moved to (1060, 336)
Screenshot: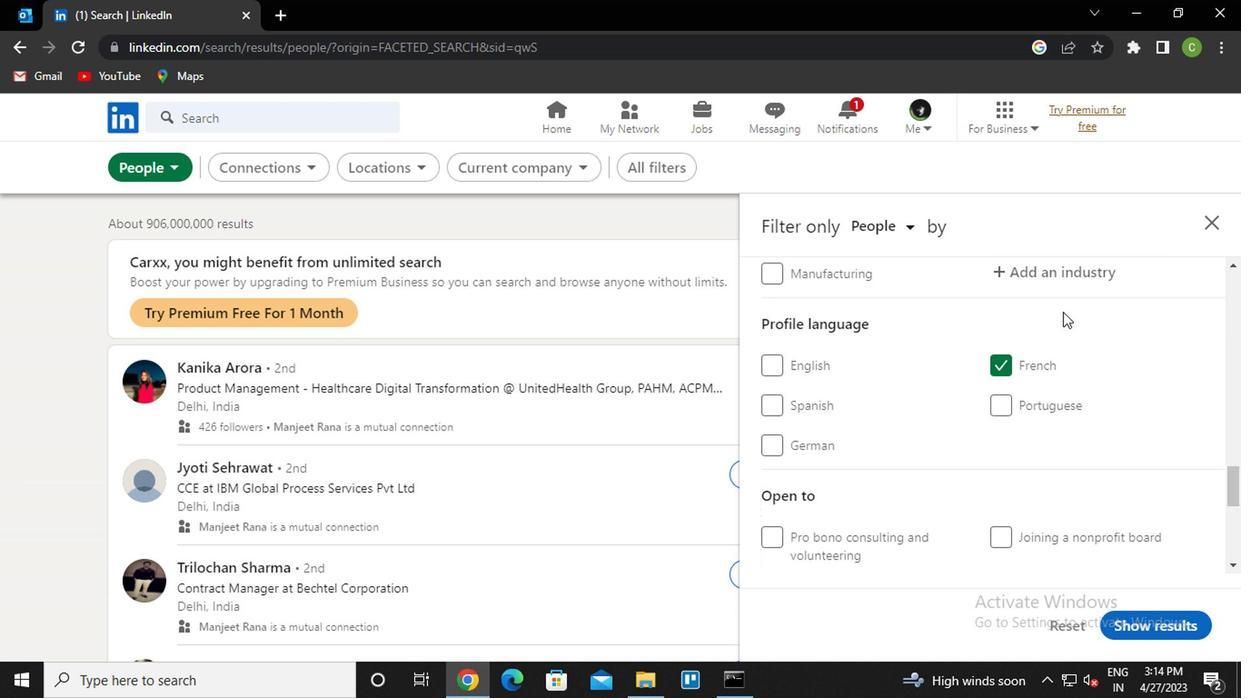 
Action: Mouse scrolled (1060, 337) with delta (0, 1)
Screenshot: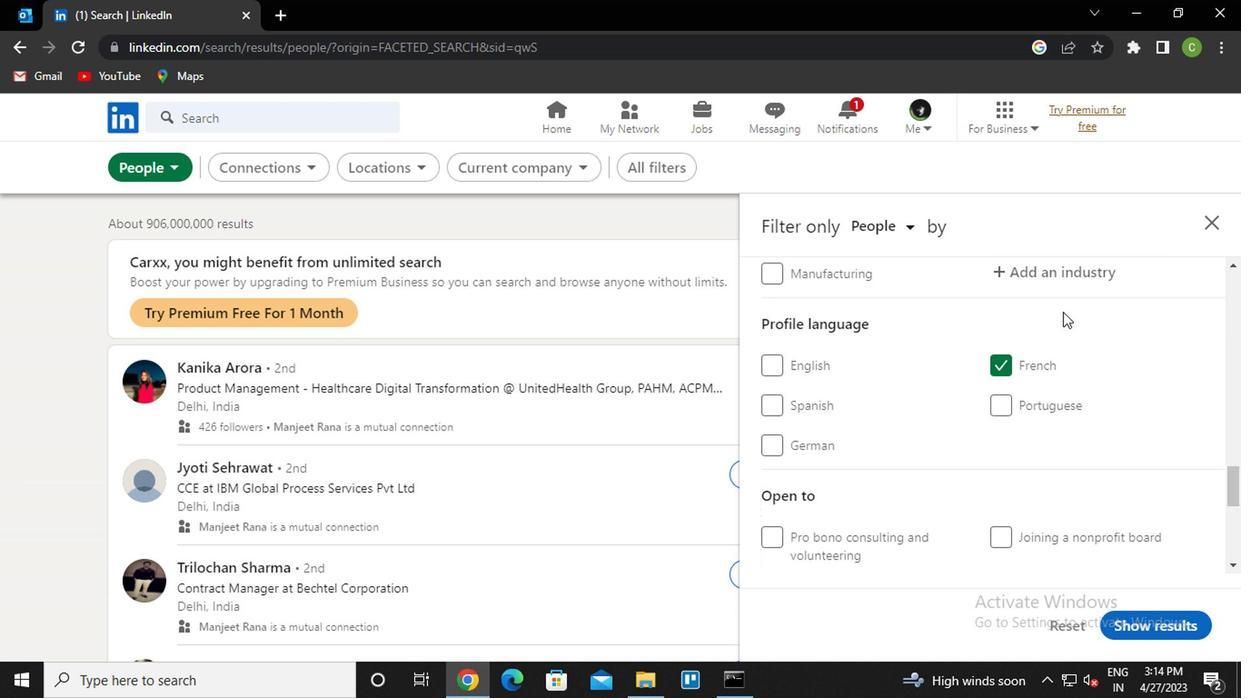 
Action: Mouse moved to (1052, 360)
Screenshot: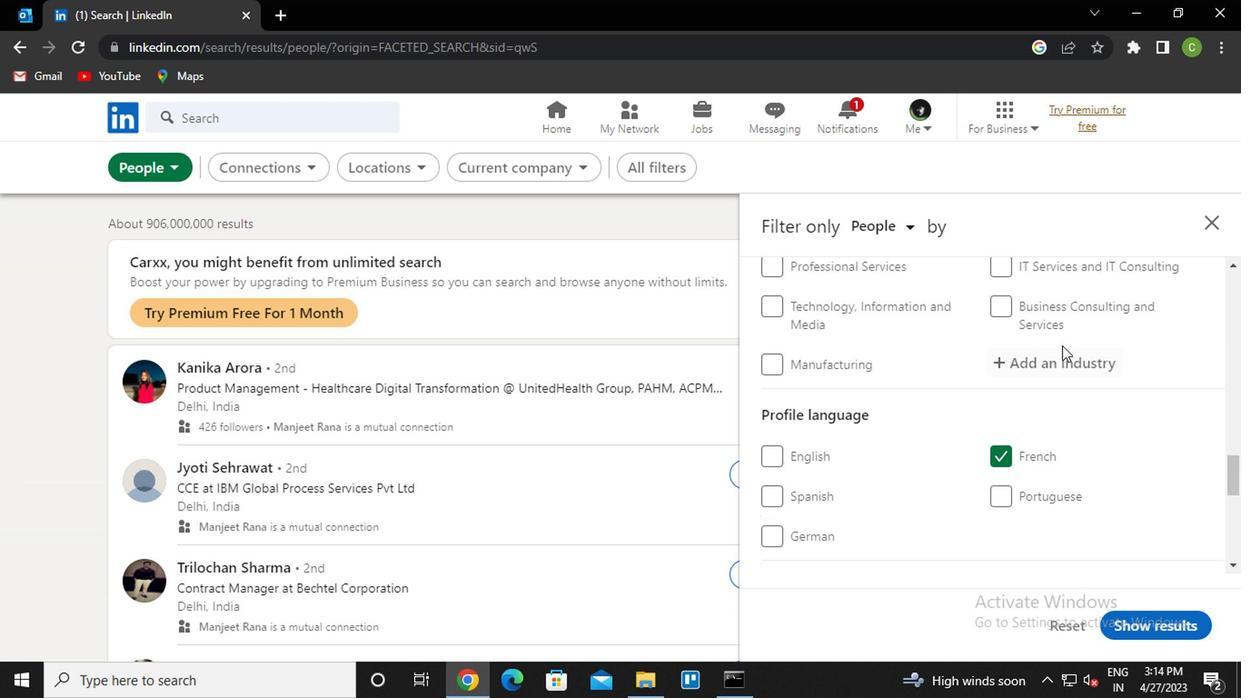 
Action: Mouse pressed left at (1052, 360)
Screenshot: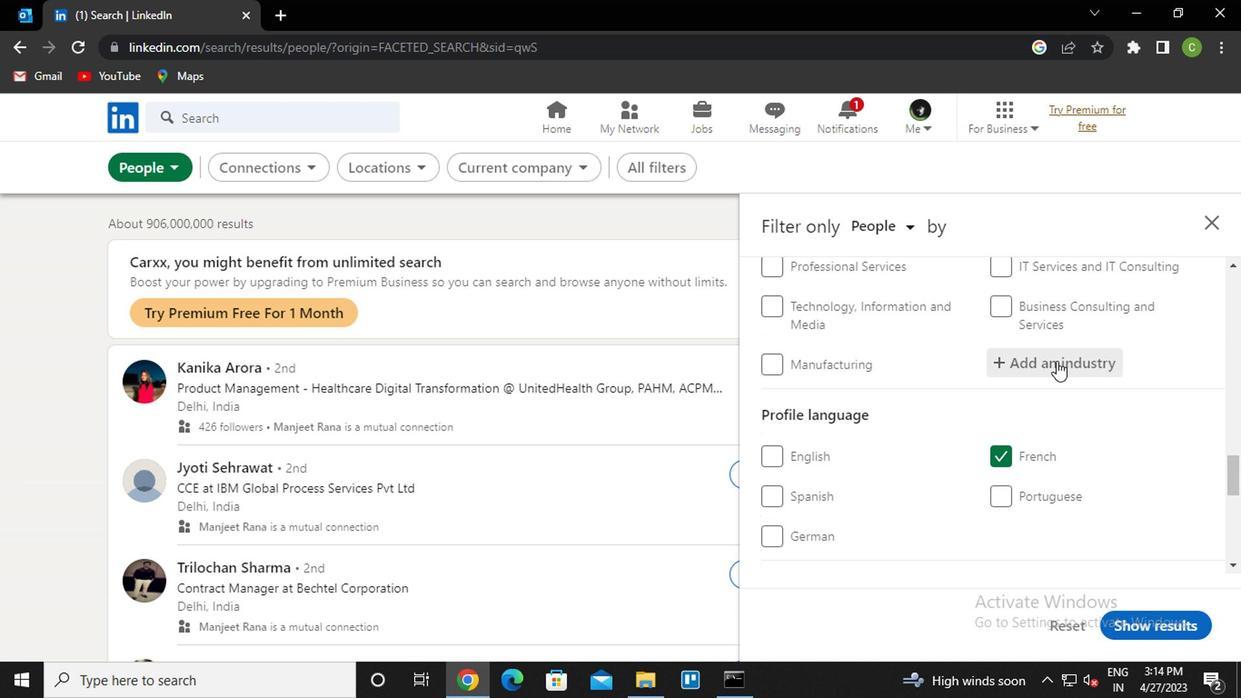 
Action: Key pressed <Key.caps_lock>c<Key.caps_lock>hild<Key.down><Key.enter>
Screenshot: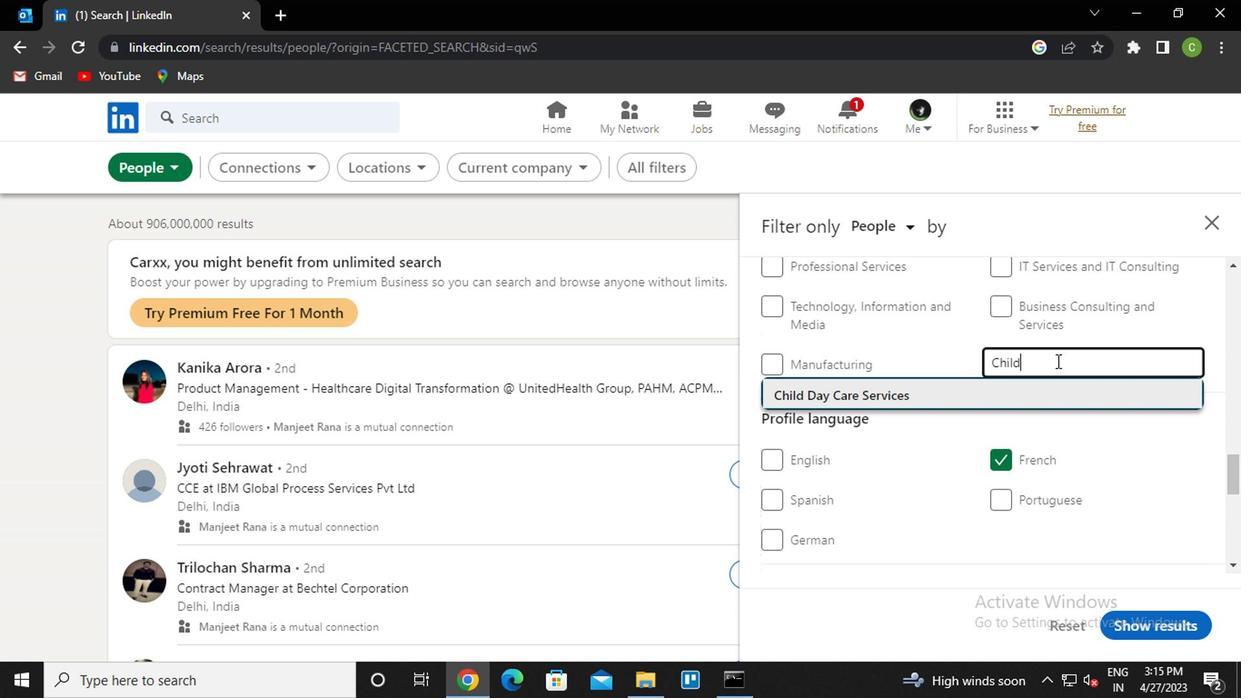 
Action: Mouse moved to (1032, 374)
Screenshot: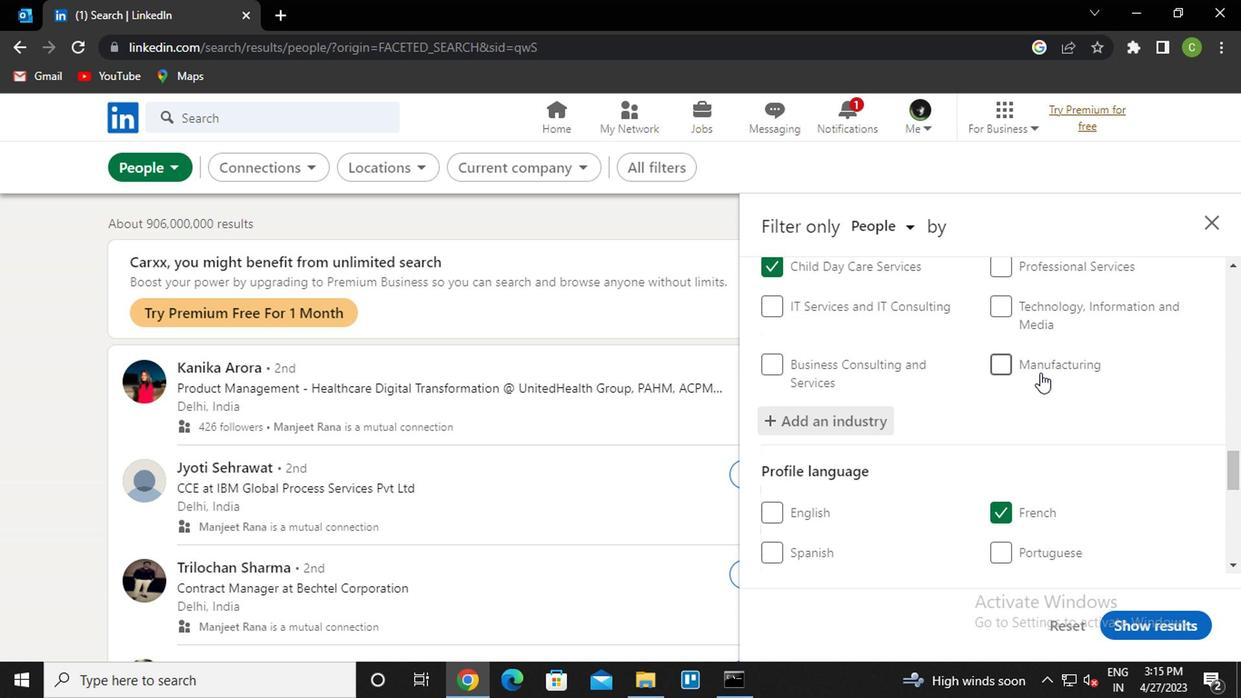 
Action: Mouse scrolled (1032, 373) with delta (0, -1)
Screenshot: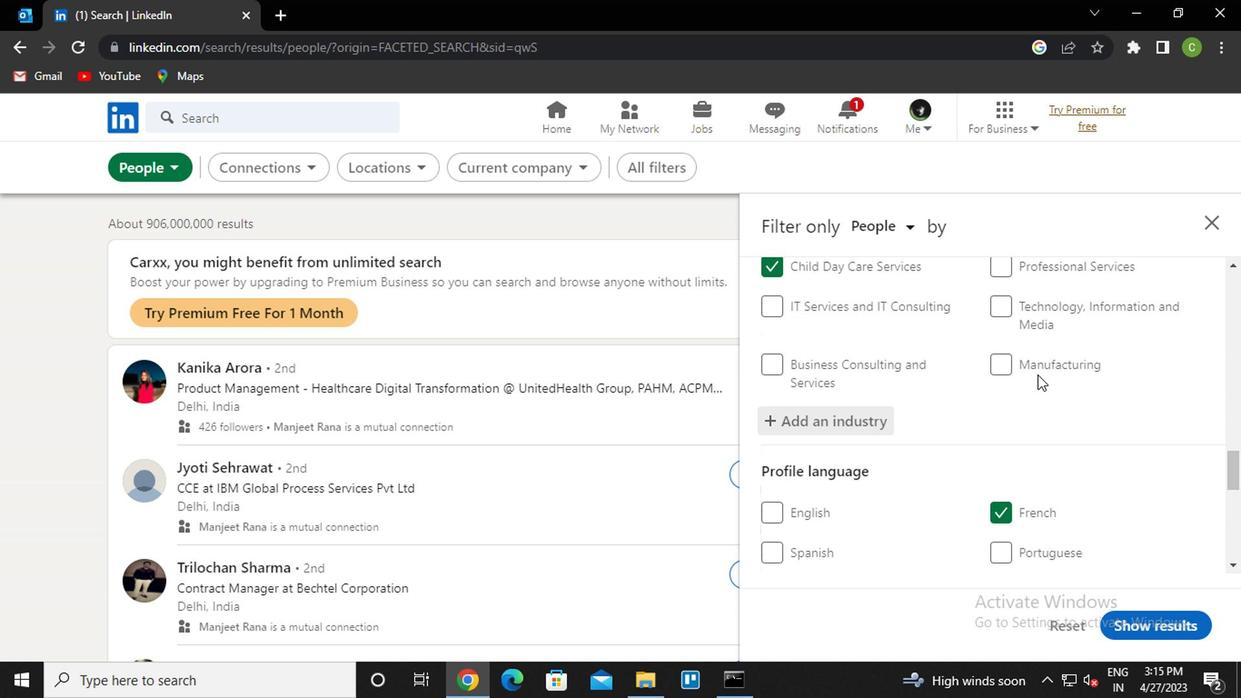 
Action: Mouse scrolled (1032, 373) with delta (0, -1)
Screenshot: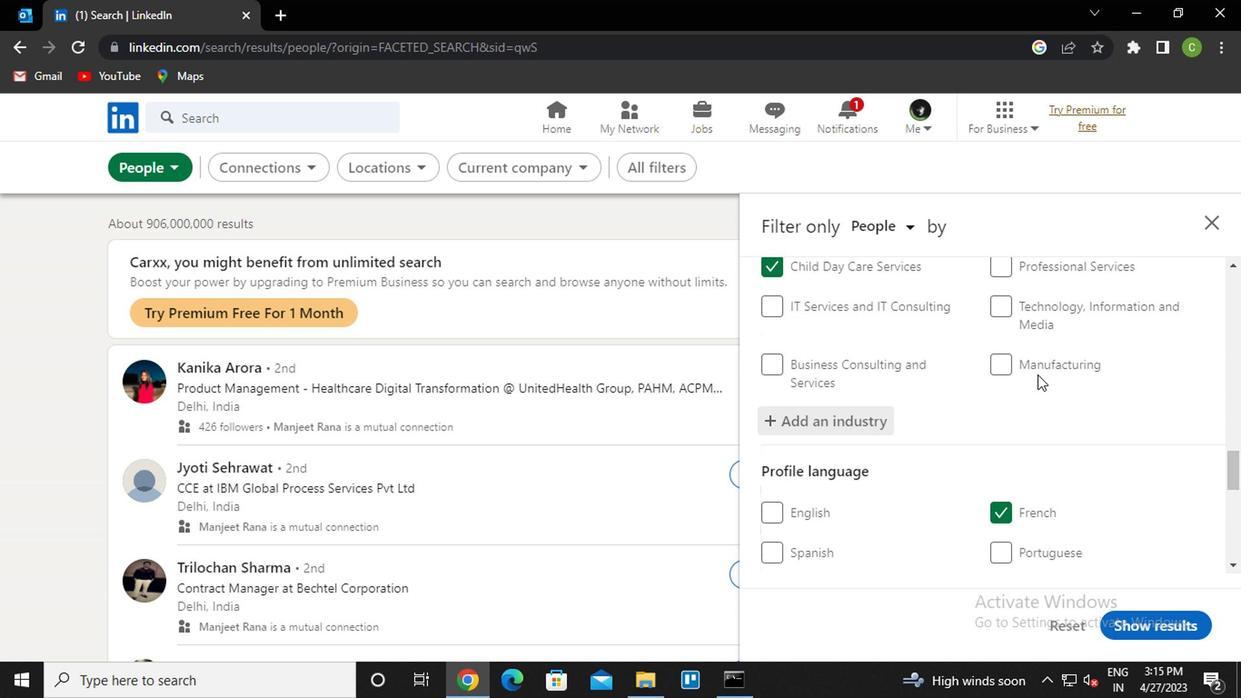 
Action: Mouse moved to (1031, 376)
Screenshot: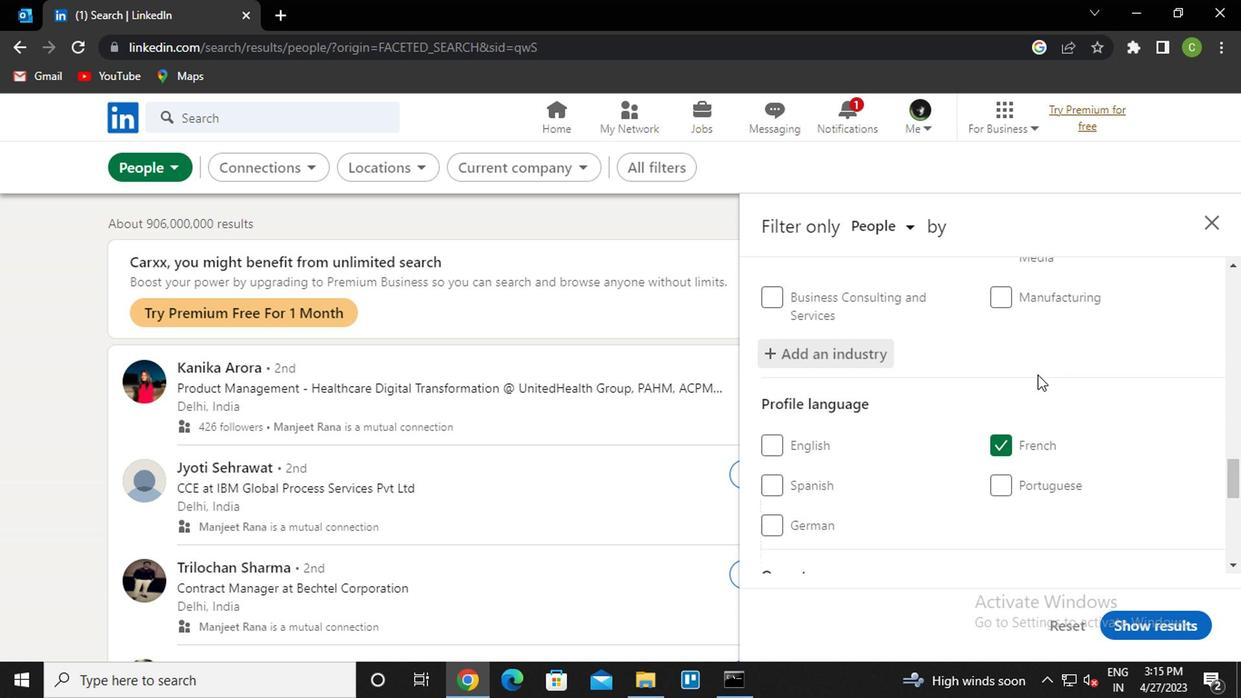 
Action: Mouse scrolled (1031, 375) with delta (0, -1)
Screenshot: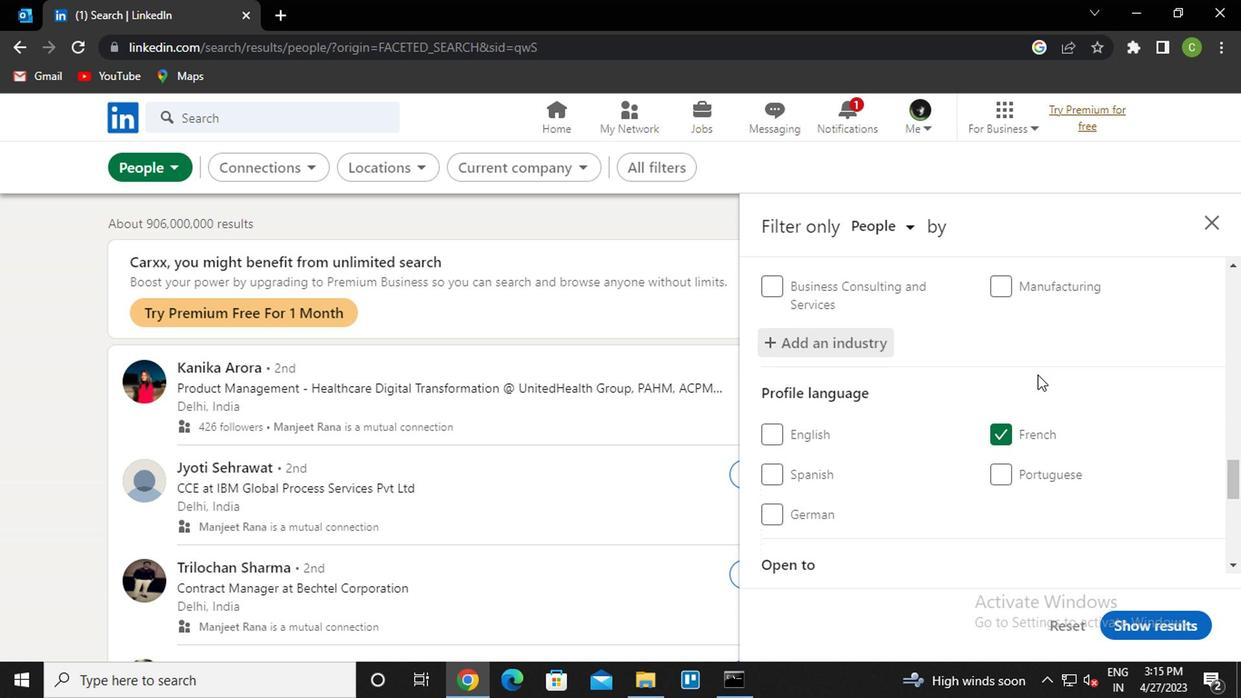 
Action: Mouse scrolled (1031, 375) with delta (0, -1)
Screenshot: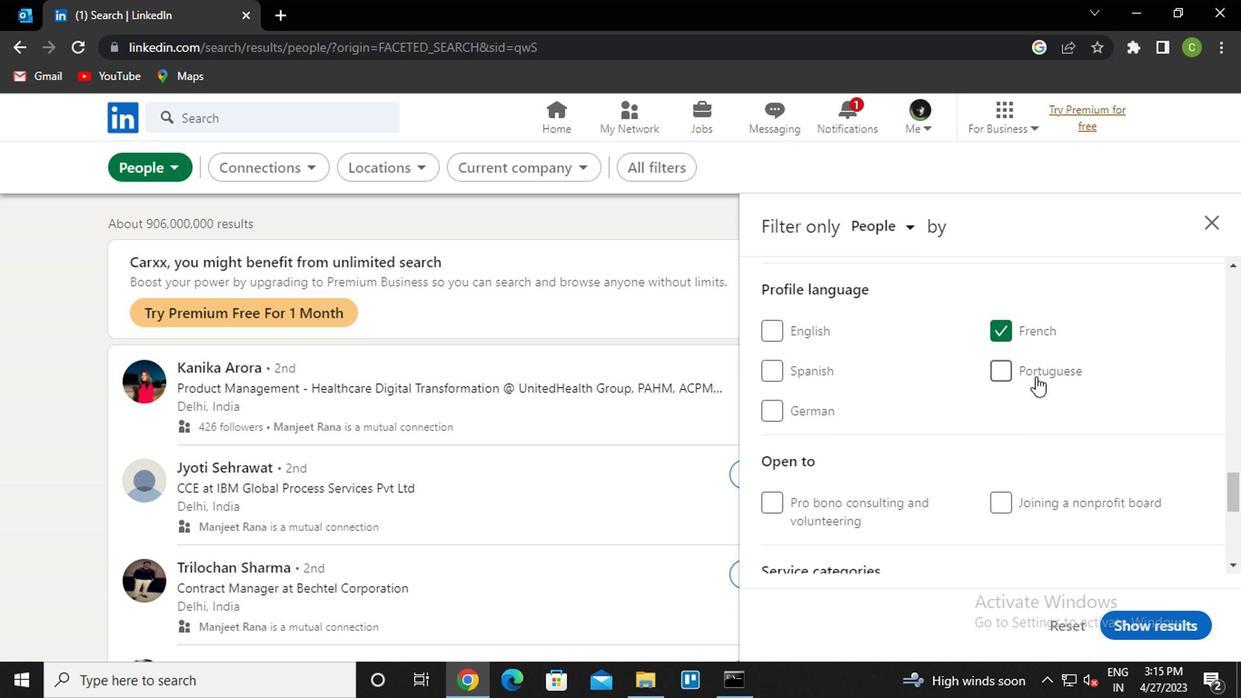
Action: Mouse moved to (1030, 376)
Screenshot: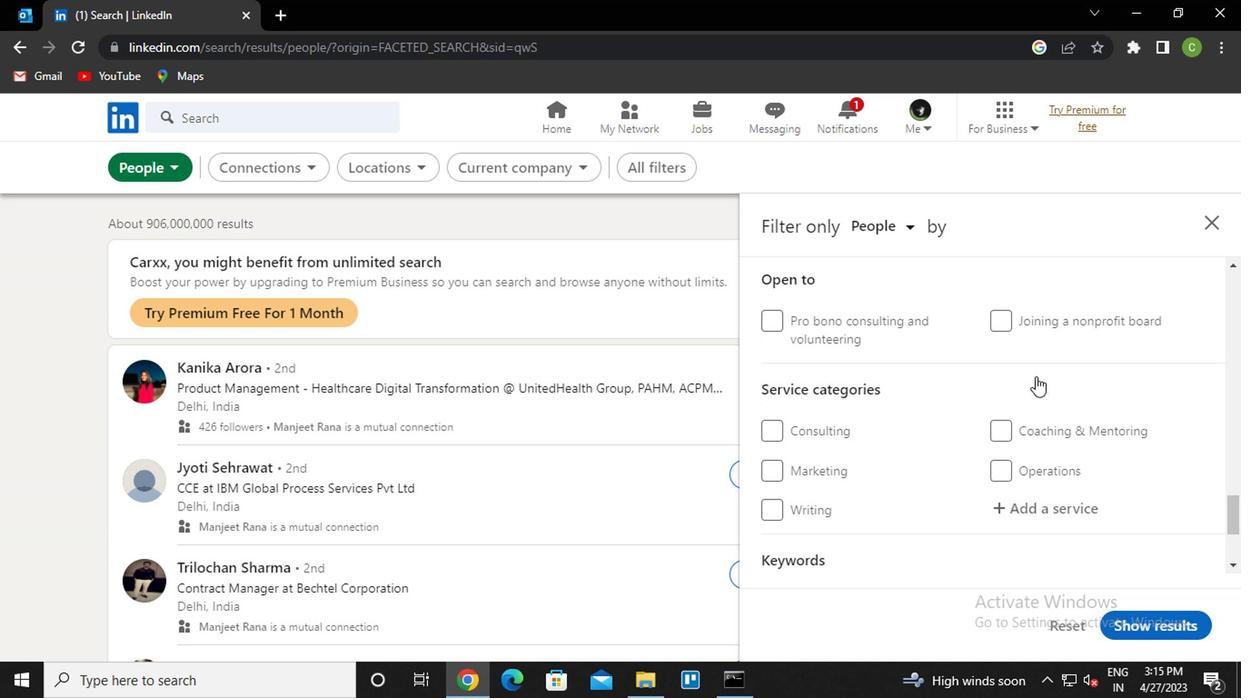 
Action: Mouse scrolled (1030, 375) with delta (0, -1)
Screenshot: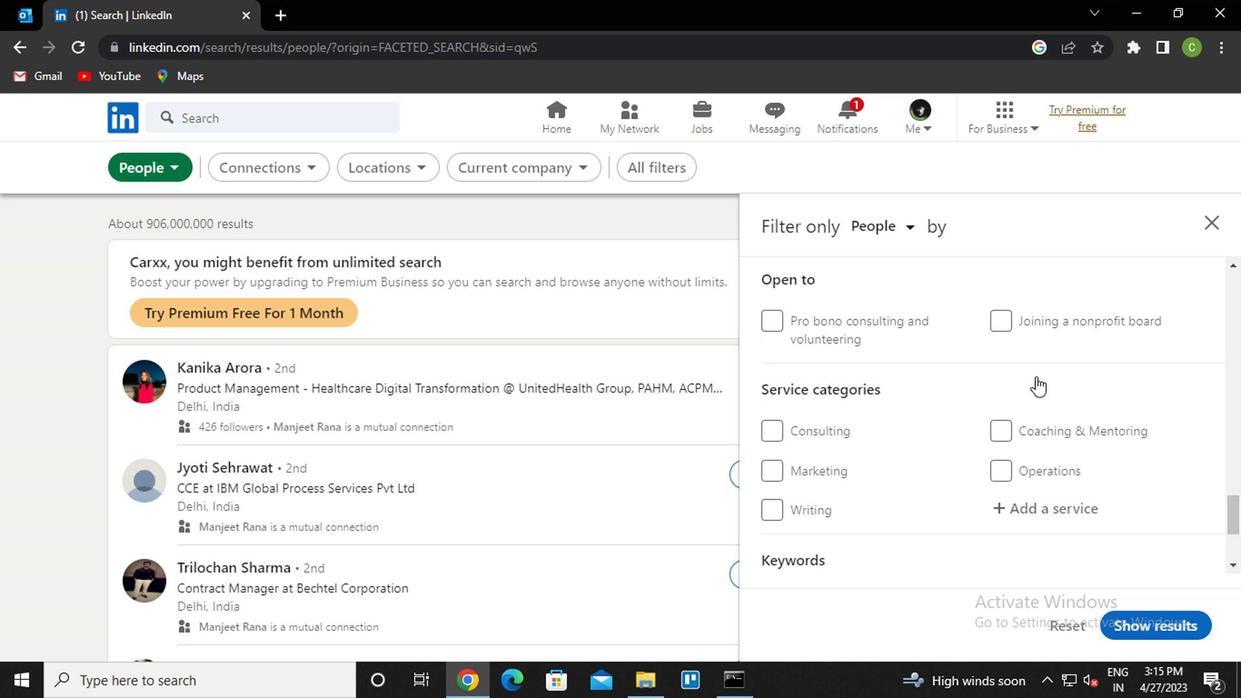 
Action: Mouse moved to (1036, 417)
Screenshot: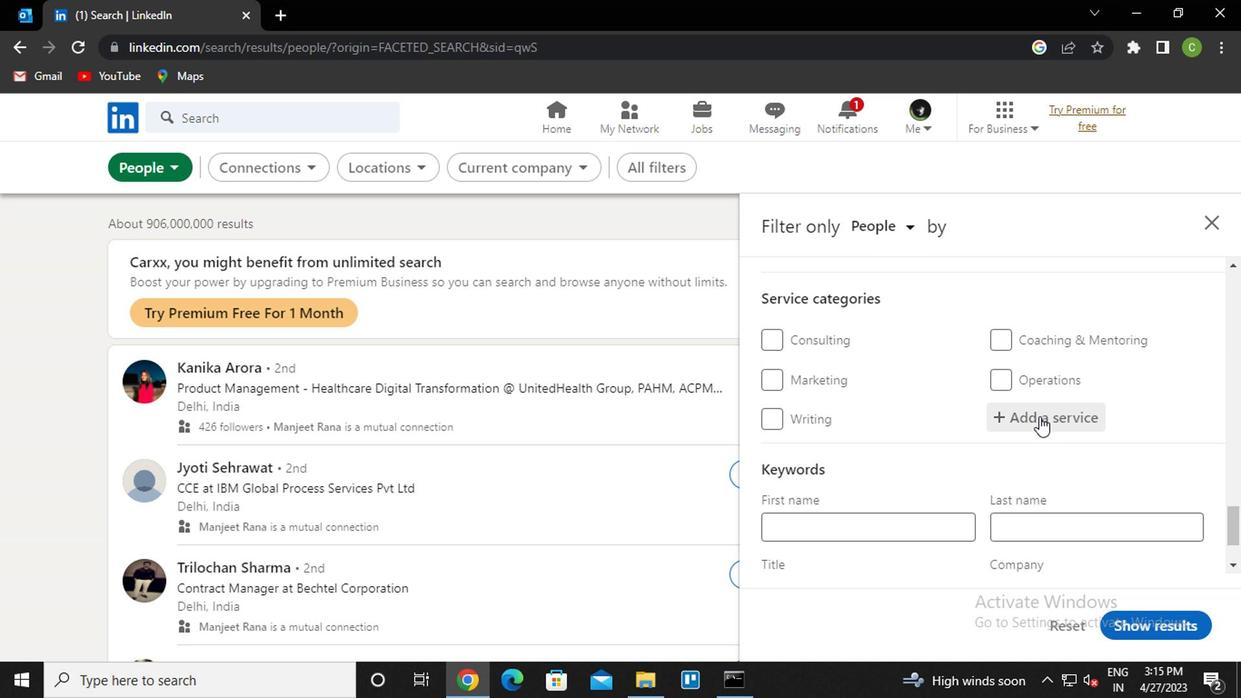 
Action: Mouse pressed left at (1036, 417)
Screenshot: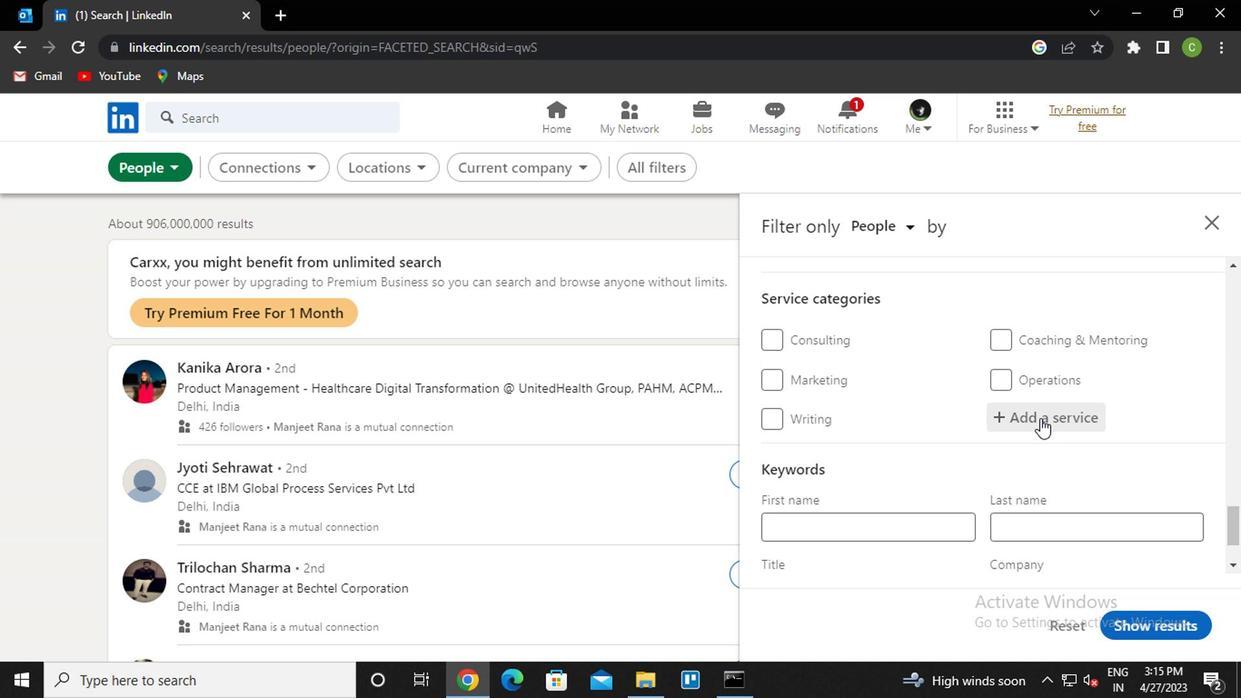 
Action: Key pressed <Key.caps_lock>s<Key.caps_lock>upport
Screenshot: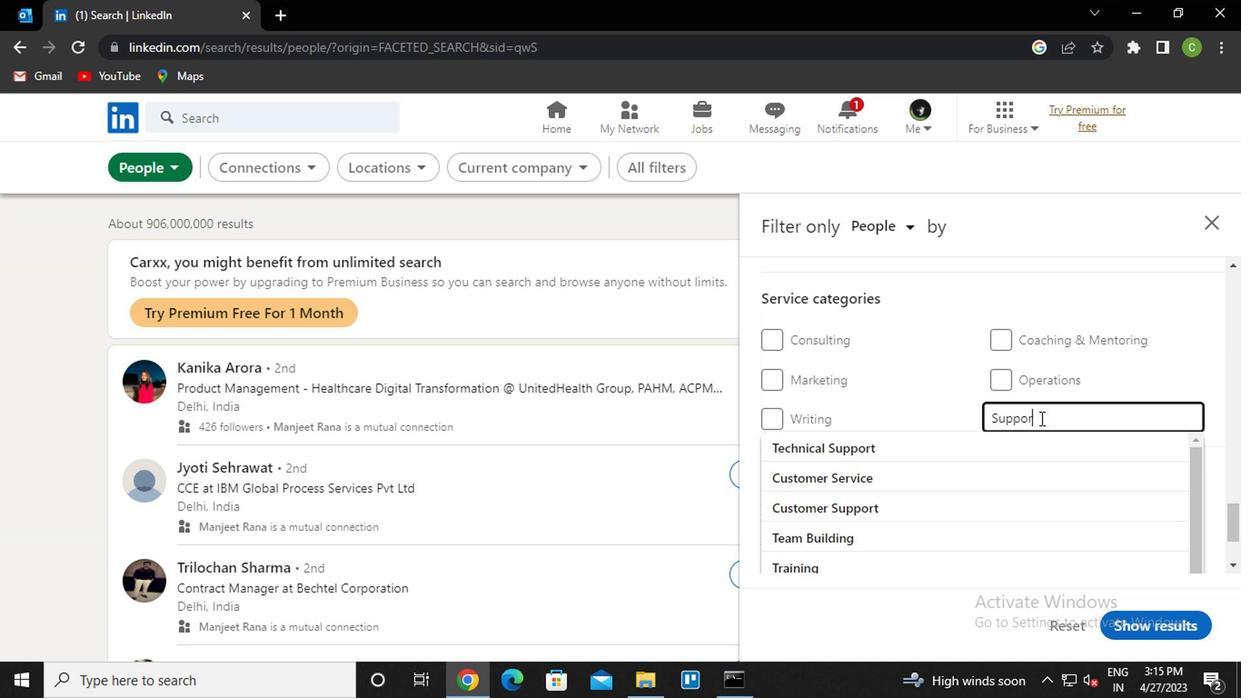 
Action: Mouse moved to (1036, 418)
Screenshot: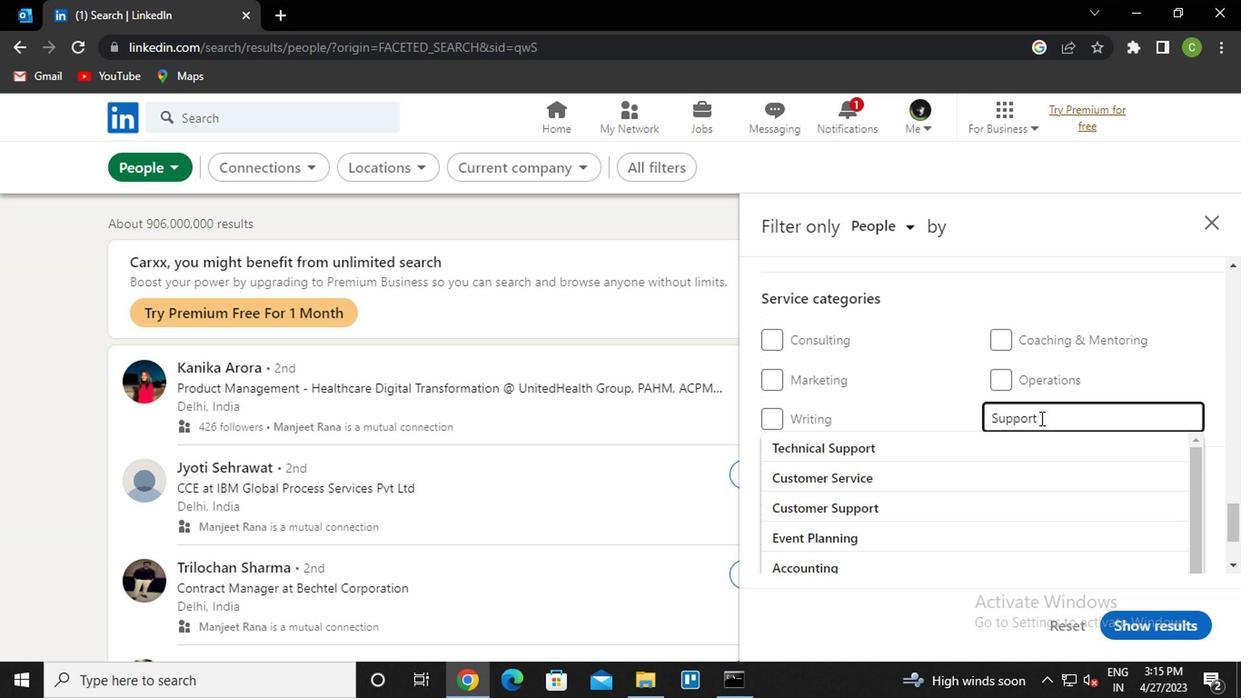 
Action: Key pressed <Key.space><Key.caps_lock>t<Key.caps_lock>echnical
Screenshot: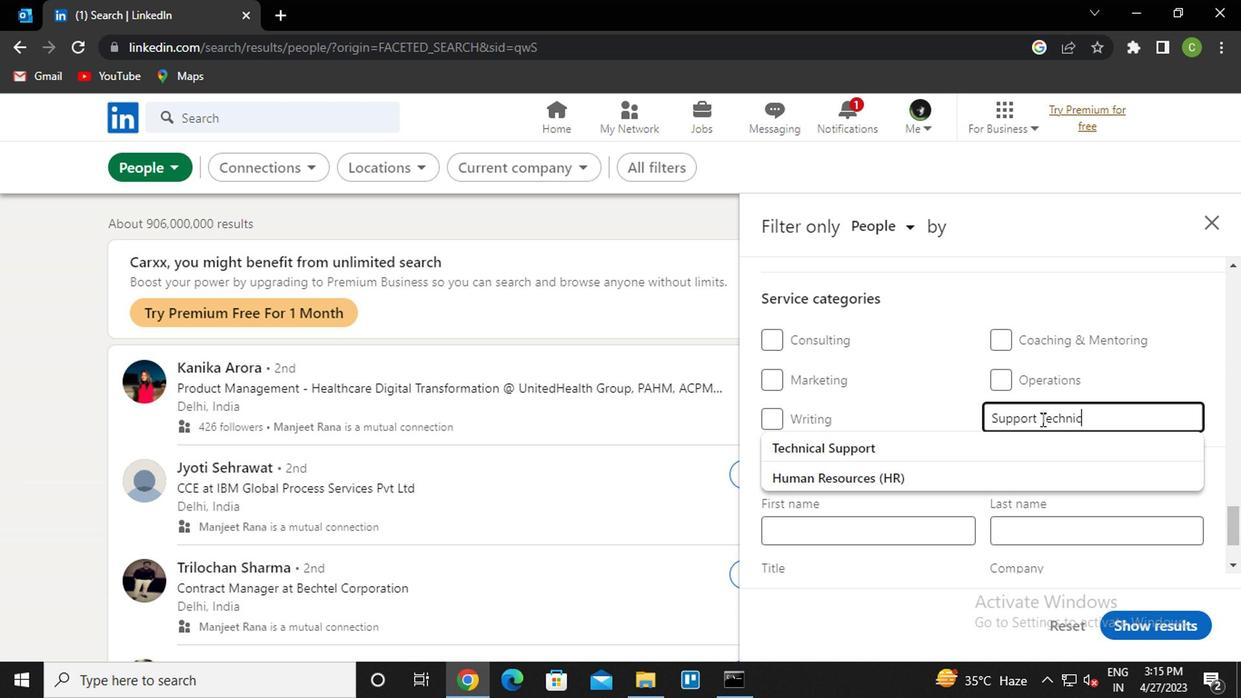
Action: Mouse moved to (1007, 440)
Screenshot: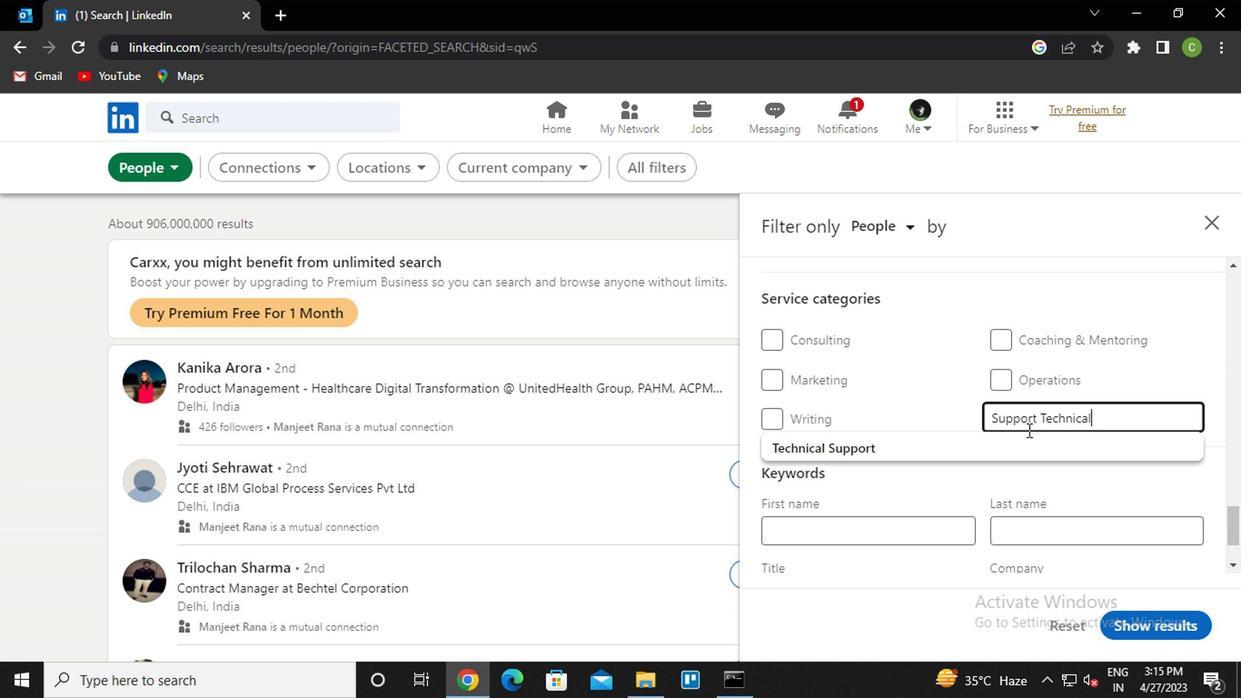 
Action: Mouse pressed left at (1007, 440)
Screenshot: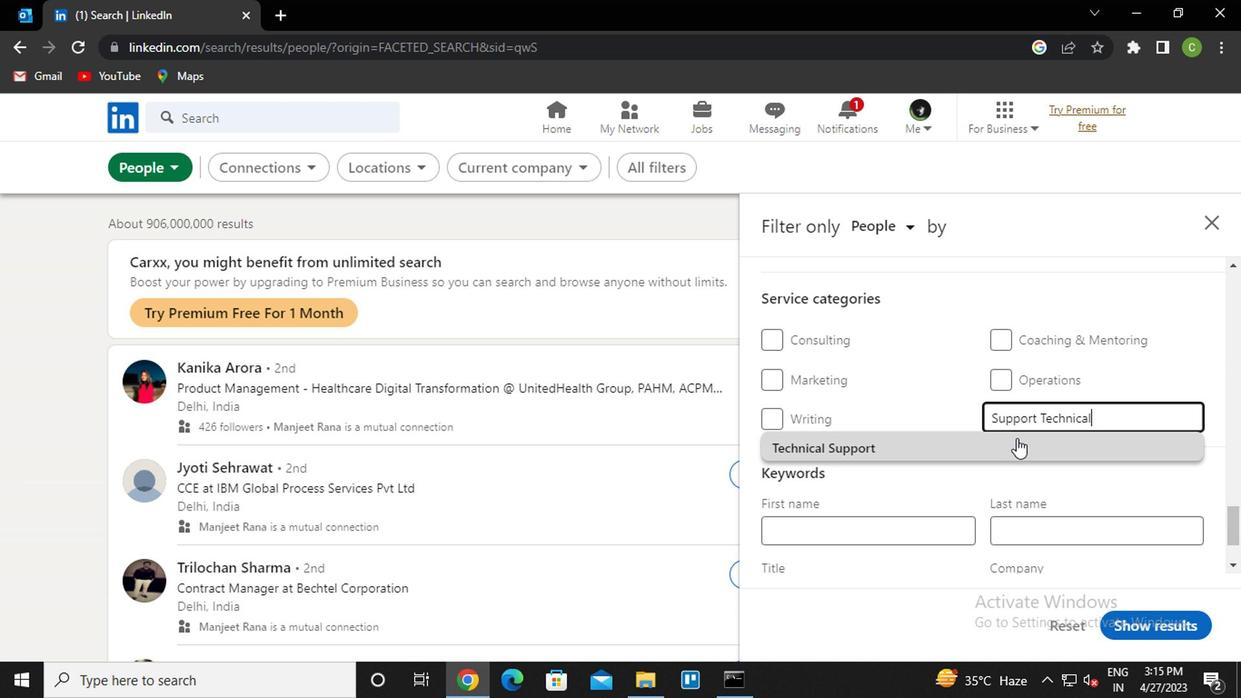 
Action: Mouse scrolled (1007, 439) with delta (0, -1)
Screenshot: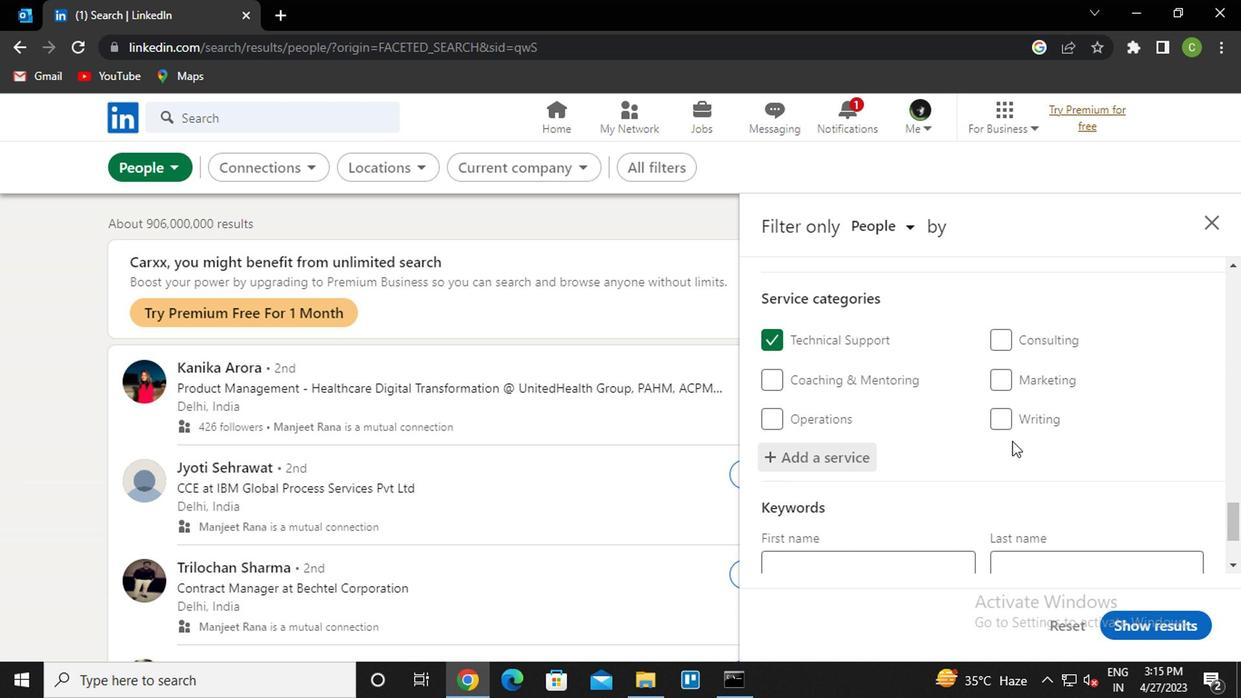 
Action: Mouse scrolled (1007, 439) with delta (0, -1)
Screenshot: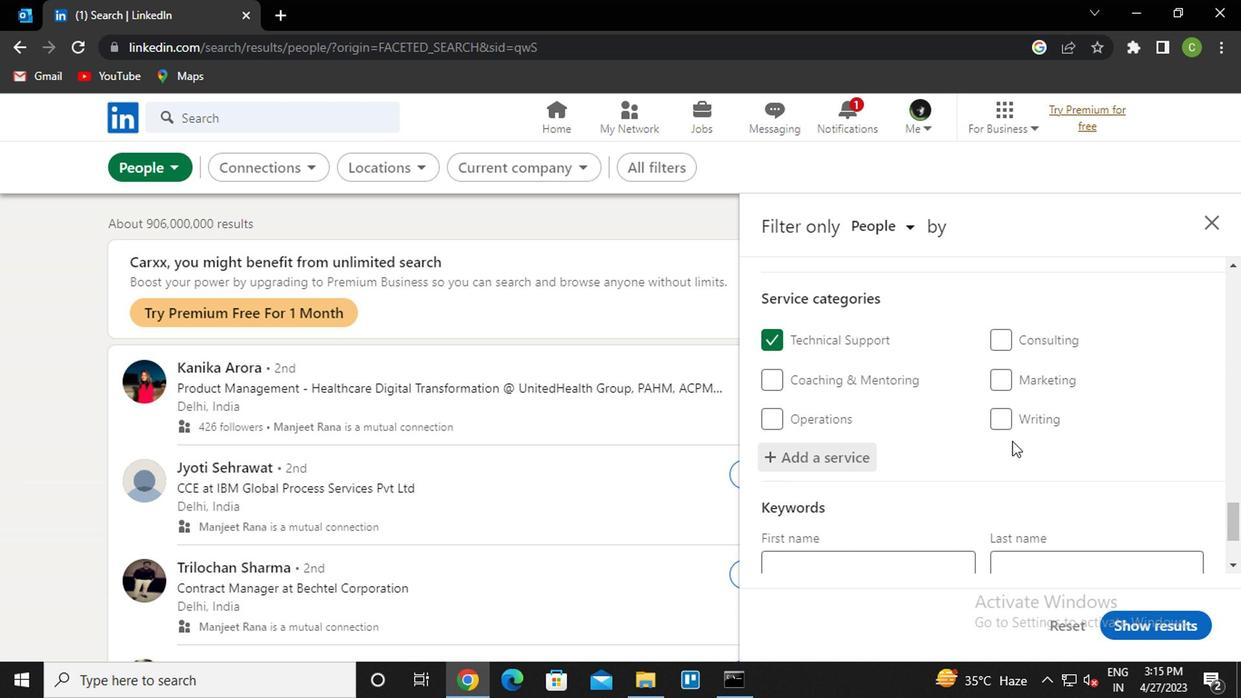 
Action: Mouse moved to (1006, 441)
Screenshot: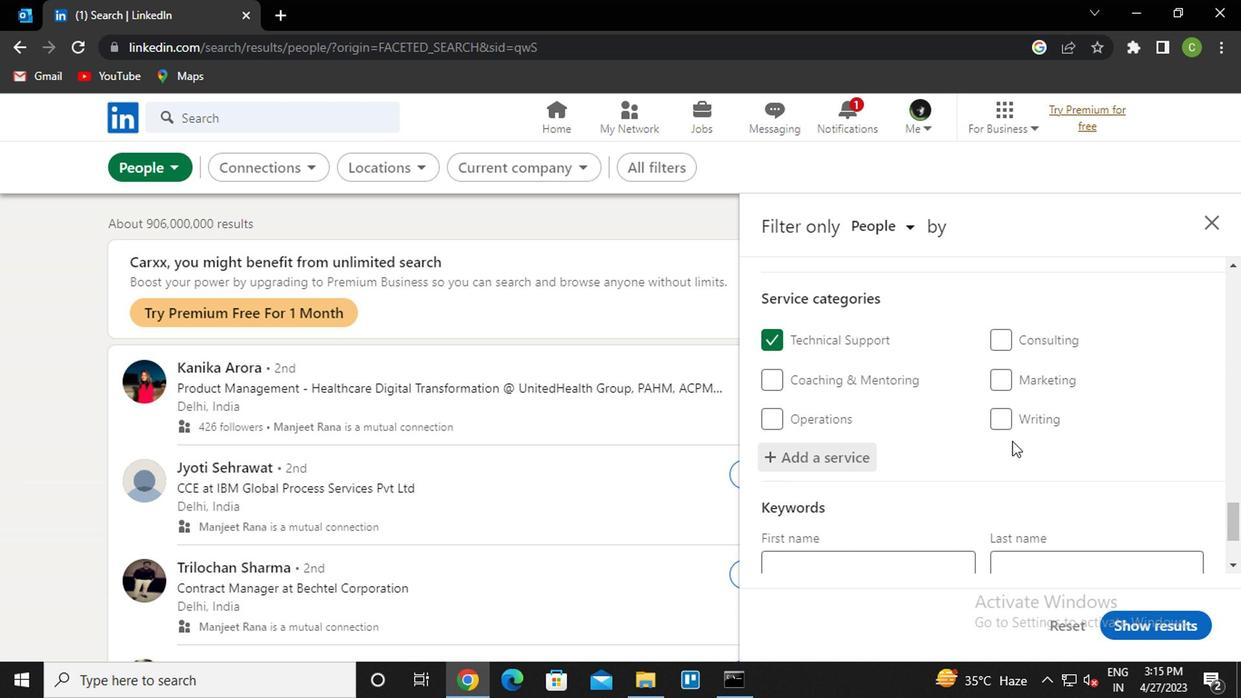 
Action: Mouse scrolled (1006, 440) with delta (0, 0)
Screenshot: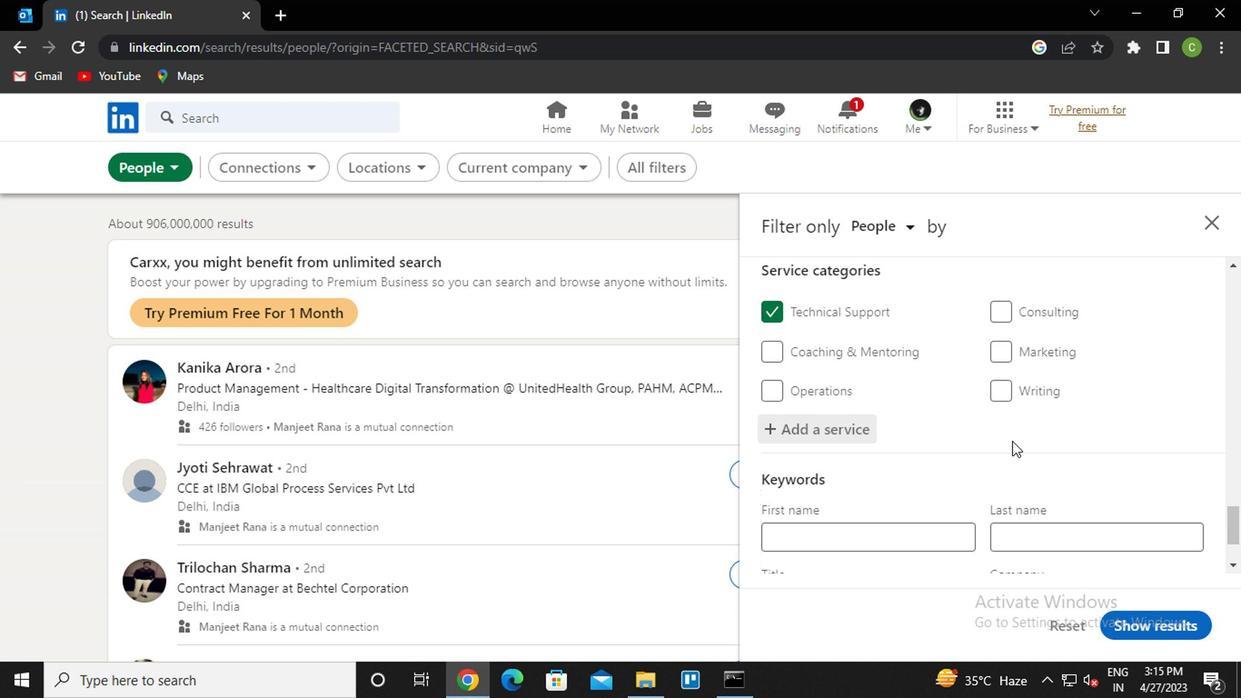 
Action: Mouse moved to (922, 493)
Screenshot: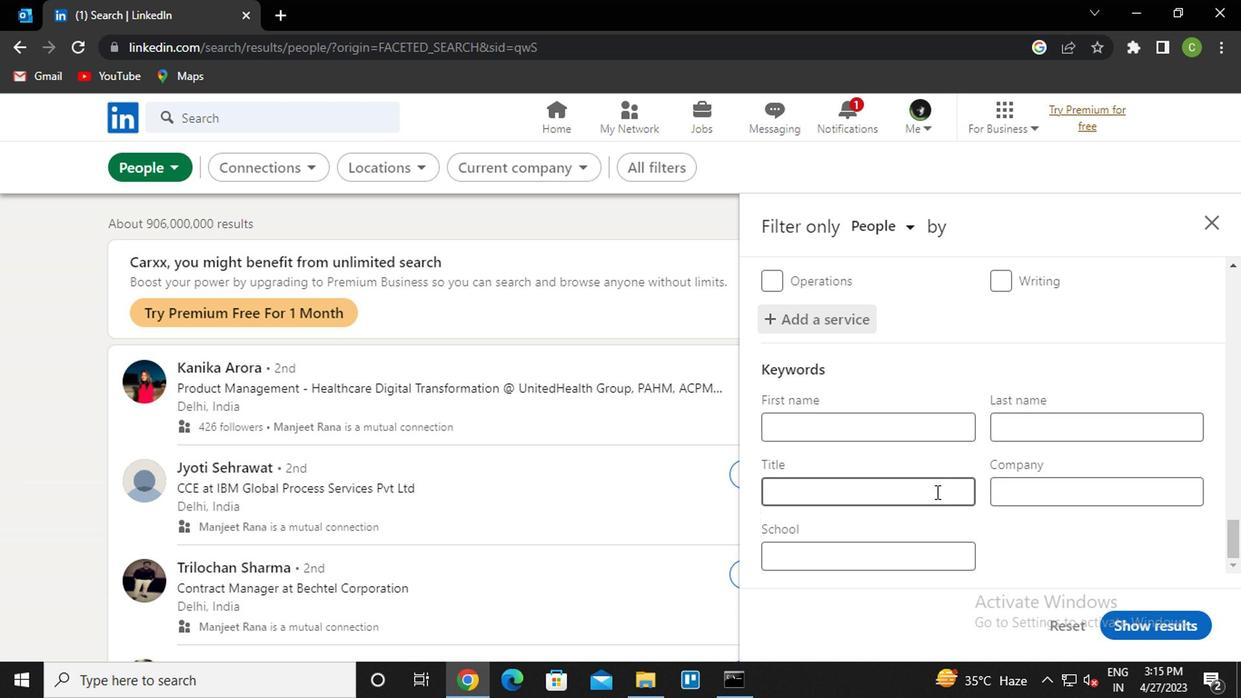 
Action: Mouse pressed left at (922, 493)
Screenshot: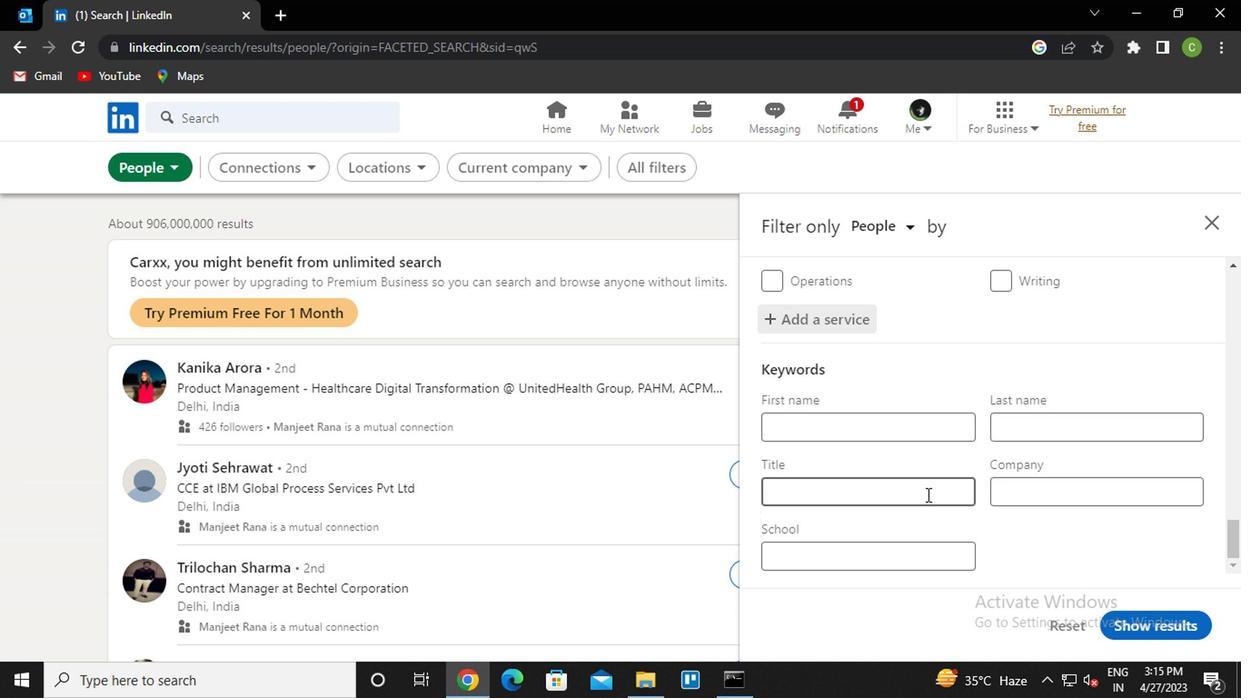 
Action: Key pressed <Key.caps_lock>r<Key.caps_lock>etail<Key.space><Key.caps_lock>w<Key.caps_lock>orker
Screenshot: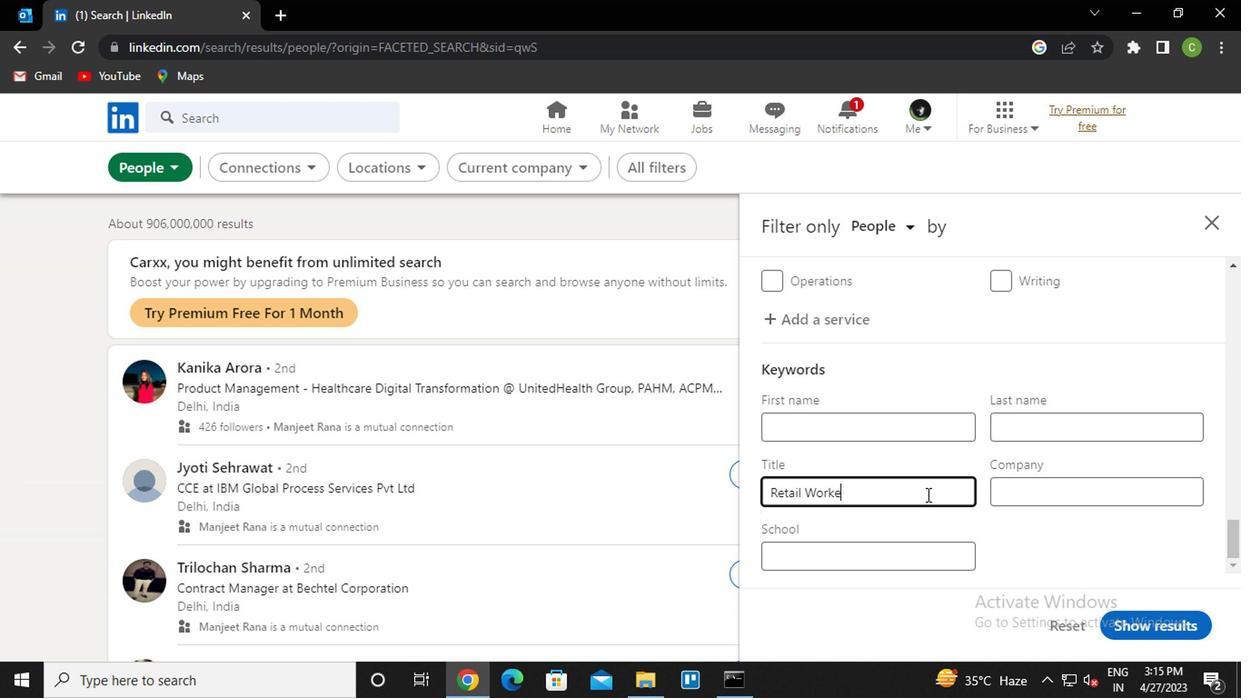 
Action: Mouse moved to (1131, 617)
Screenshot: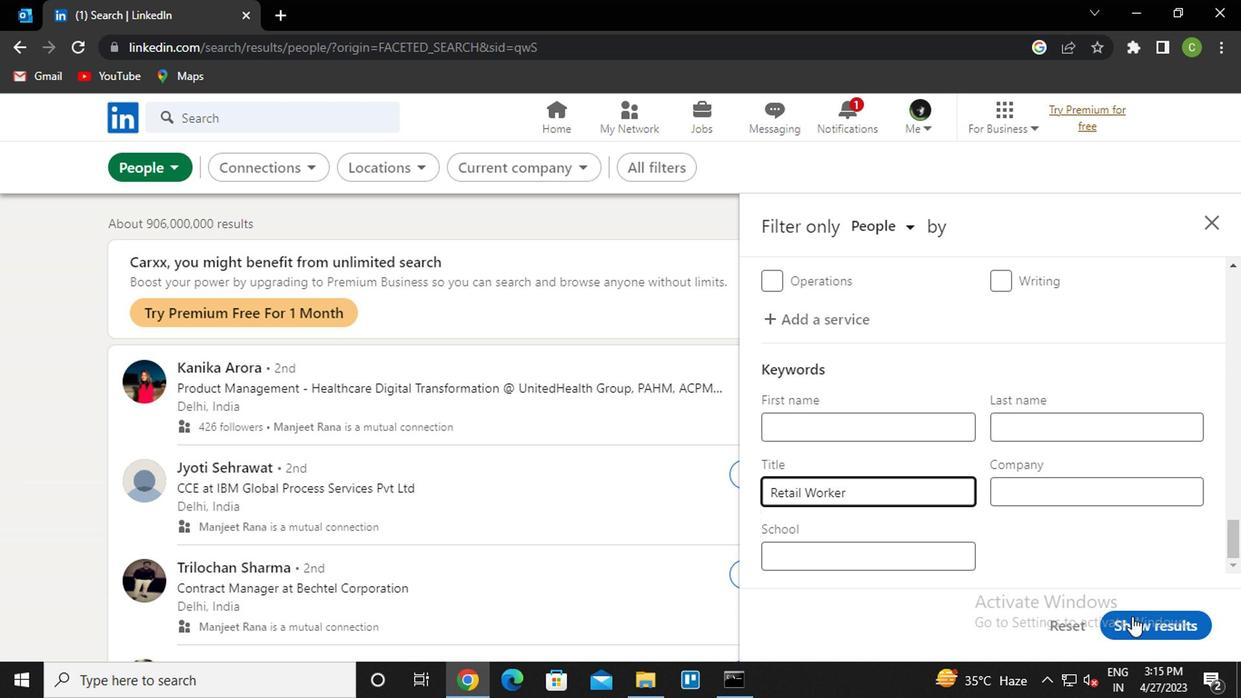 
Action: Mouse pressed left at (1131, 617)
Screenshot: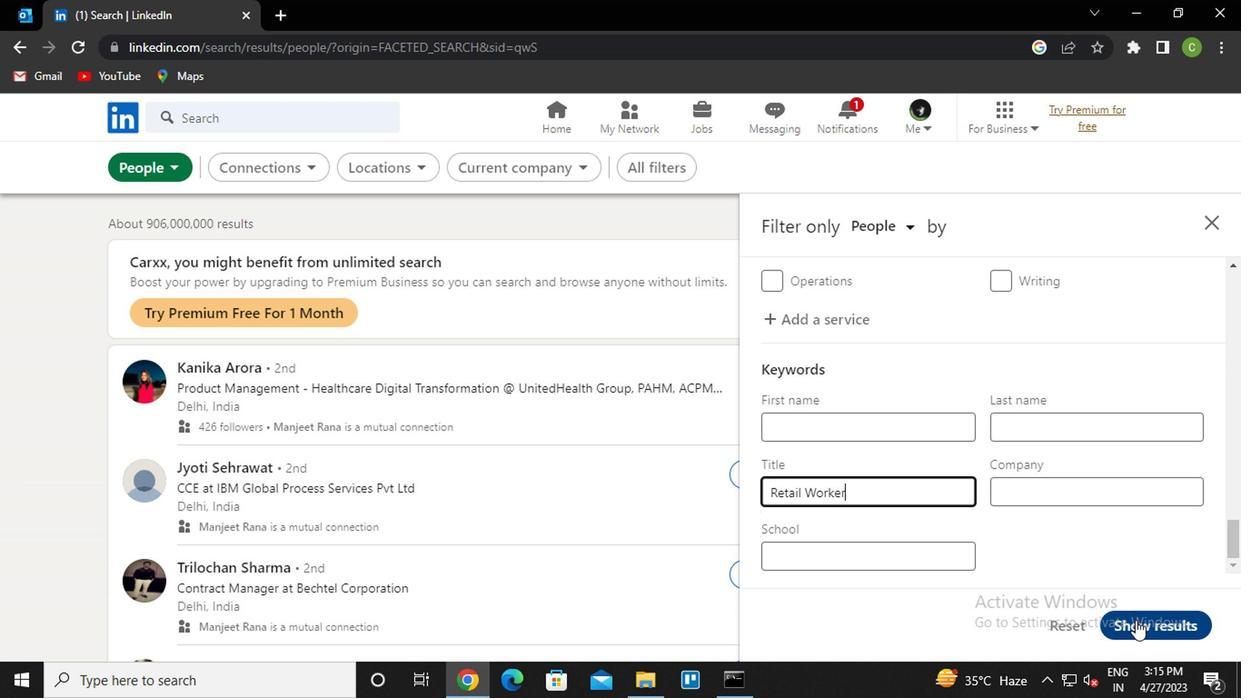 
Action: Mouse moved to (635, 583)
Screenshot: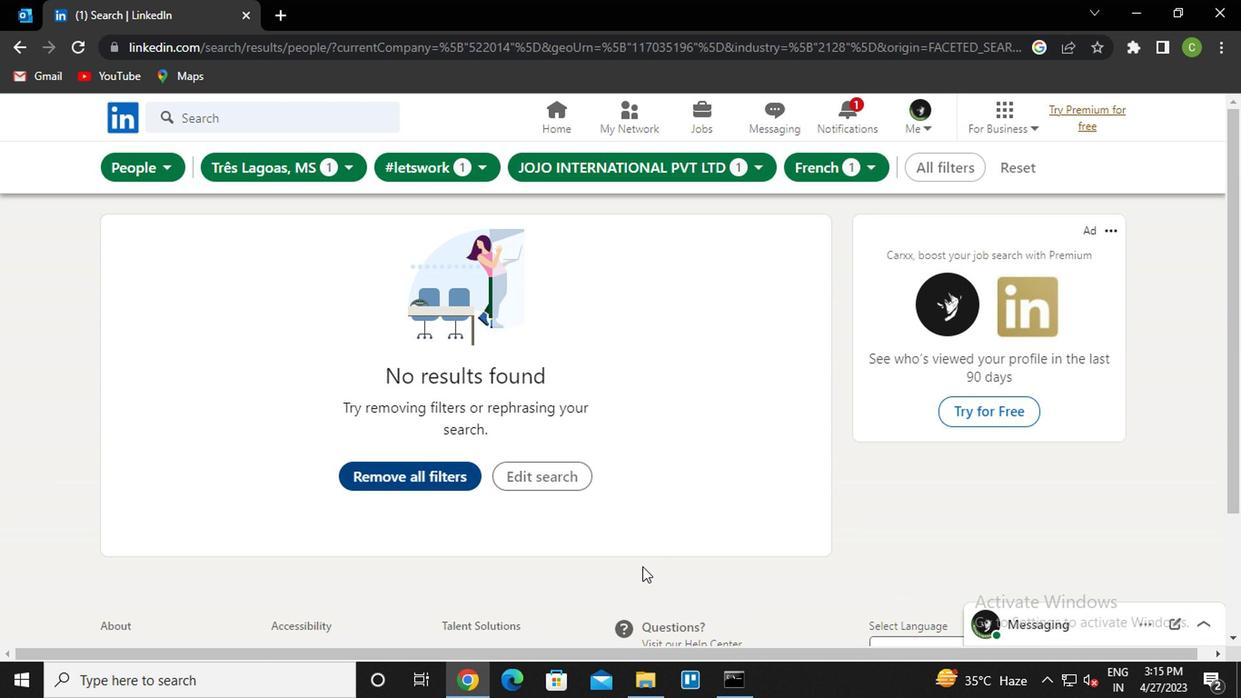 
Action: Key pressed <Key.f8>
Screenshot: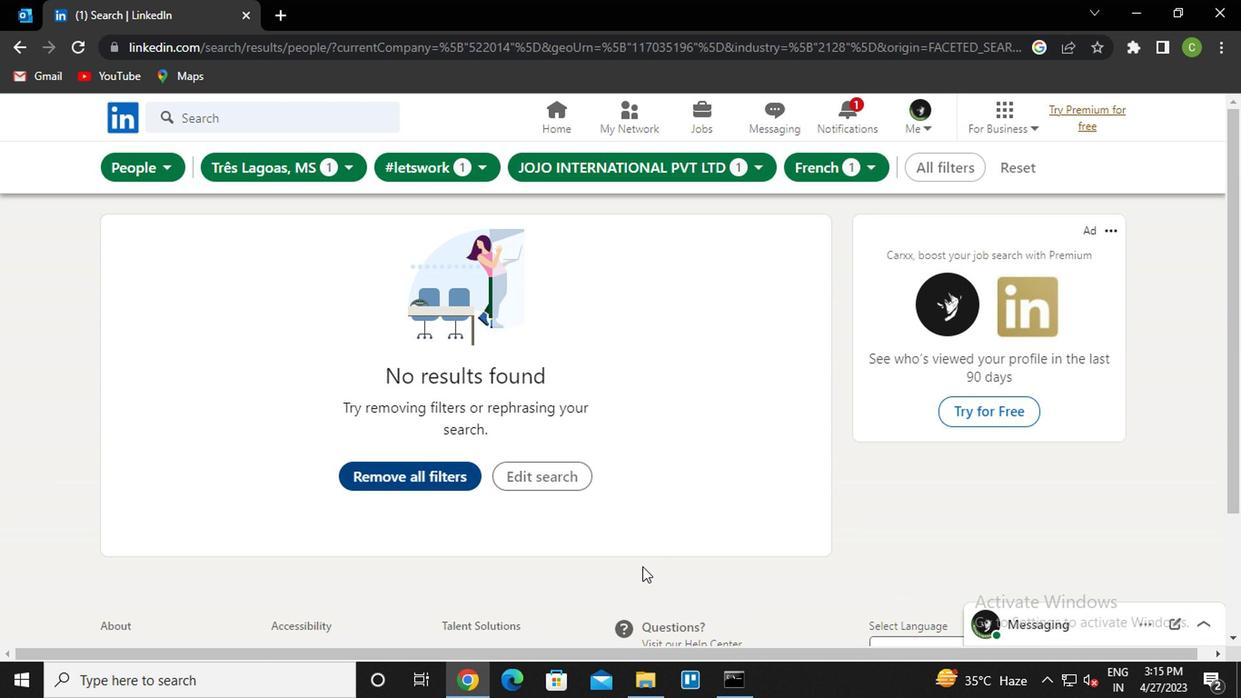 
